 Task: Look for space in Puerto Vallarta, Mexico from 3rd August, 2023 to 17th August, 2023 for 3 adults, 1 child in price range Rs.3000 to Rs.15000. Place can be entire place with 3 bedrooms having 4 beds and 2 bathrooms. Property type can be house, flat, guest house. Booking option can be shelf check-in. Required host language is English.
Action: Mouse moved to (576, 145)
Screenshot: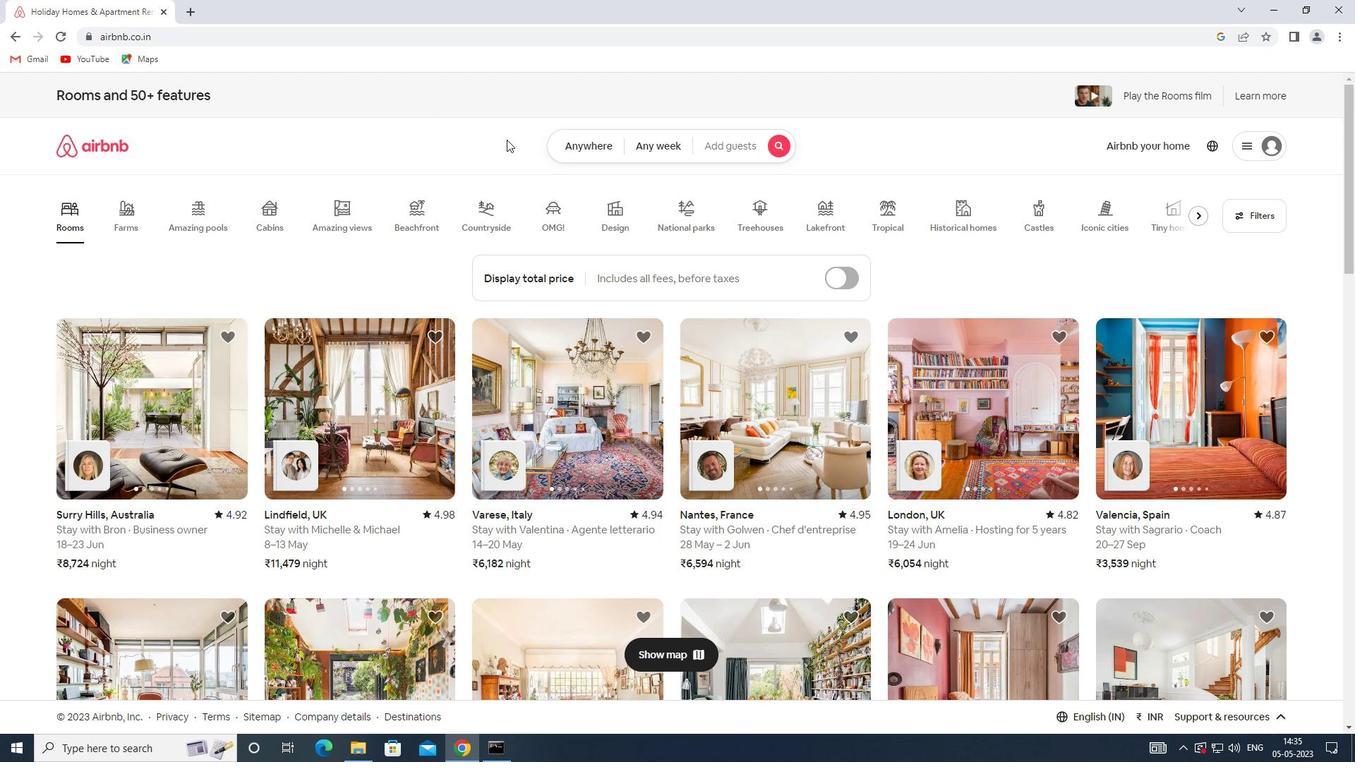 
Action: Mouse pressed left at (576, 145)
Screenshot: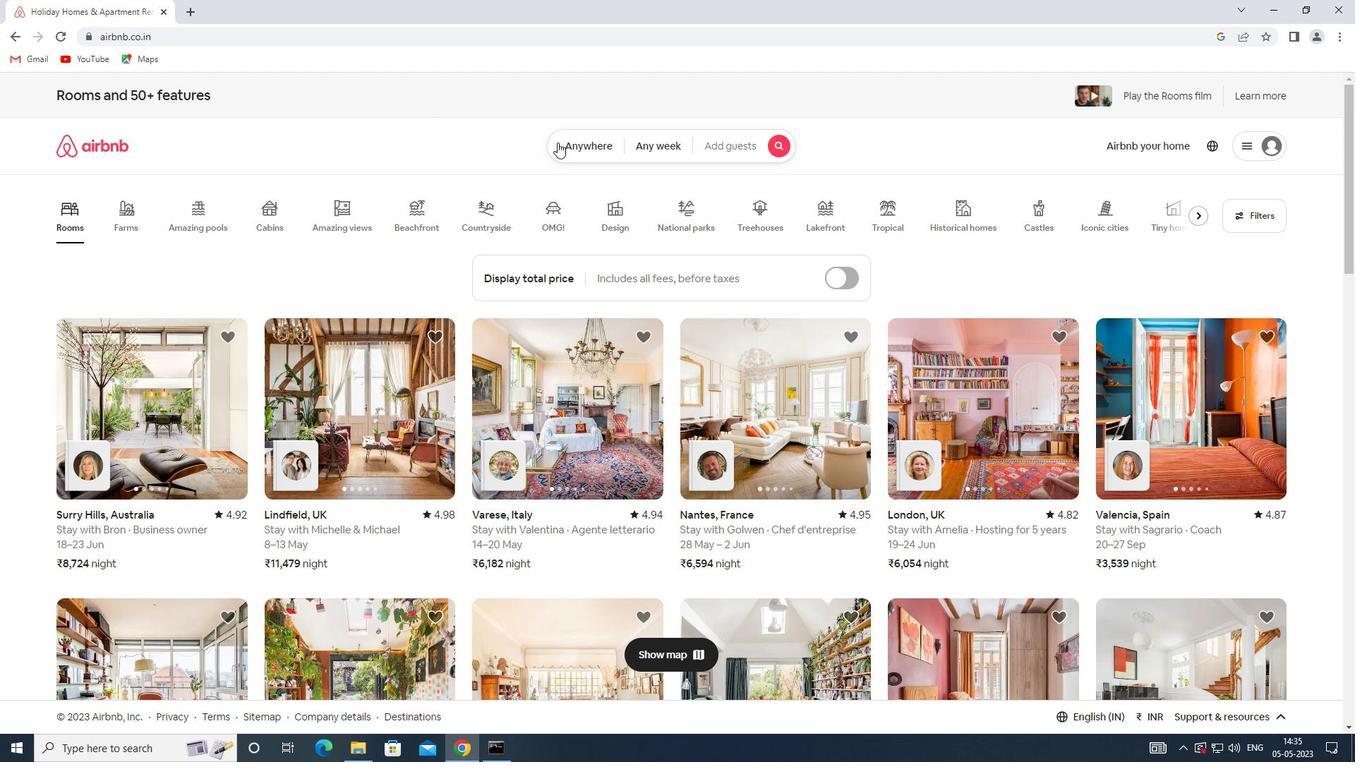 
Action: Mouse moved to (503, 199)
Screenshot: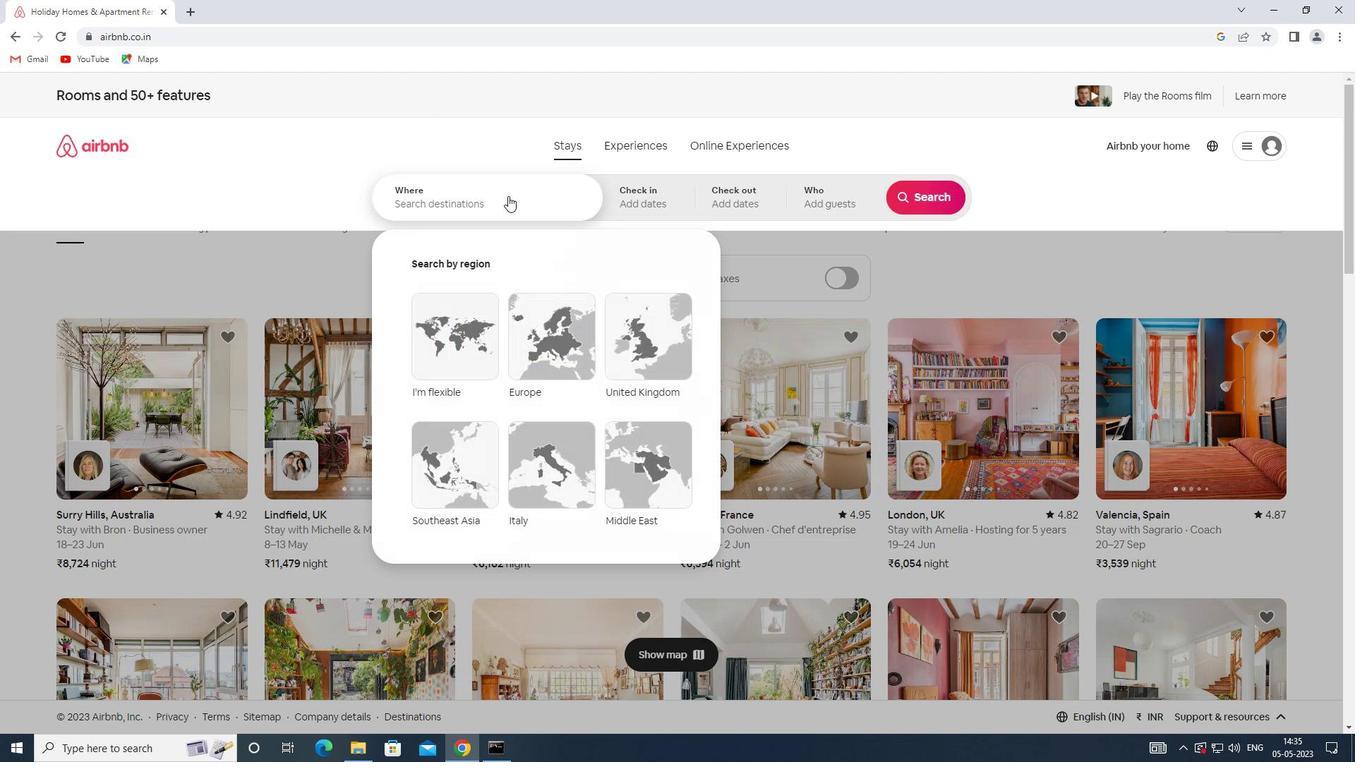 
Action: Mouse pressed left at (503, 199)
Screenshot: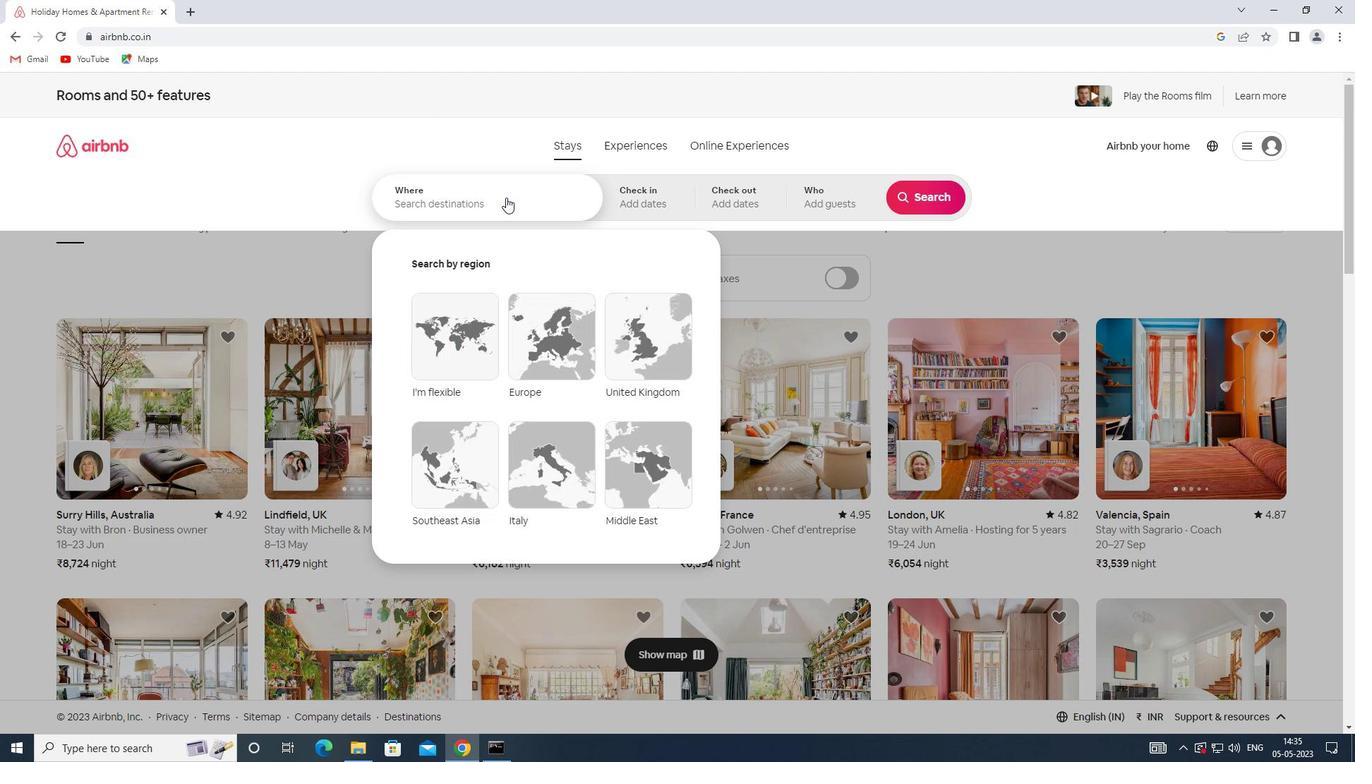 
Action: Key pressed <Key.shift><Key.shift><Key.shift><Key.shift><Key.shift><Key.shift><Key.shift><Key.shift><Key.shift><Key.shift><Key.shift><Key.shift><Key.shift><Key.shift><Key.shift><Key.shift><Key.shift><Key.shift><Key.shift><Key.shift><Key.shift><Key.shift>PUERTO<Key.space><Key.shift>VALL
Screenshot: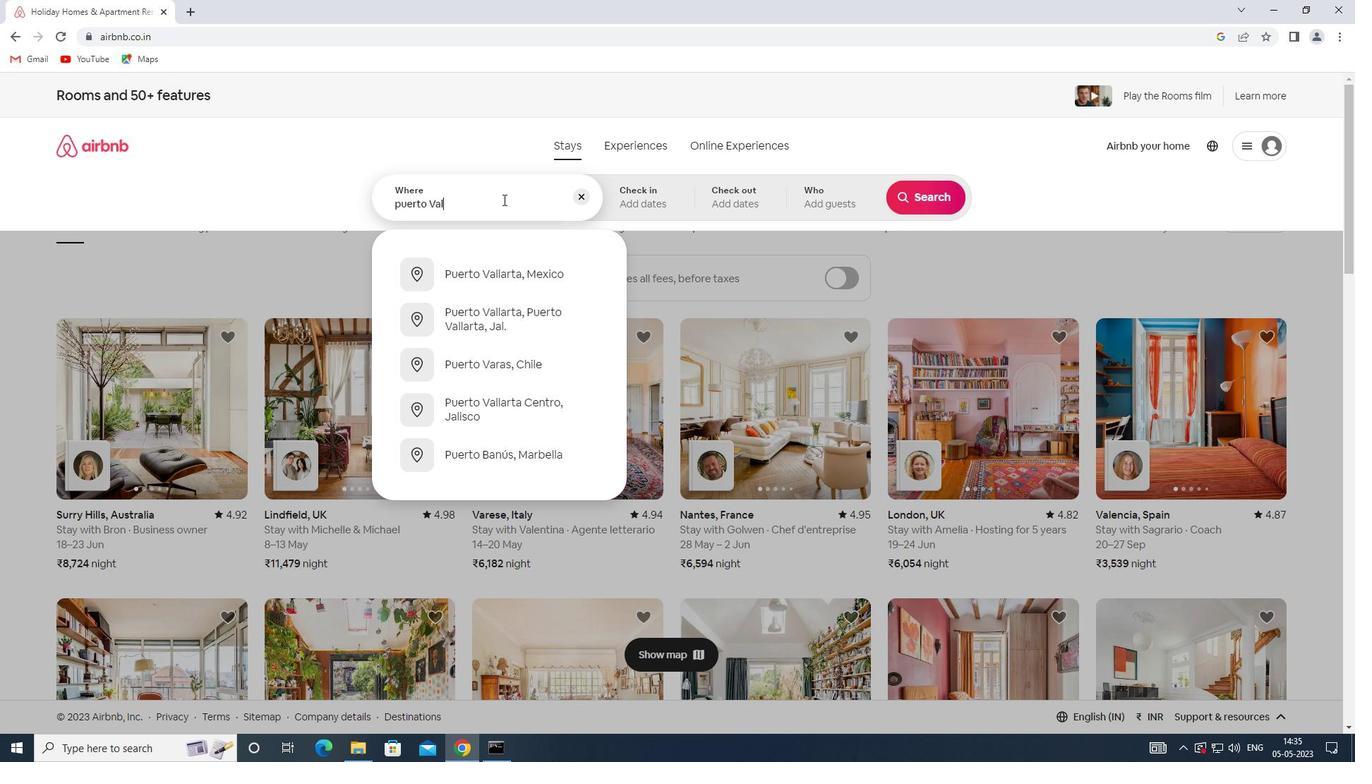 
Action: Mouse moved to (536, 276)
Screenshot: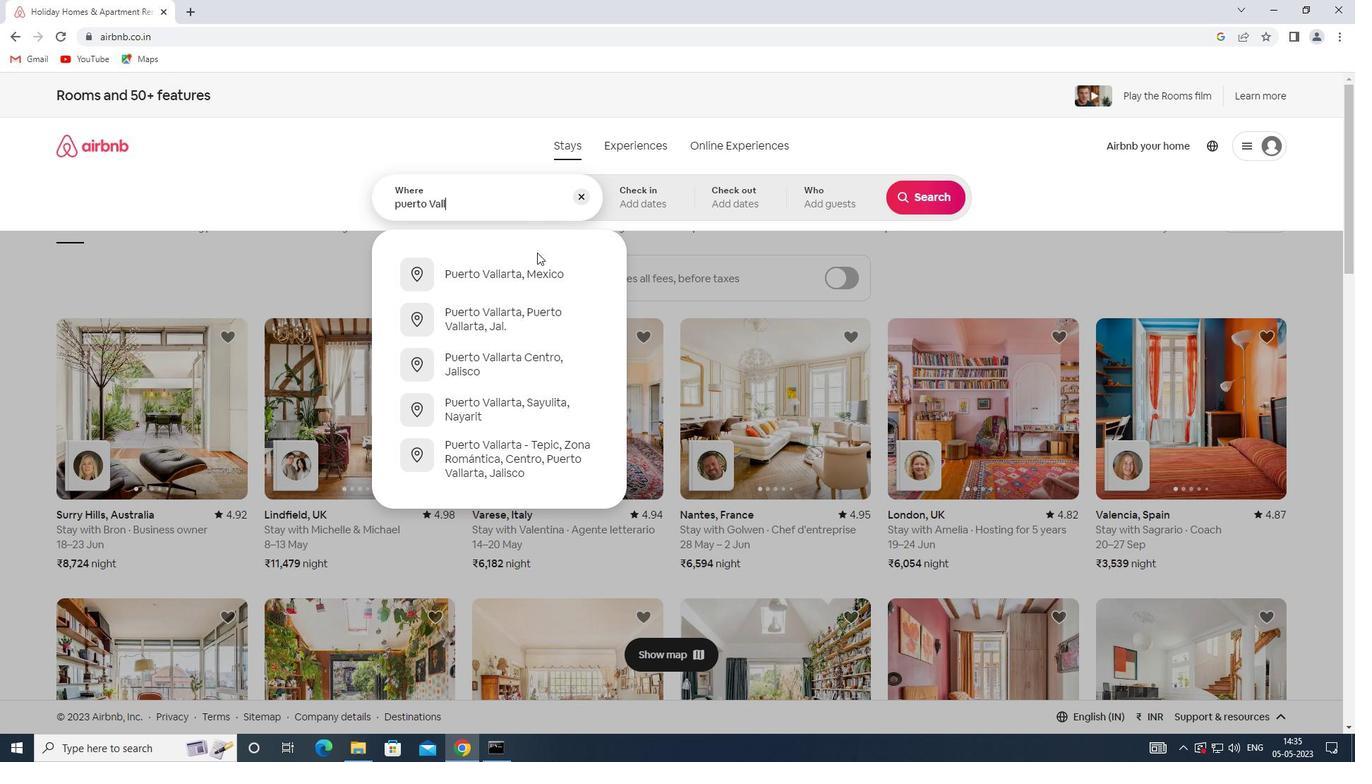 
Action: Mouse pressed left at (536, 276)
Screenshot: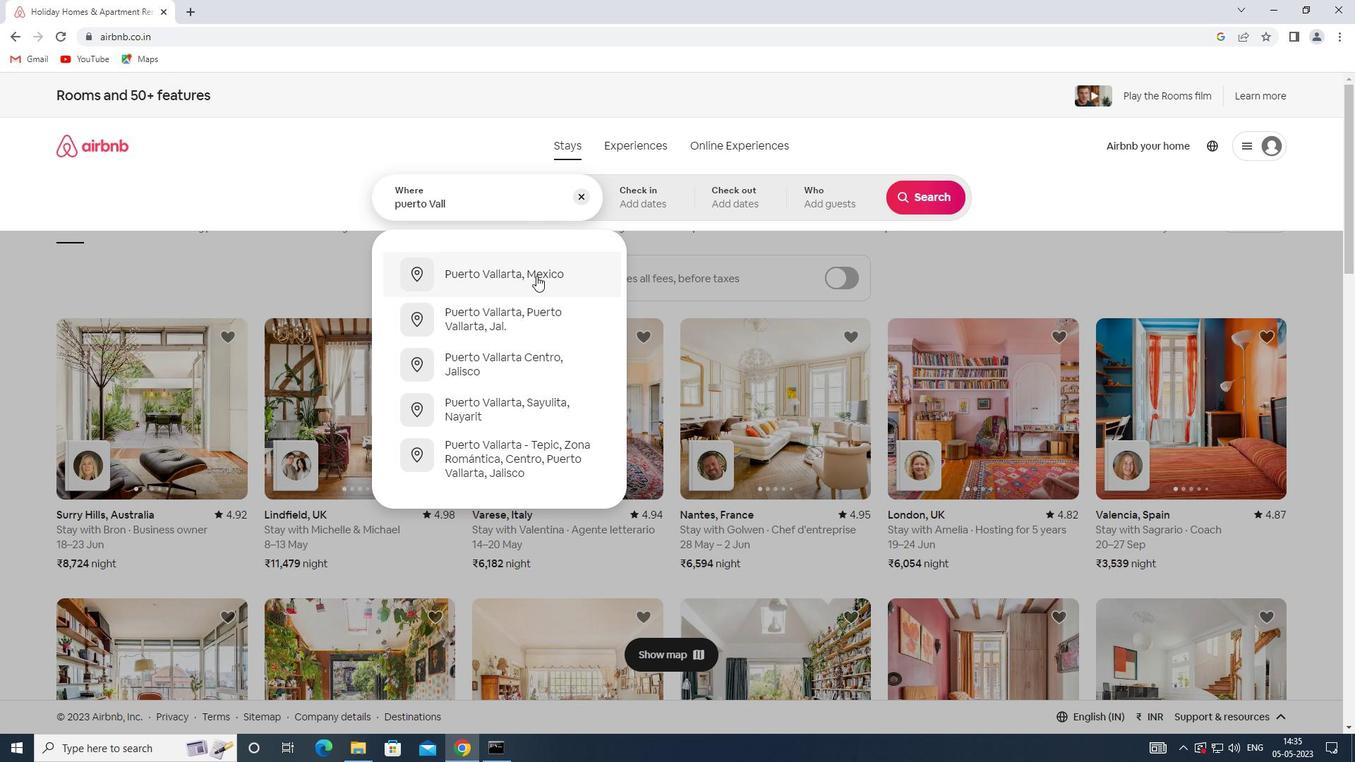 
Action: Mouse moved to (917, 309)
Screenshot: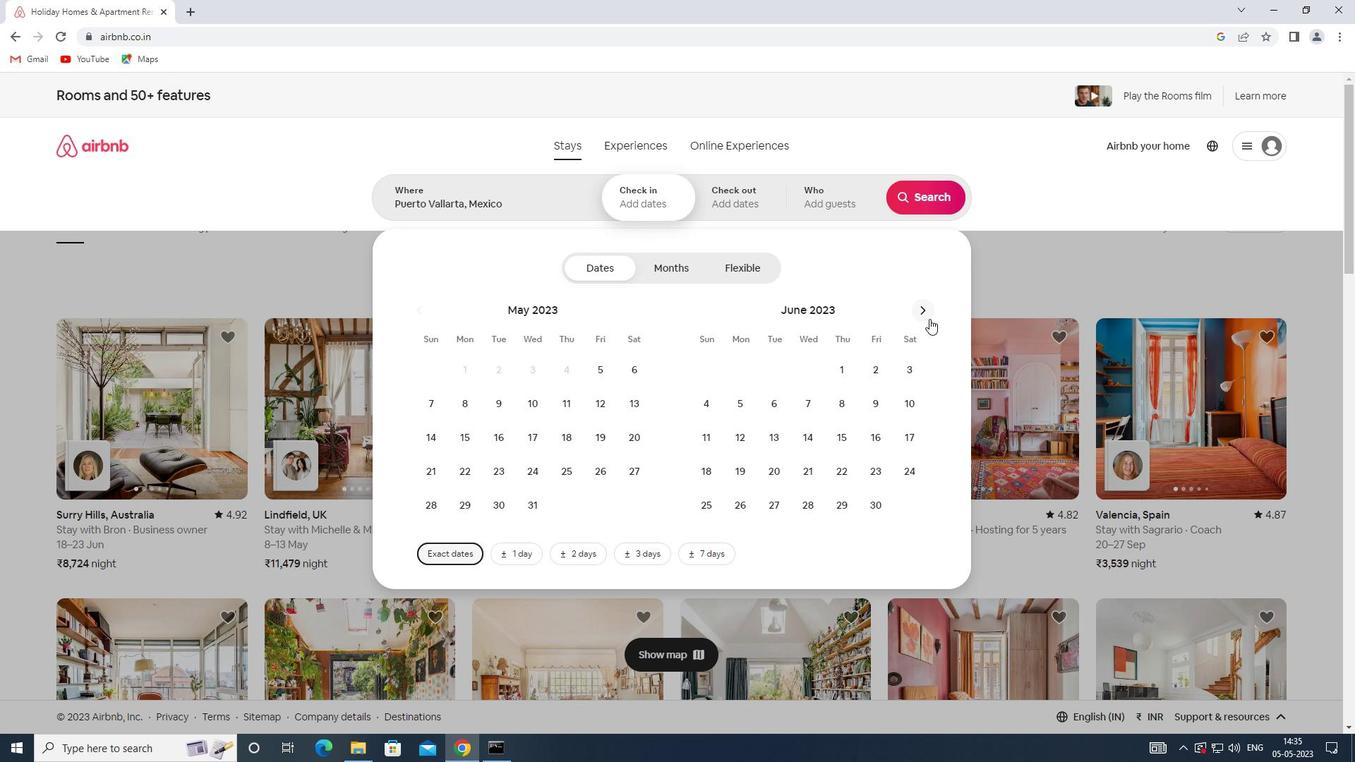 
Action: Mouse pressed left at (917, 309)
Screenshot: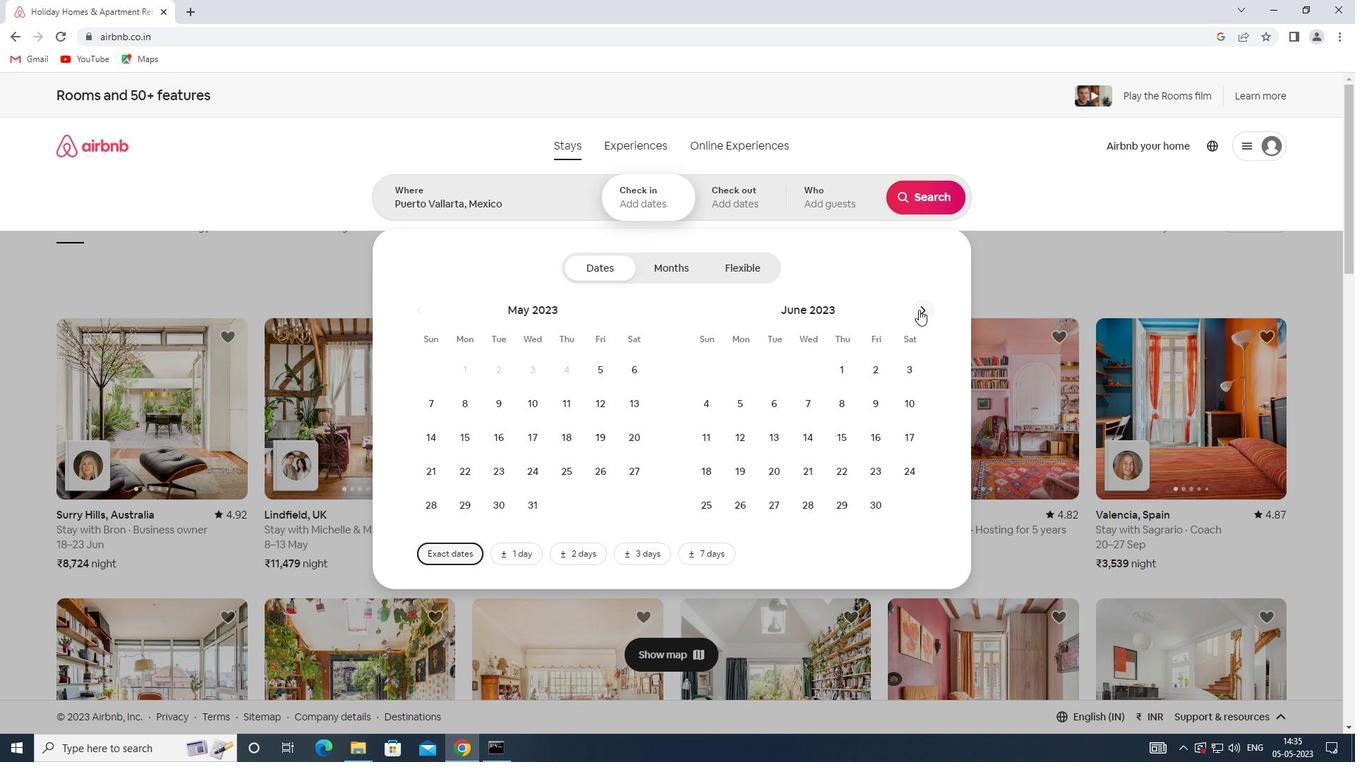 
Action: Mouse pressed left at (917, 309)
Screenshot: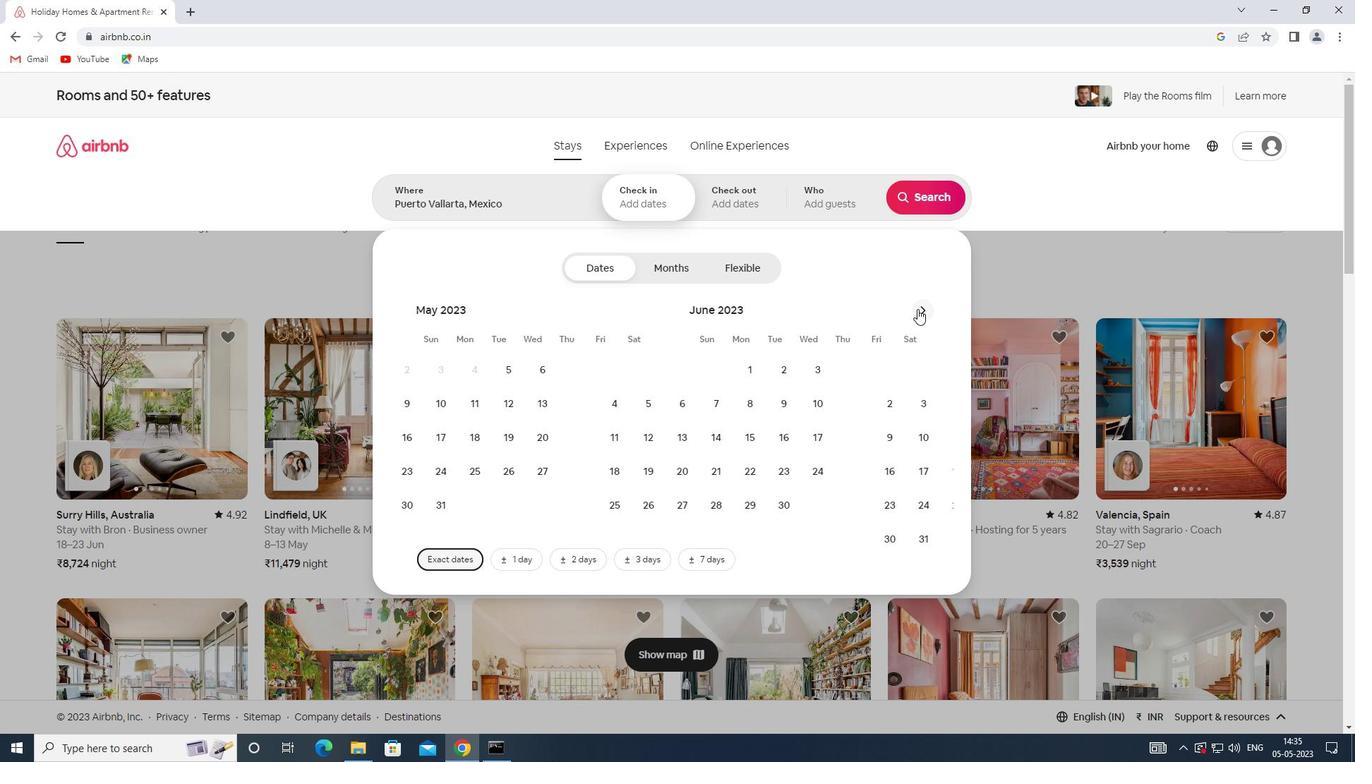 
Action: Mouse moved to (832, 371)
Screenshot: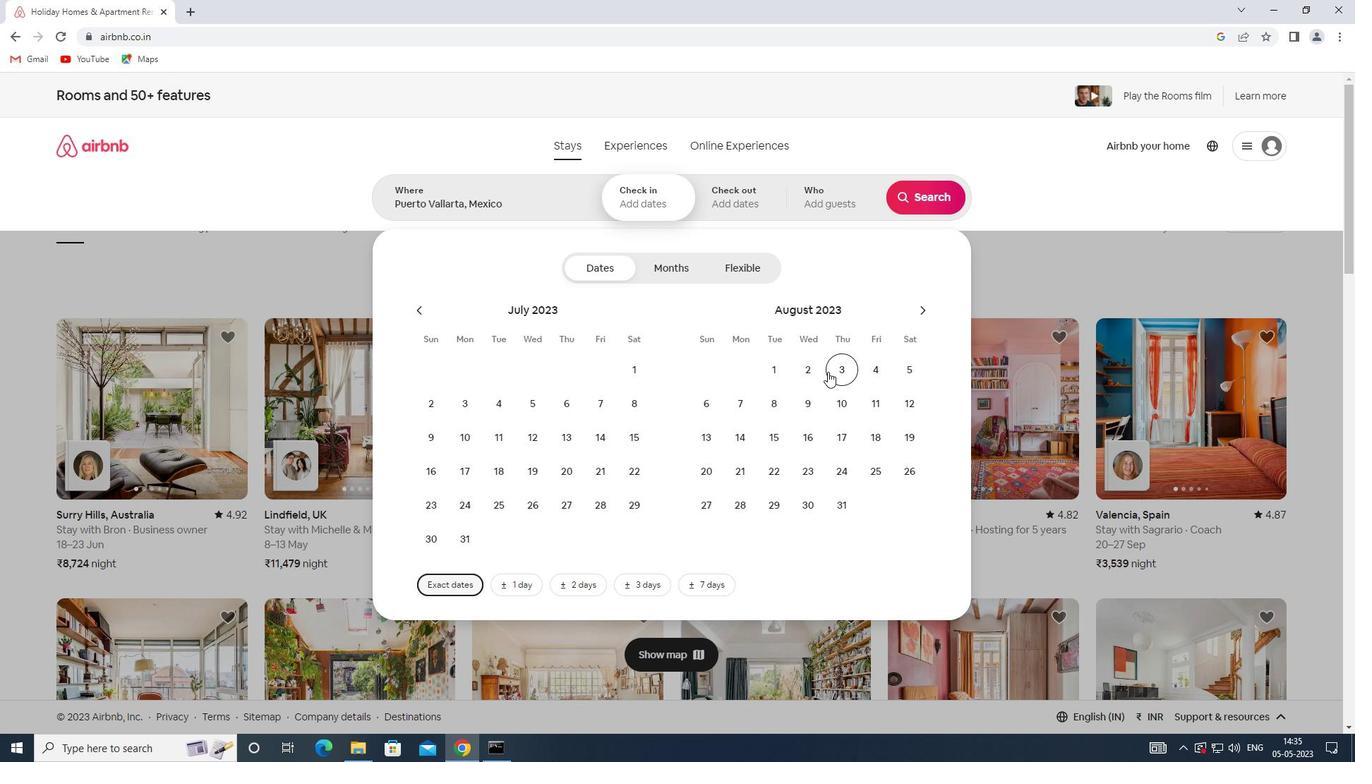 
Action: Mouse pressed left at (832, 371)
Screenshot: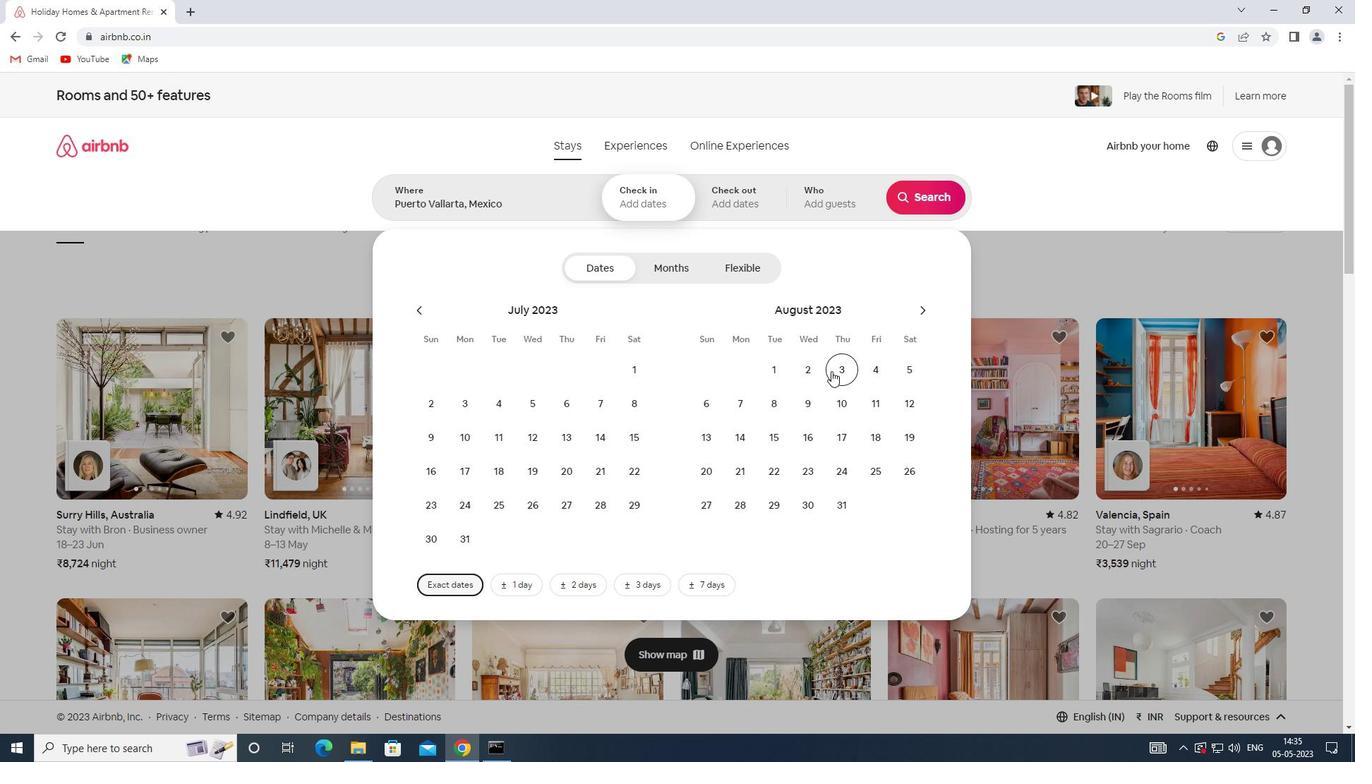
Action: Mouse moved to (840, 432)
Screenshot: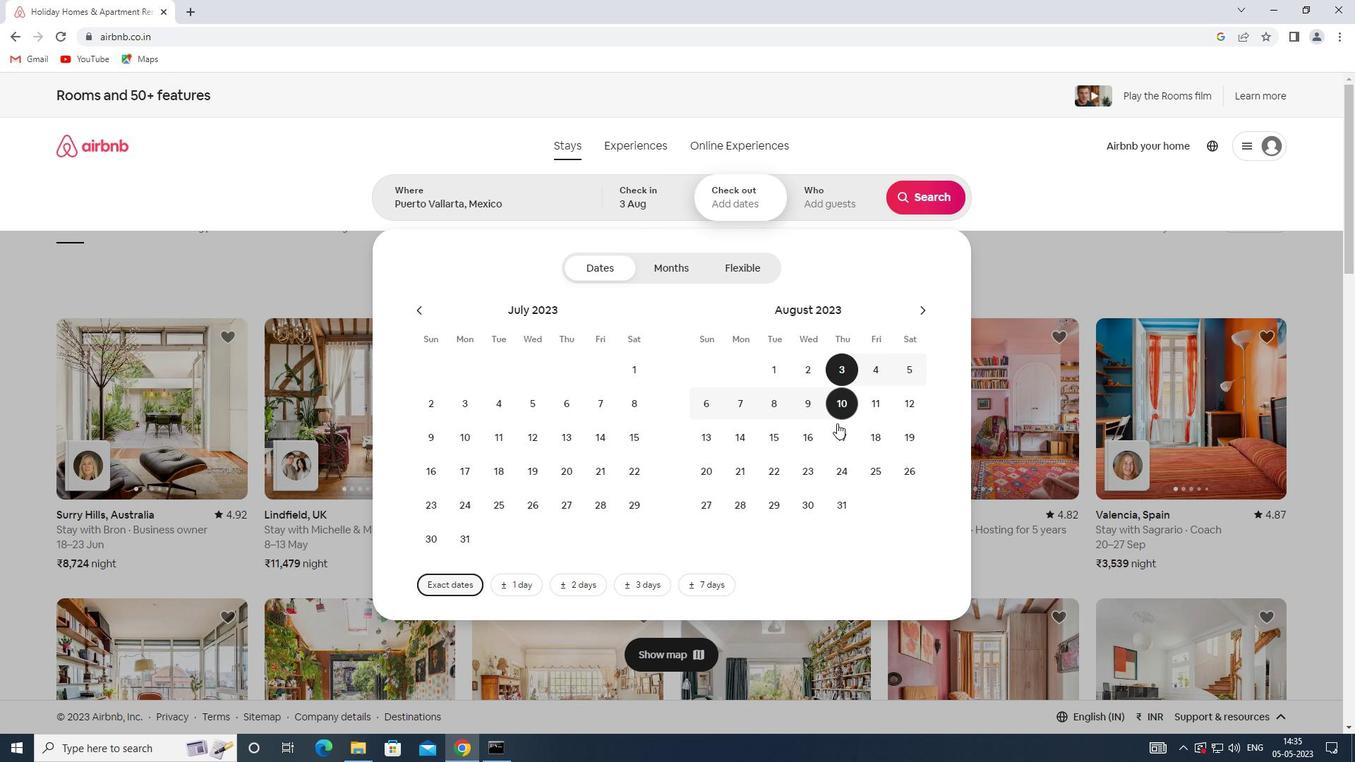 
Action: Mouse pressed left at (840, 432)
Screenshot: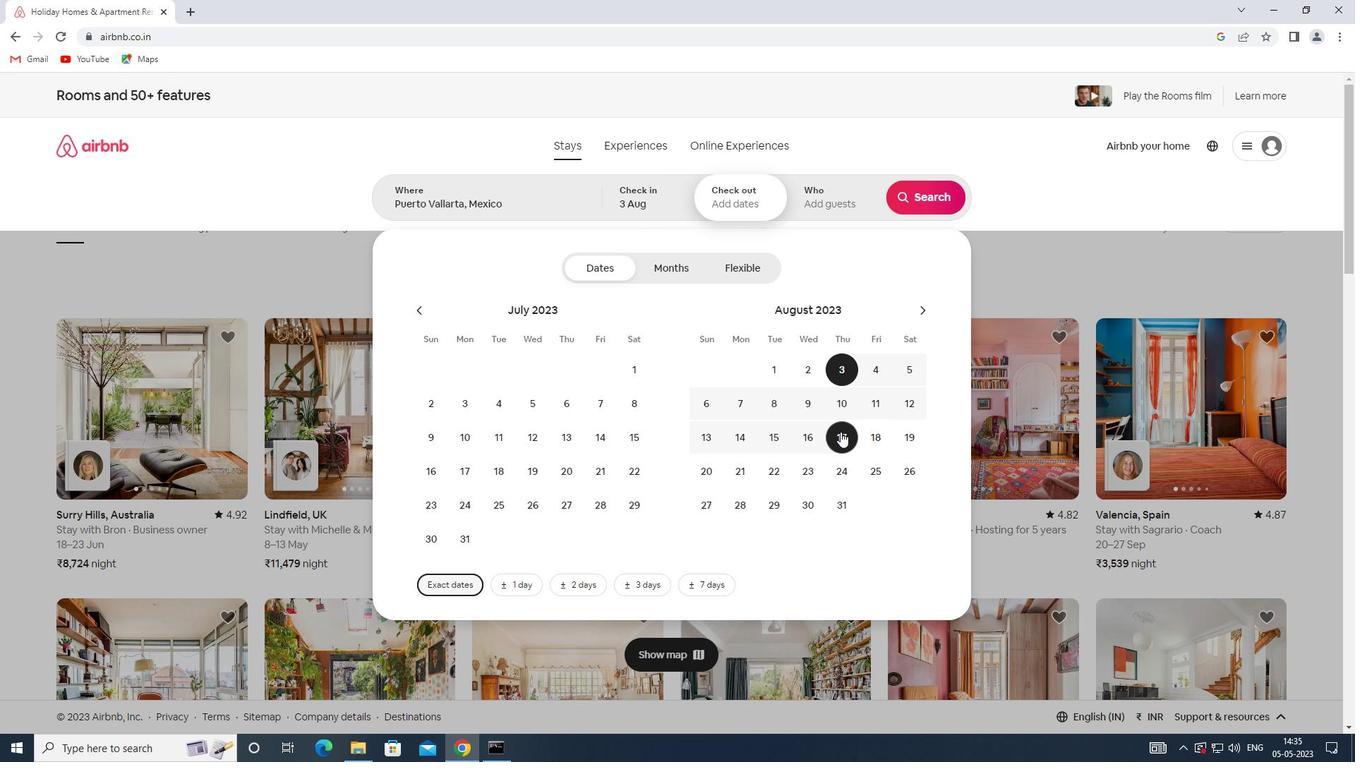 
Action: Mouse moved to (831, 208)
Screenshot: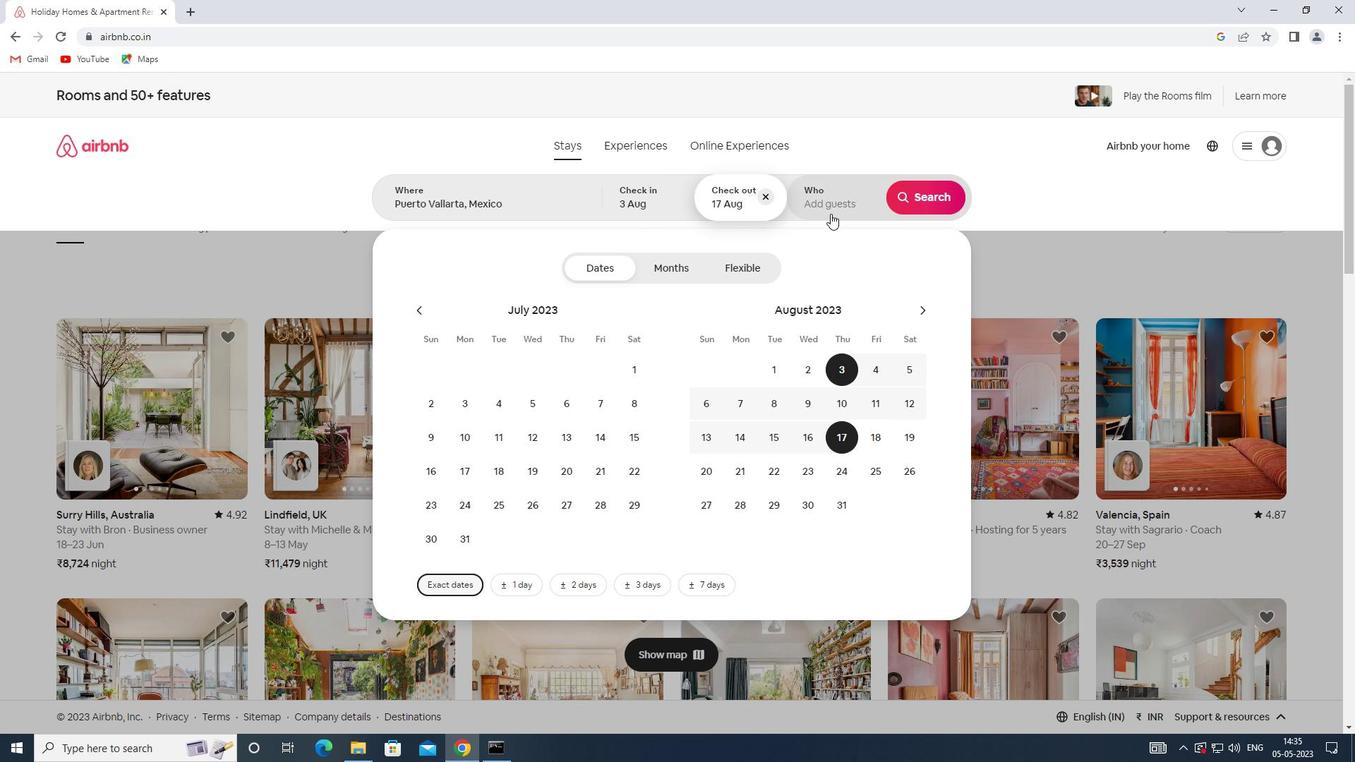 
Action: Mouse pressed left at (831, 208)
Screenshot: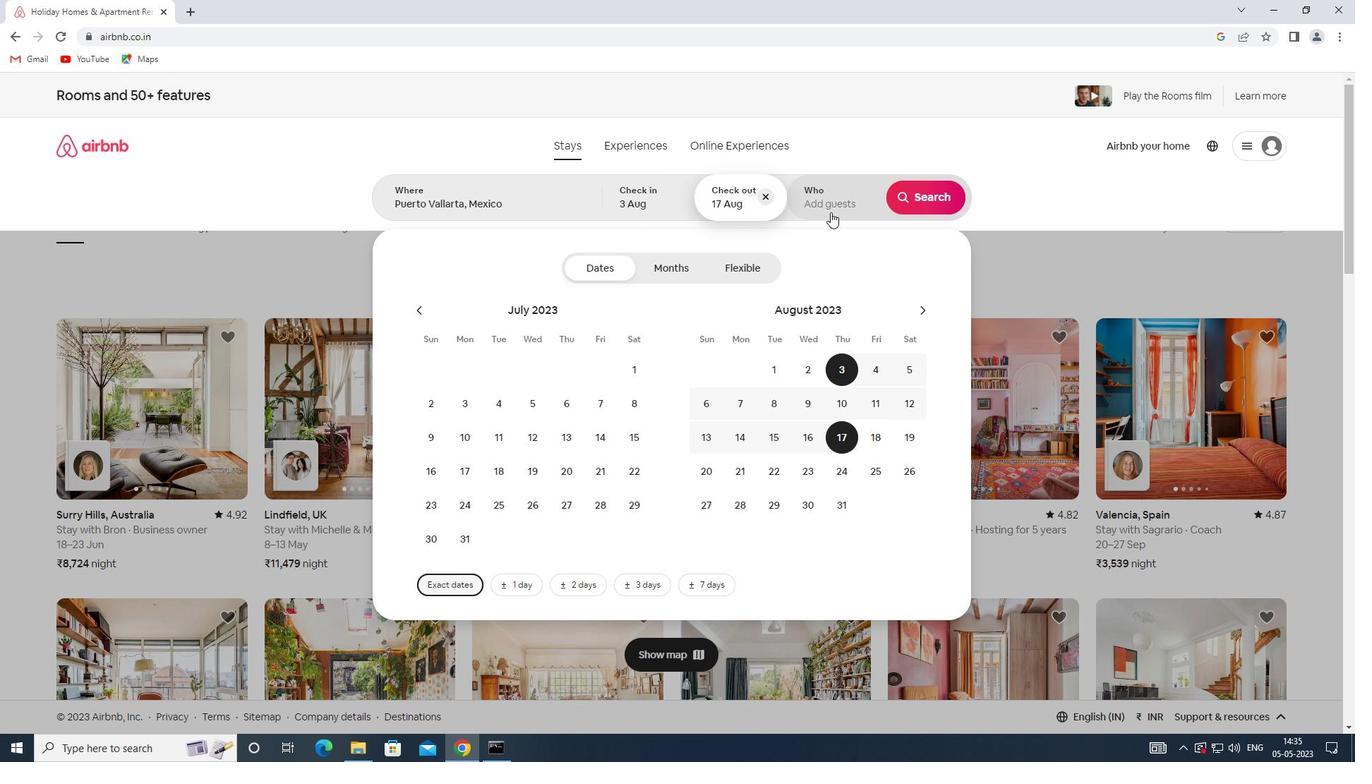 
Action: Mouse moved to (926, 276)
Screenshot: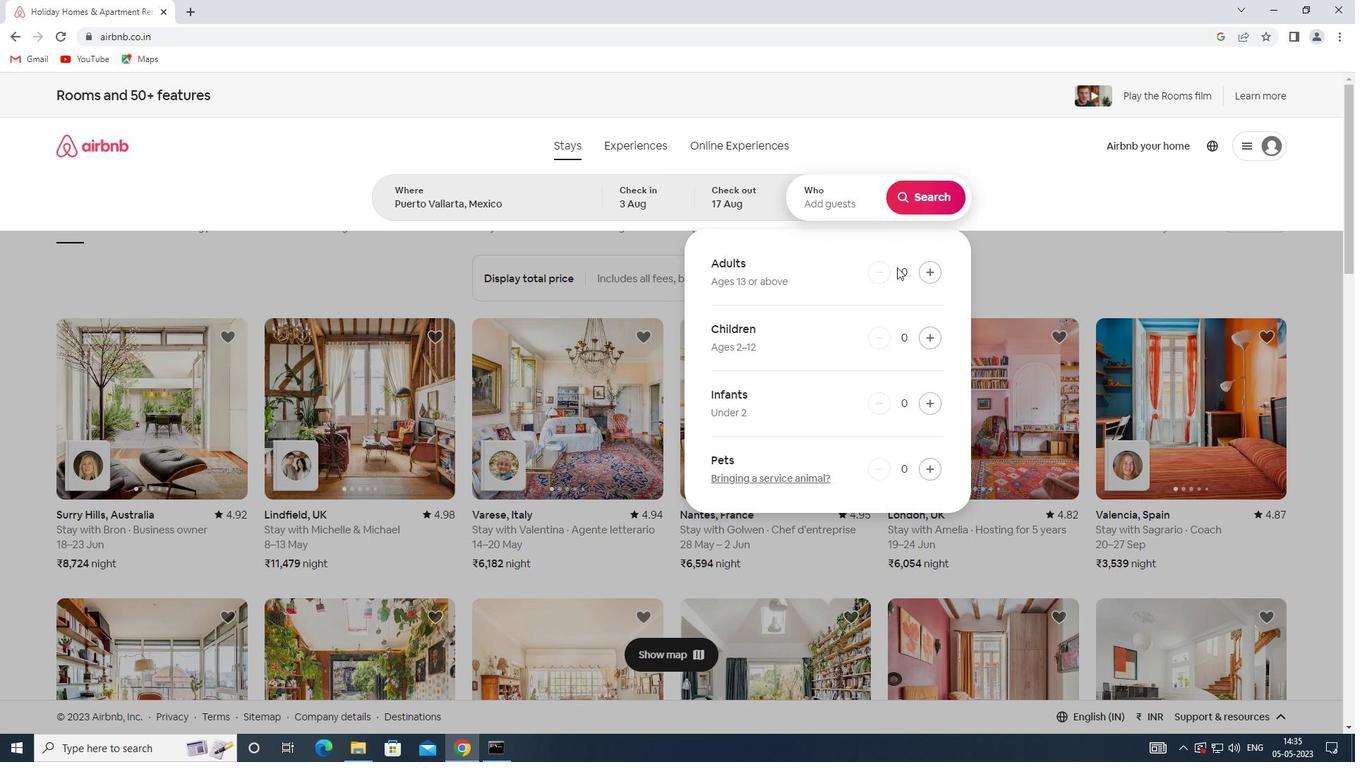 
Action: Mouse pressed left at (926, 276)
Screenshot: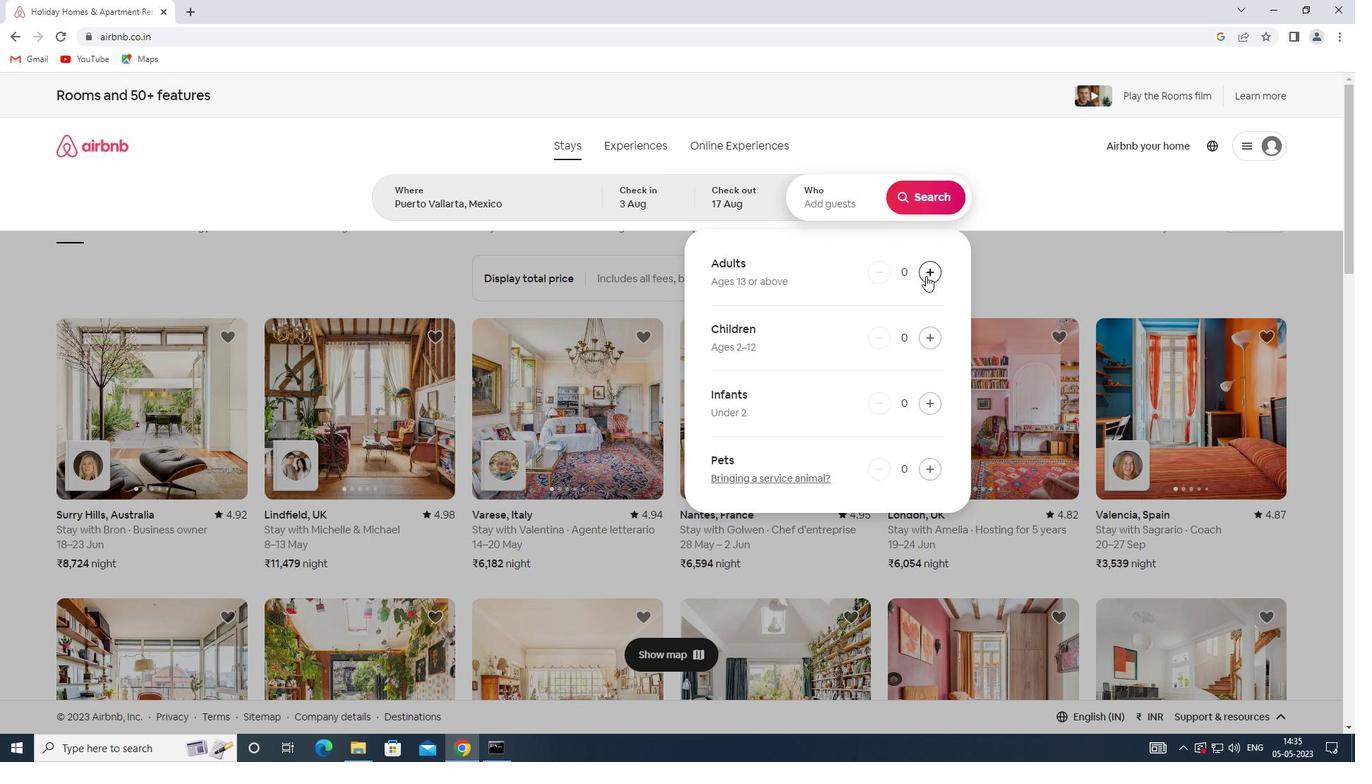 
Action: Mouse pressed left at (926, 276)
Screenshot: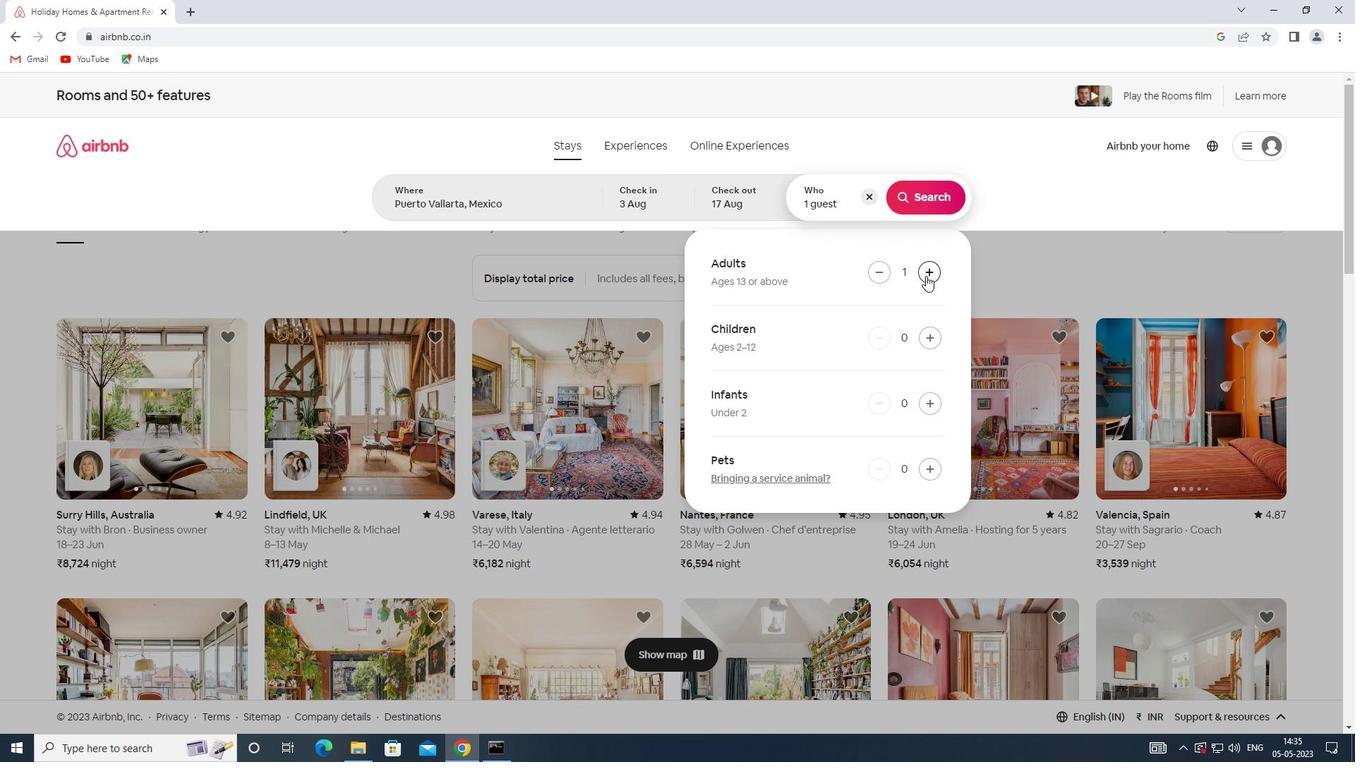 
Action: Mouse pressed left at (926, 276)
Screenshot: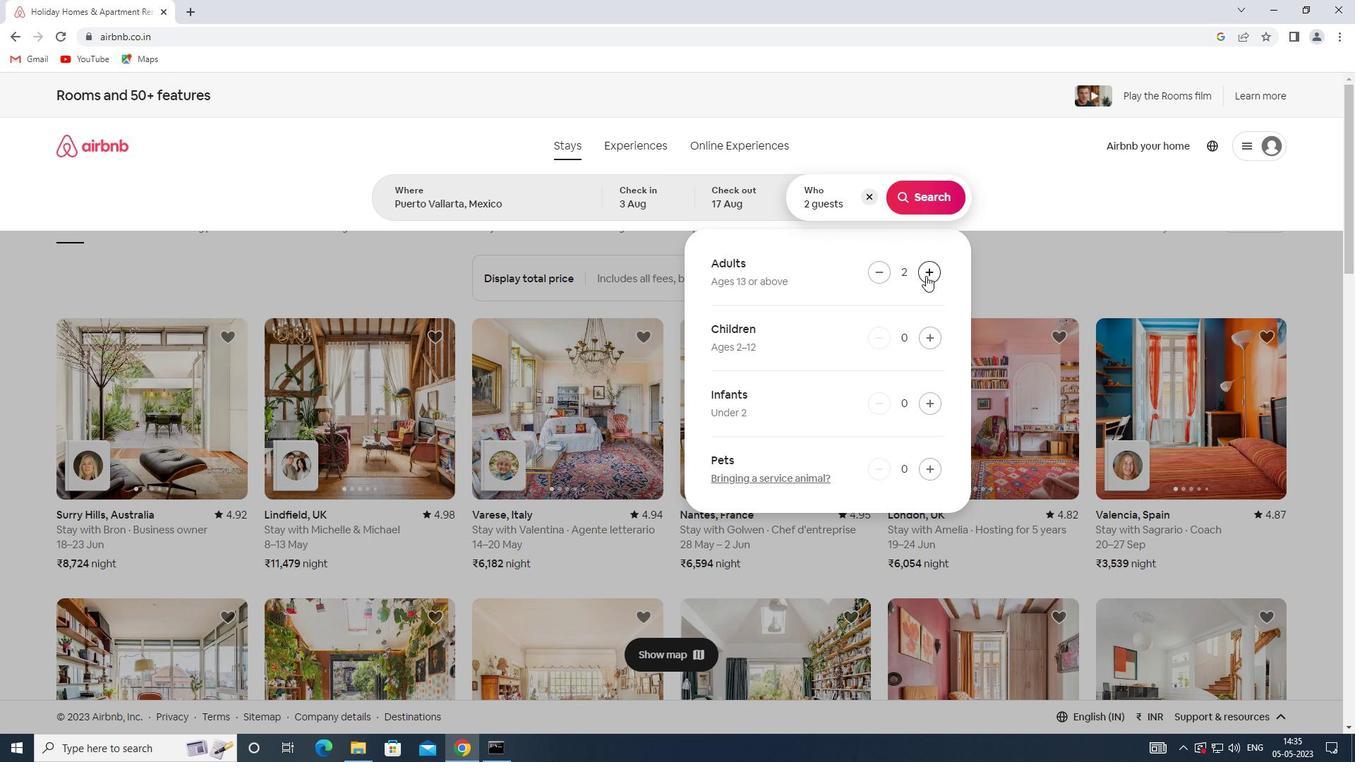 
Action: Mouse moved to (936, 342)
Screenshot: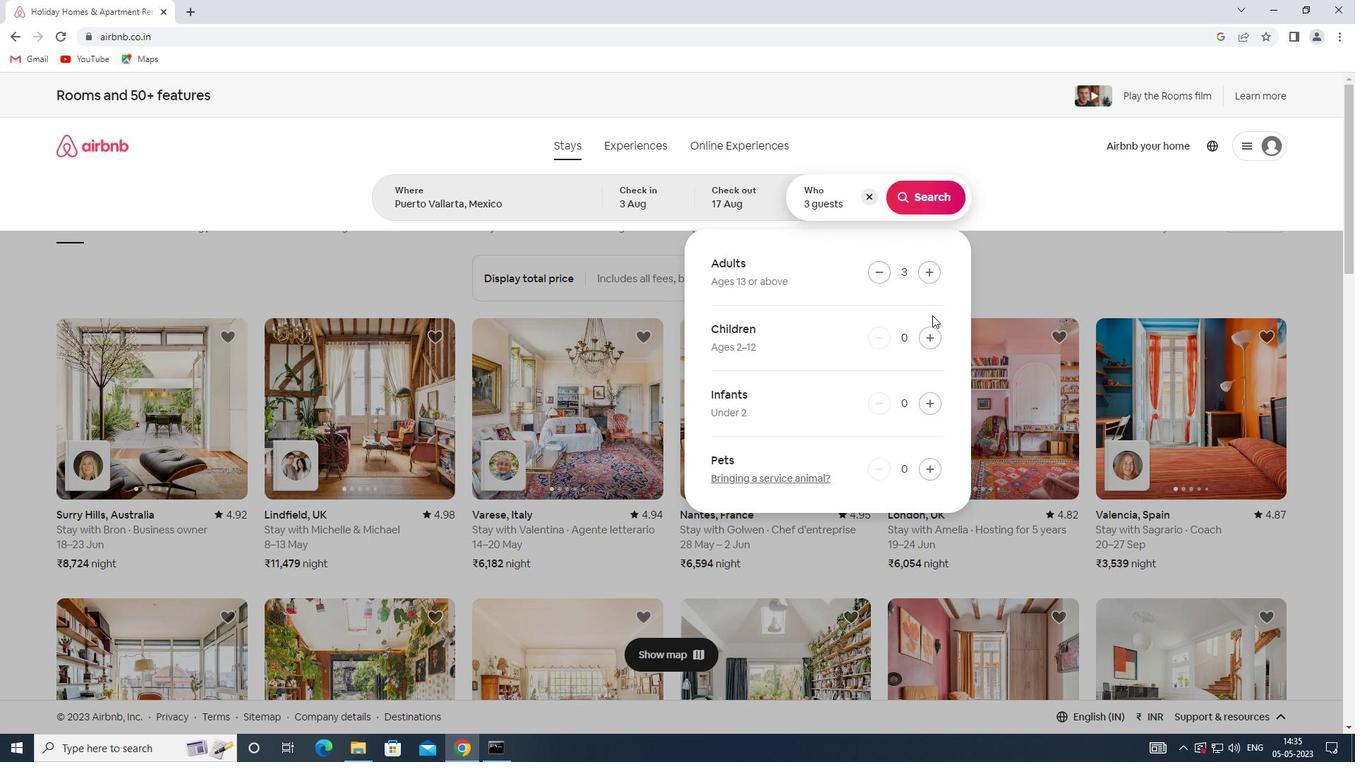 
Action: Mouse pressed left at (936, 342)
Screenshot: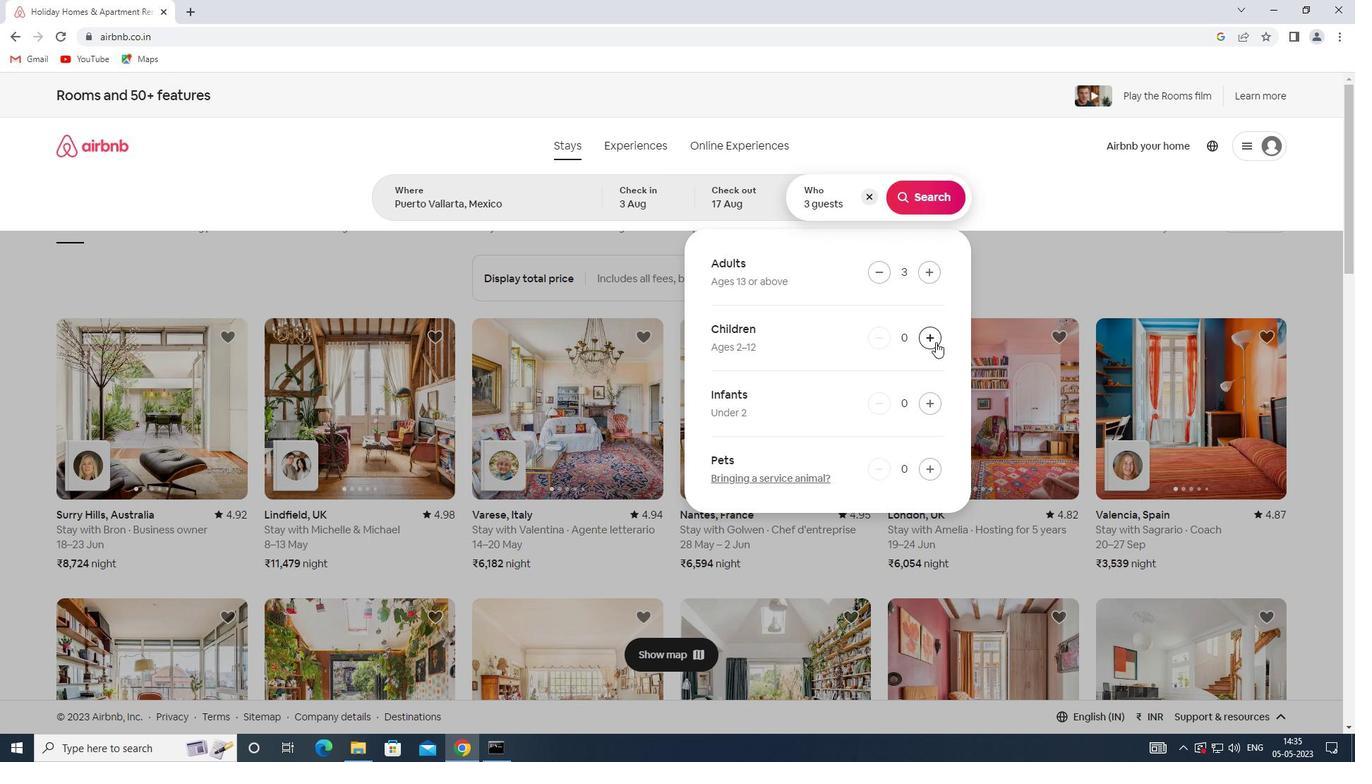 
Action: Mouse moved to (923, 196)
Screenshot: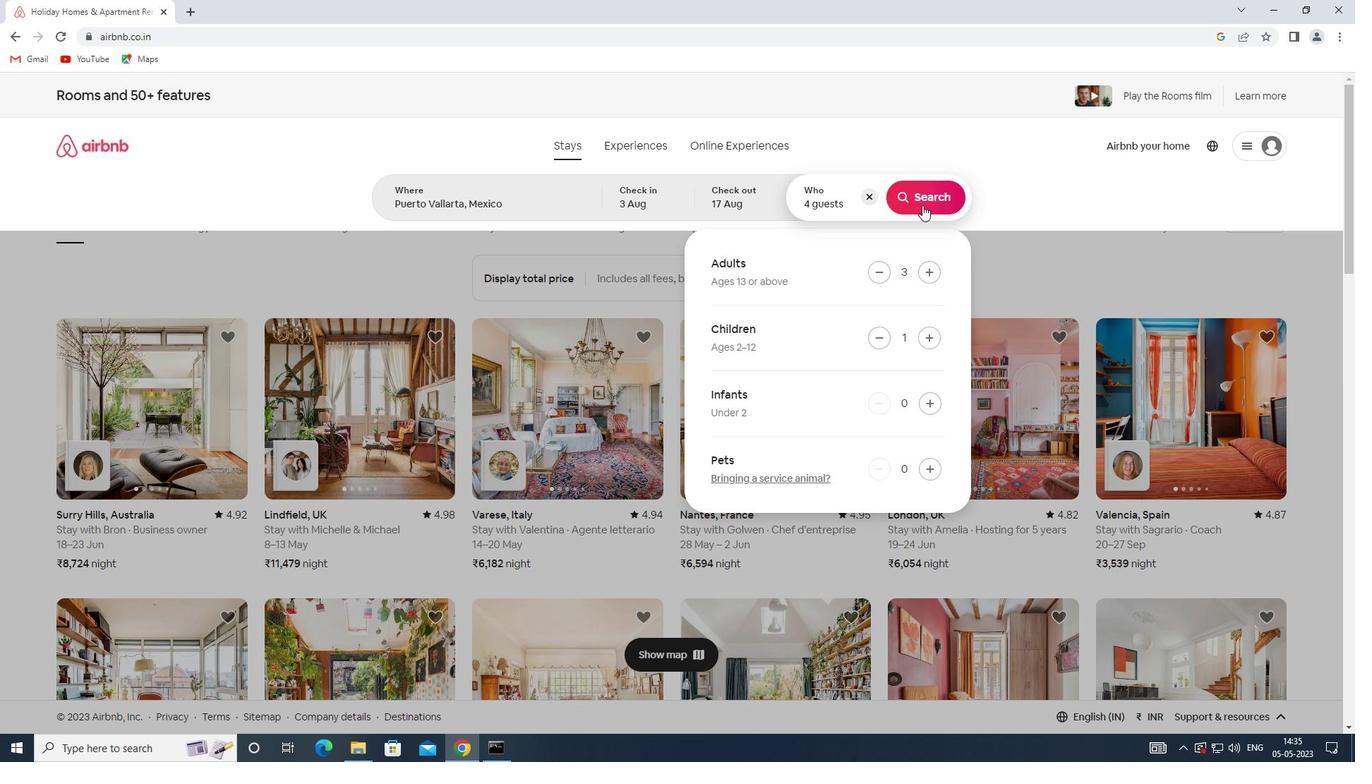 
Action: Mouse pressed left at (923, 196)
Screenshot: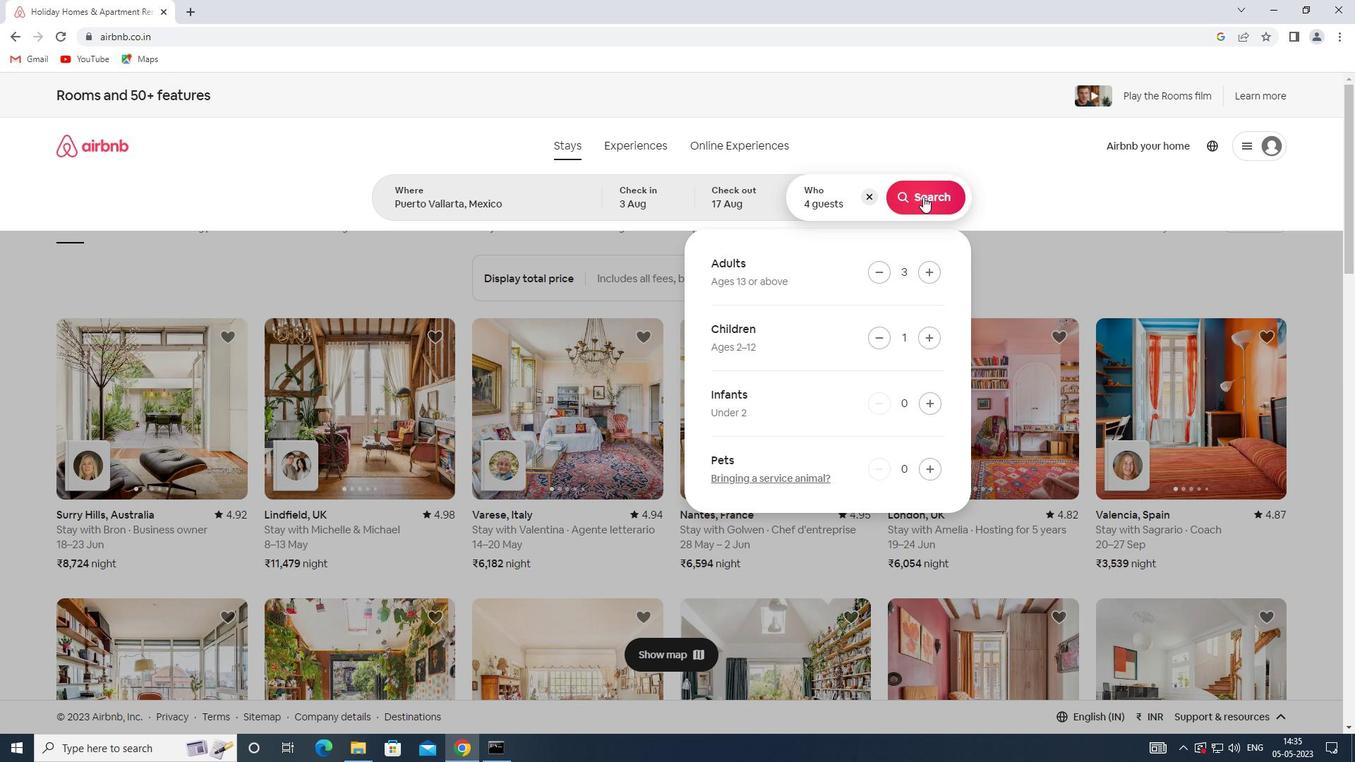 
Action: Mouse moved to (1302, 152)
Screenshot: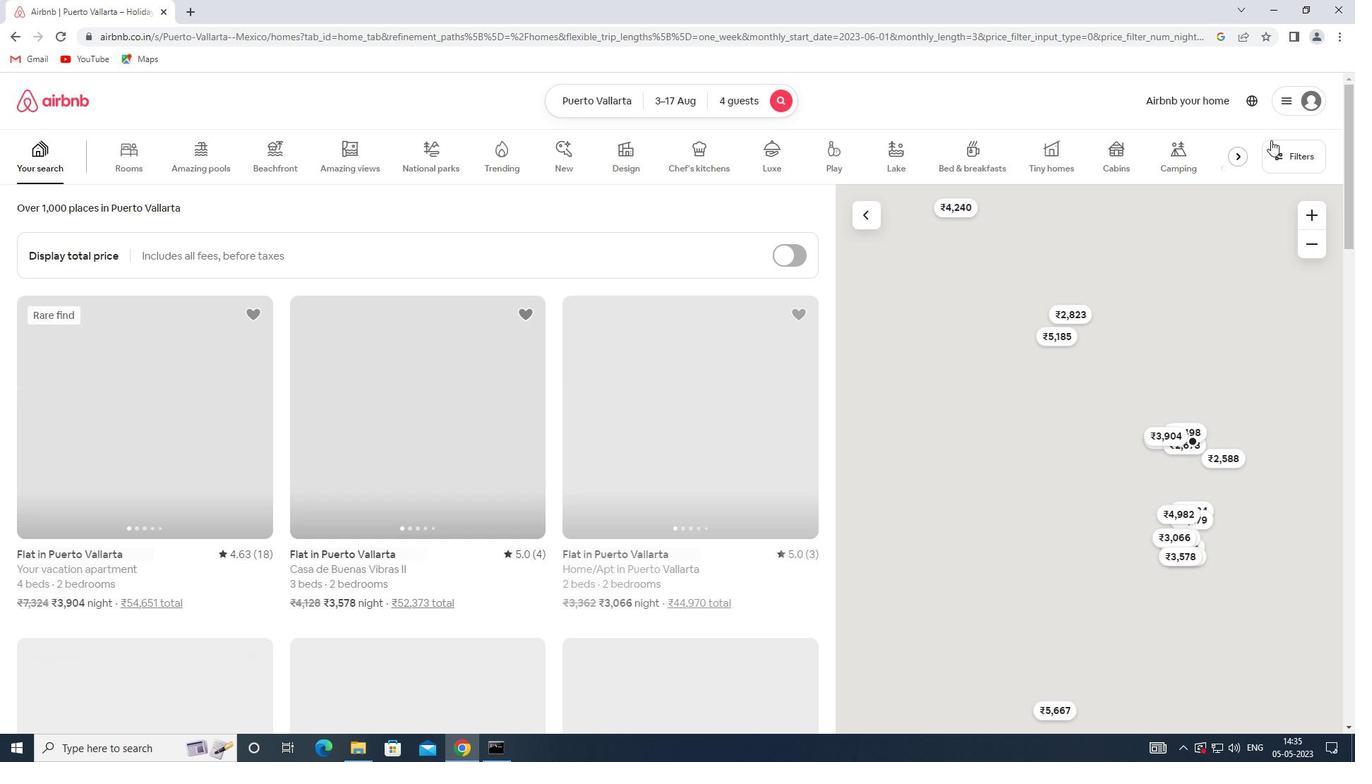 
Action: Mouse pressed left at (1302, 152)
Screenshot: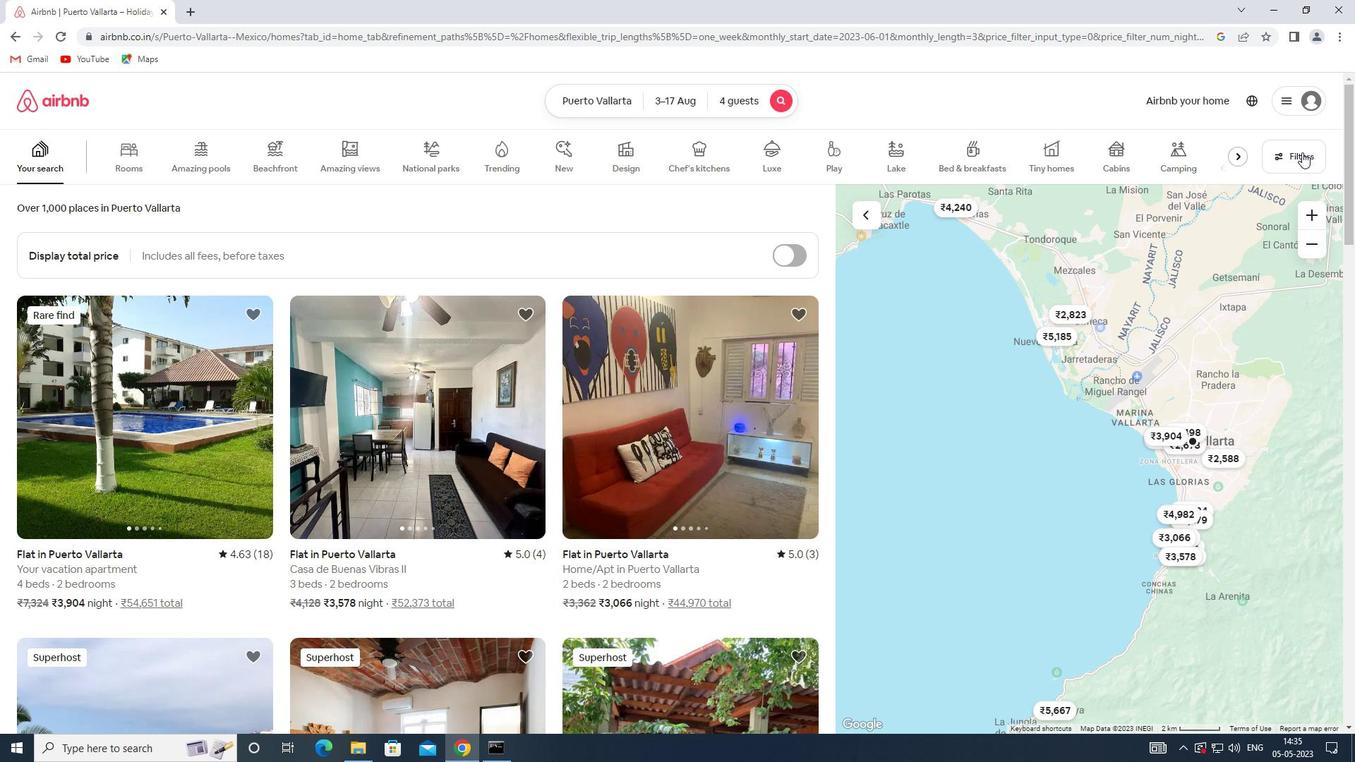 
Action: Mouse moved to (500, 500)
Screenshot: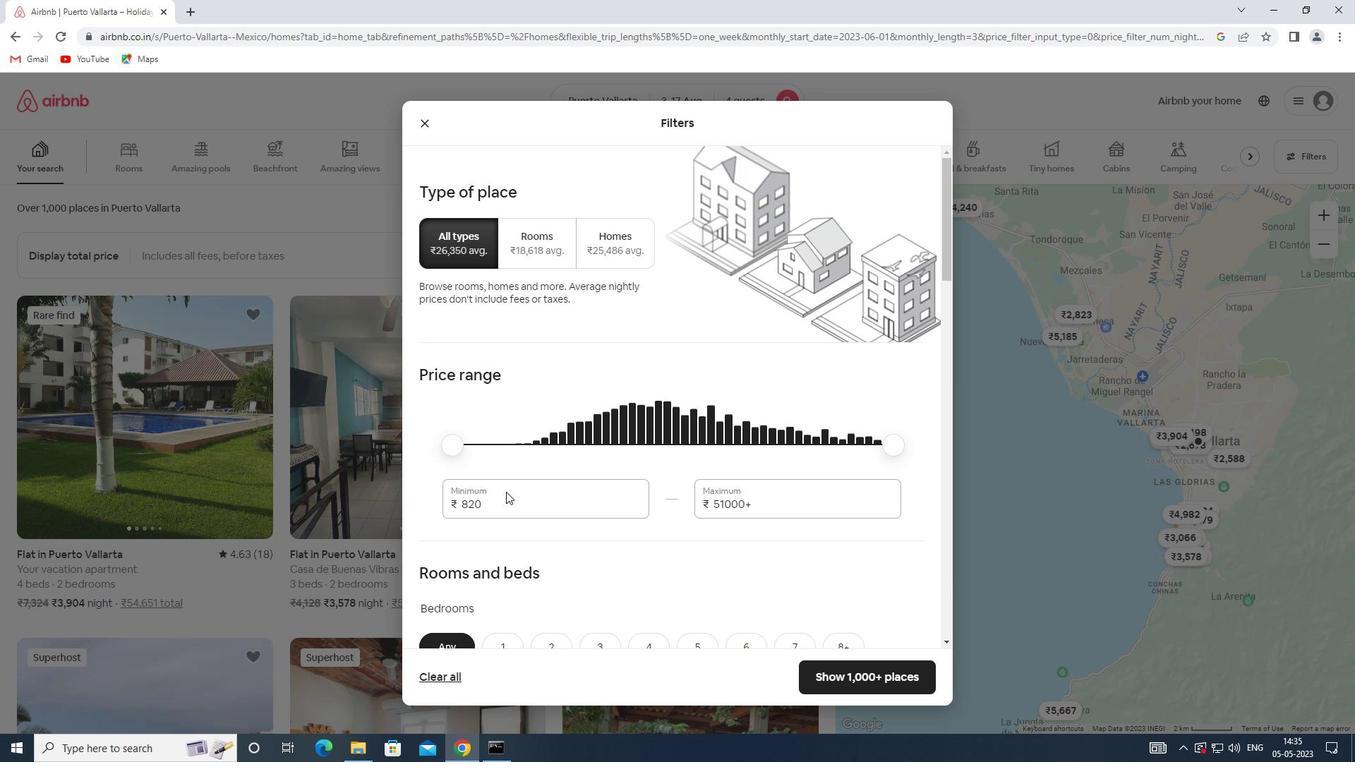 
Action: Mouse pressed left at (500, 500)
Screenshot: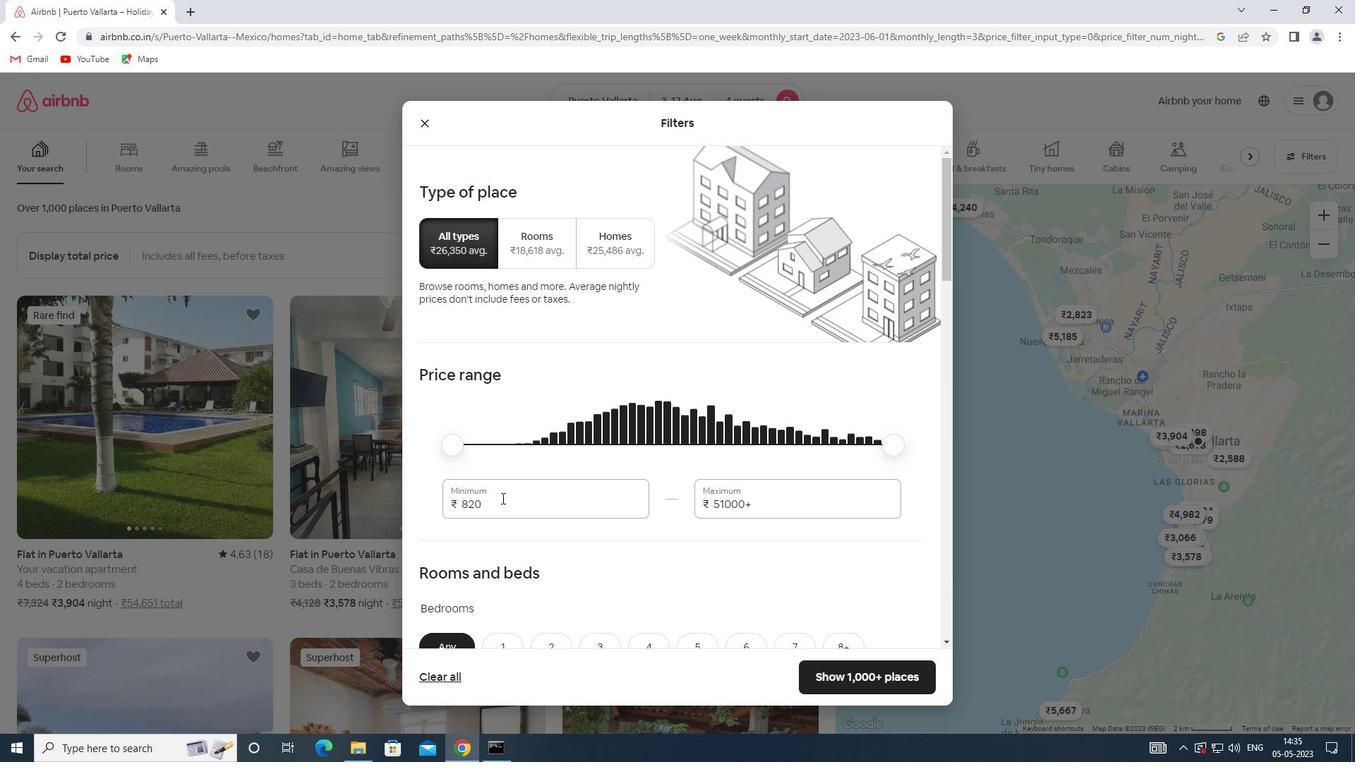 
Action: Mouse moved to (441, 503)
Screenshot: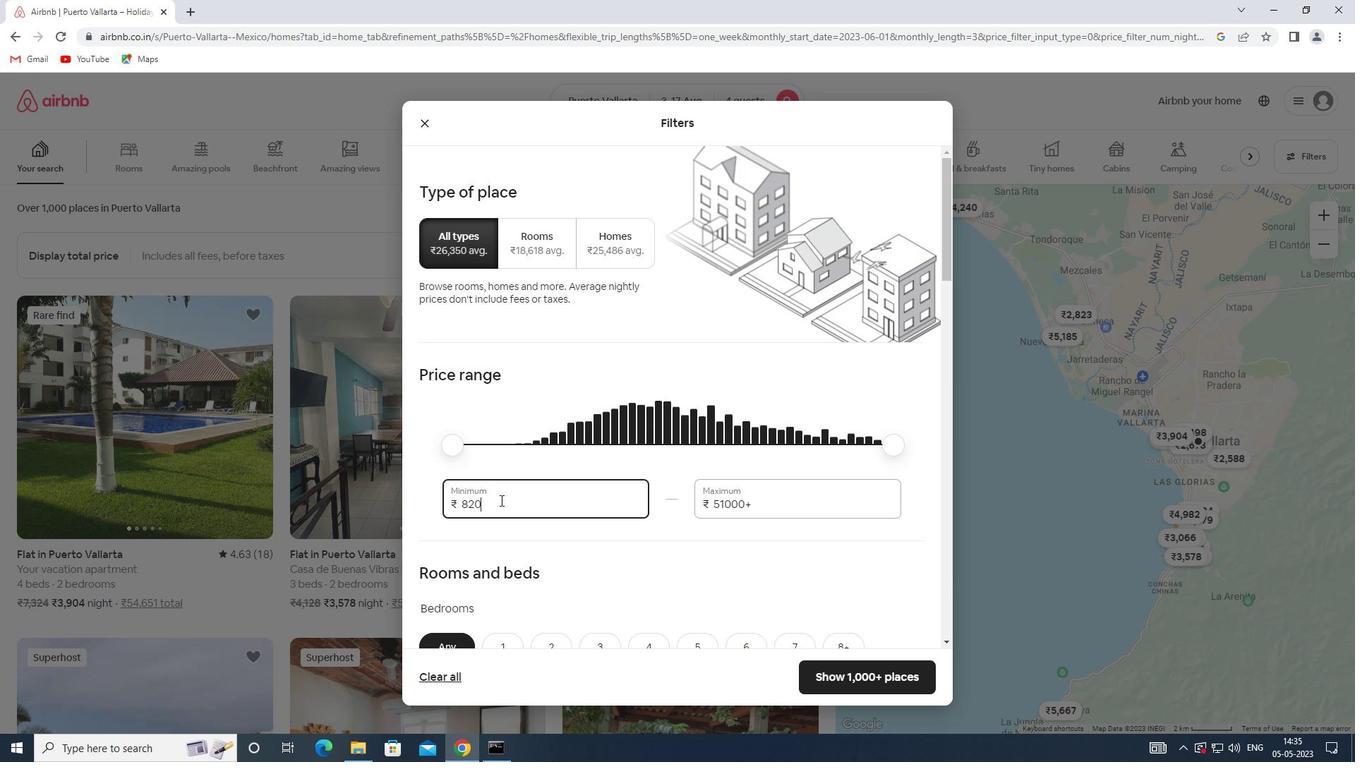 
Action: Key pressed 3000
Screenshot: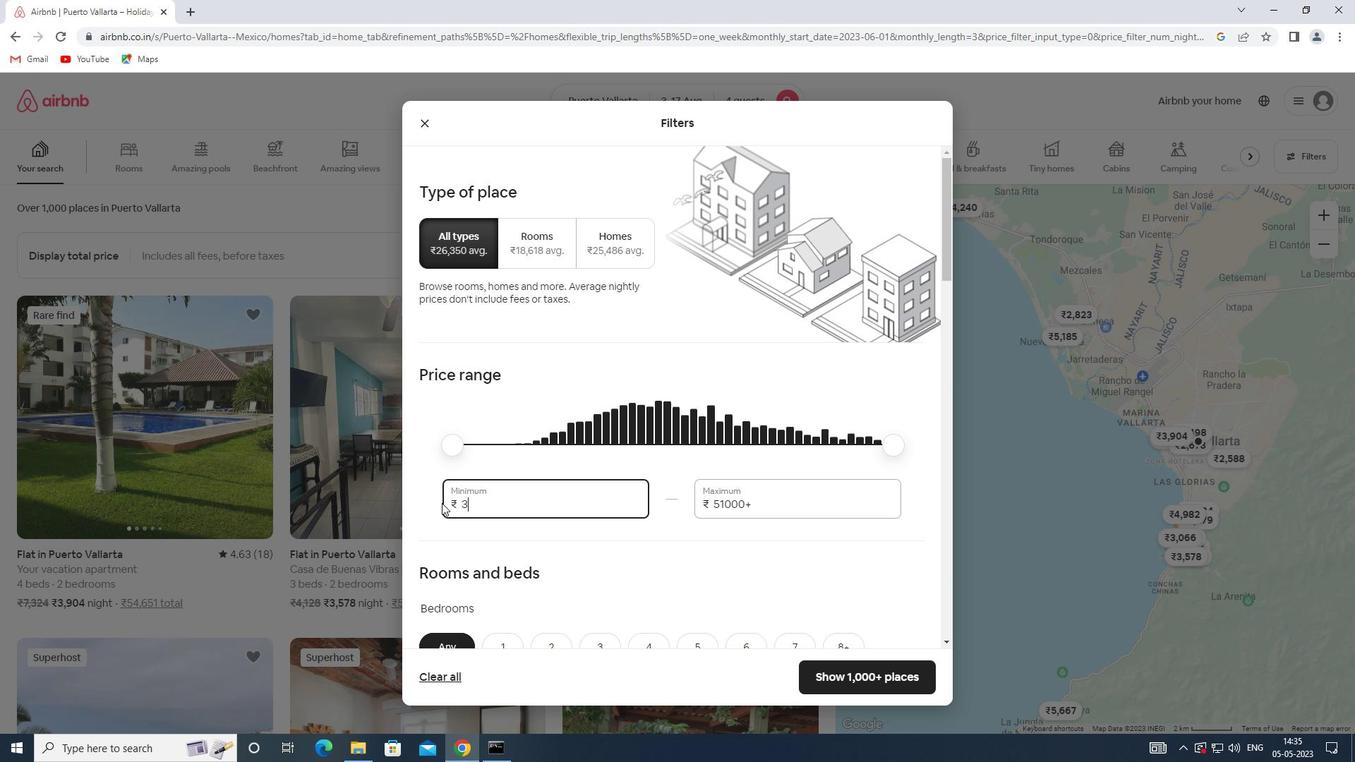 
Action: Mouse moved to (762, 506)
Screenshot: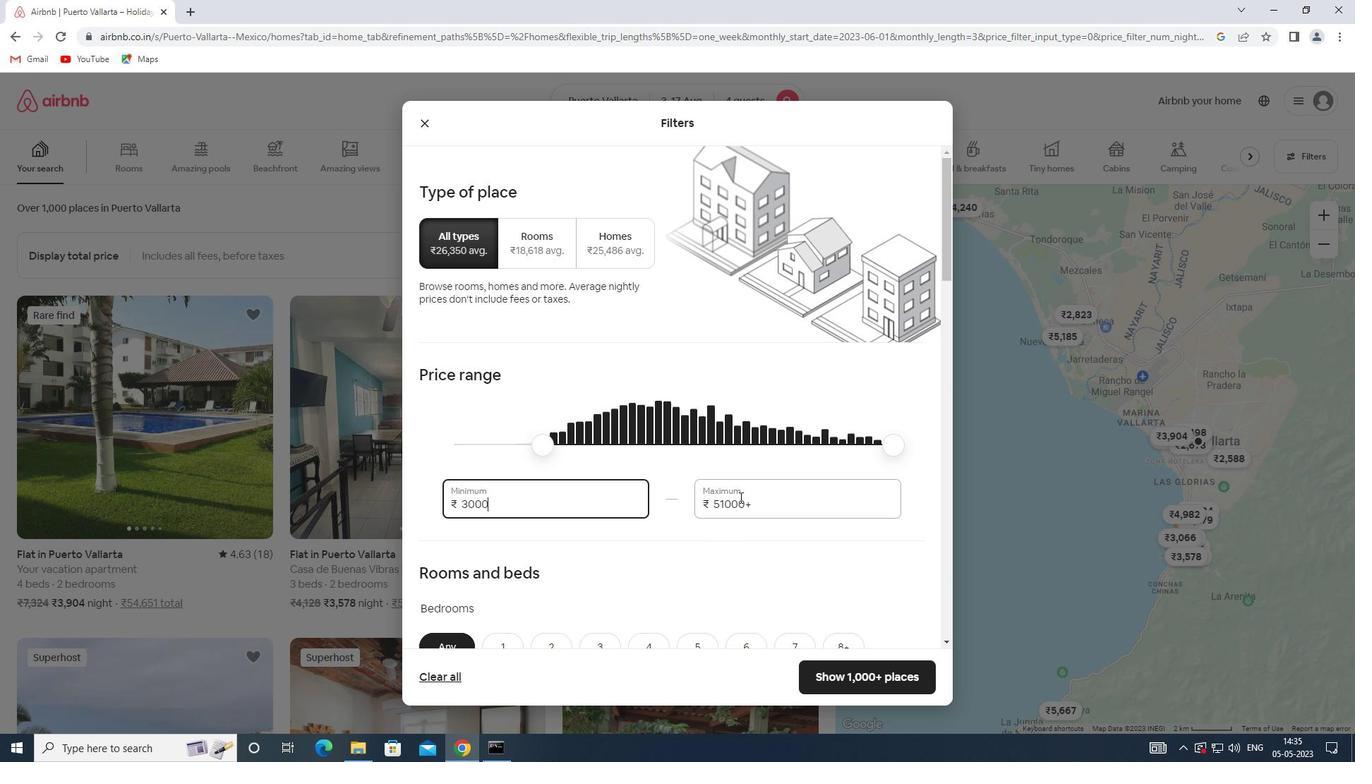 
Action: Mouse pressed left at (762, 506)
Screenshot: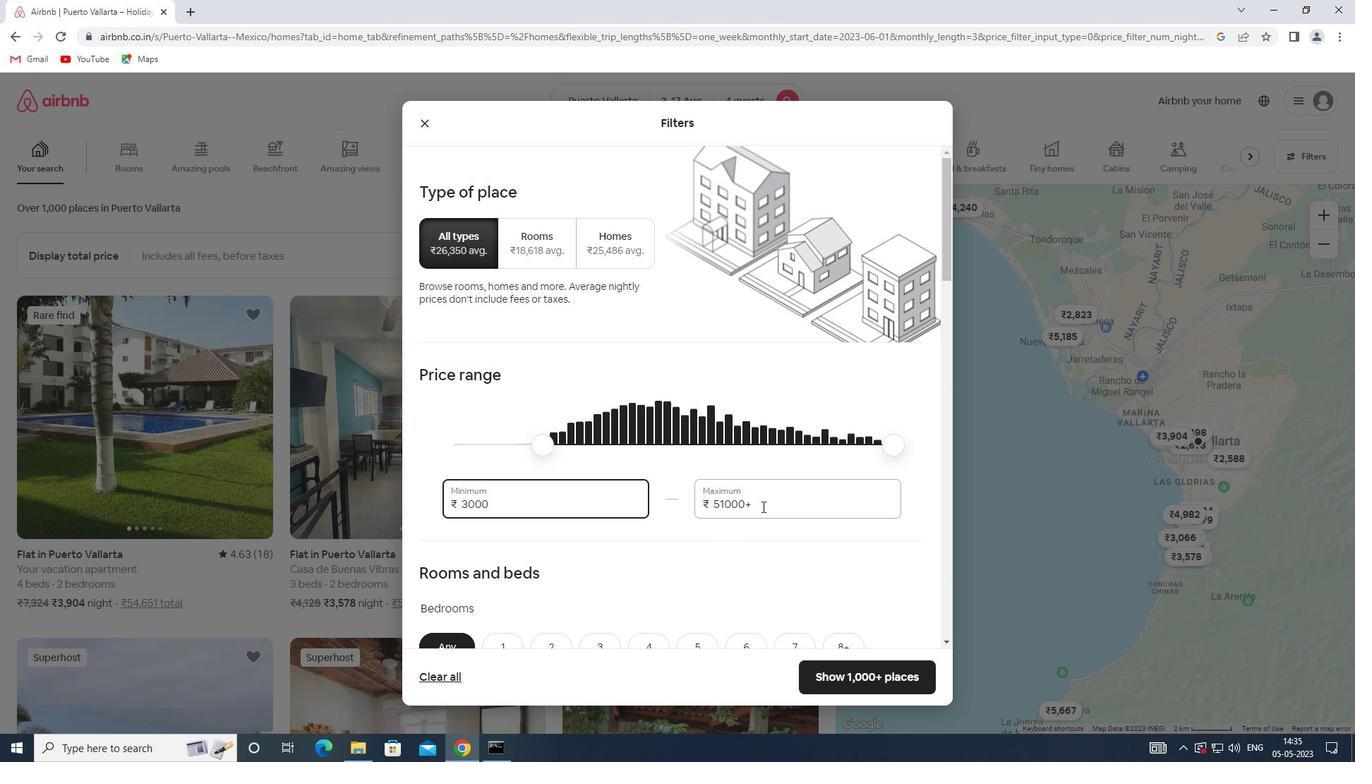
Action: Mouse moved to (595, 500)
Screenshot: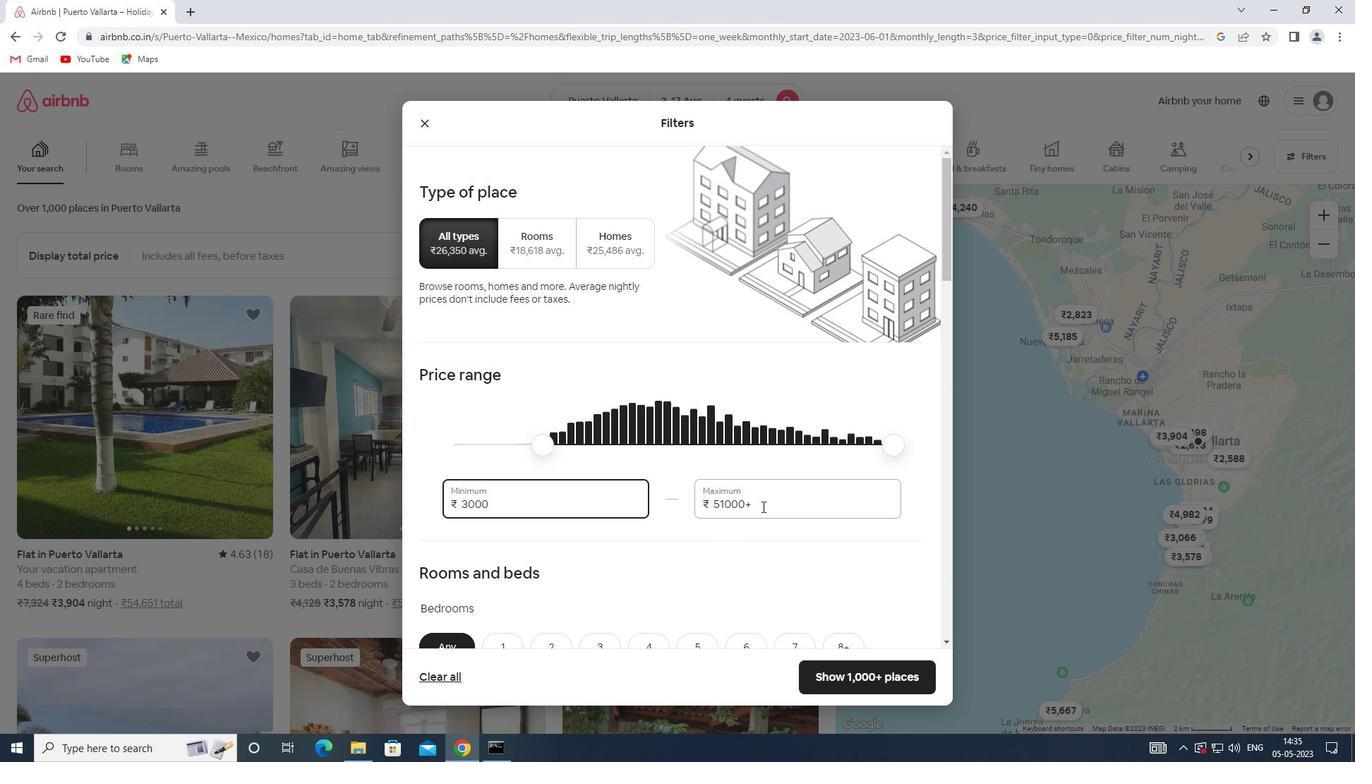 
Action: Key pressed 15000
Screenshot: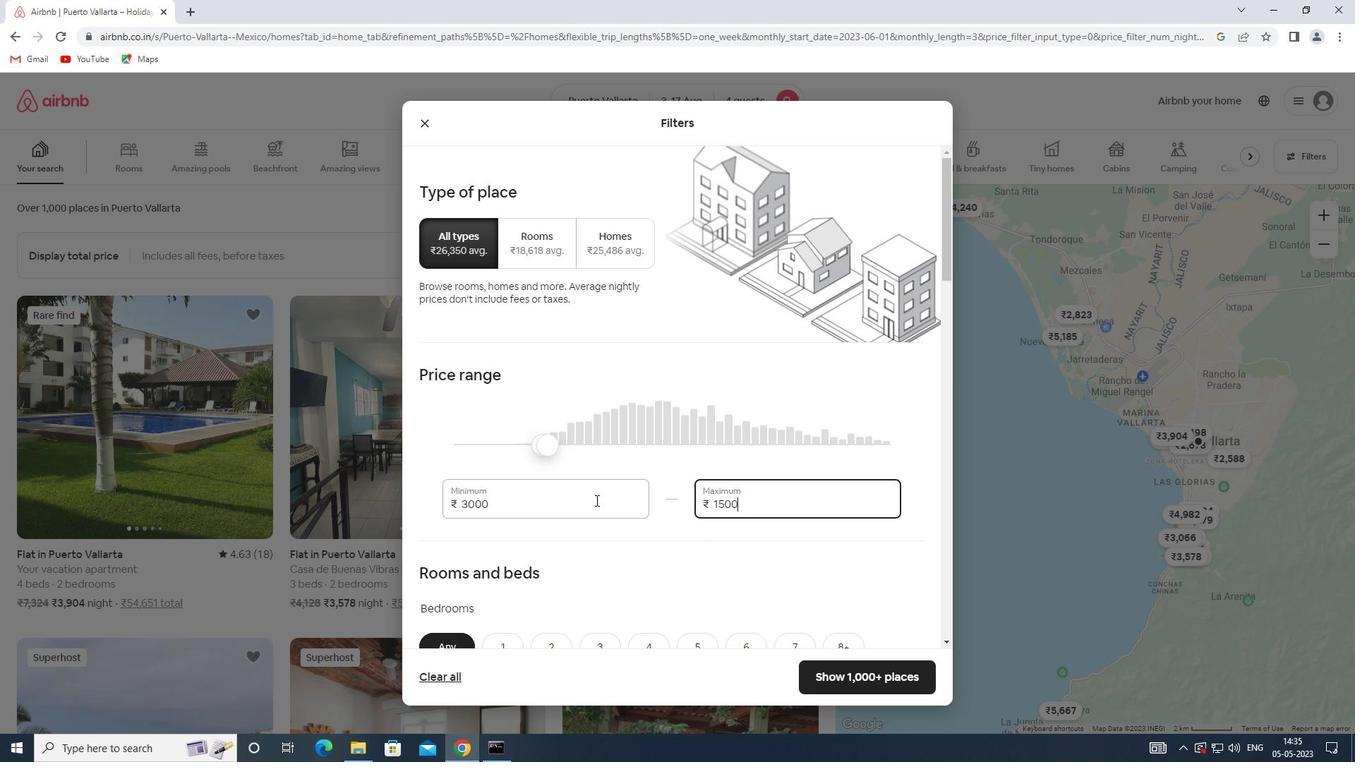 
Action: Mouse moved to (484, 485)
Screenshot: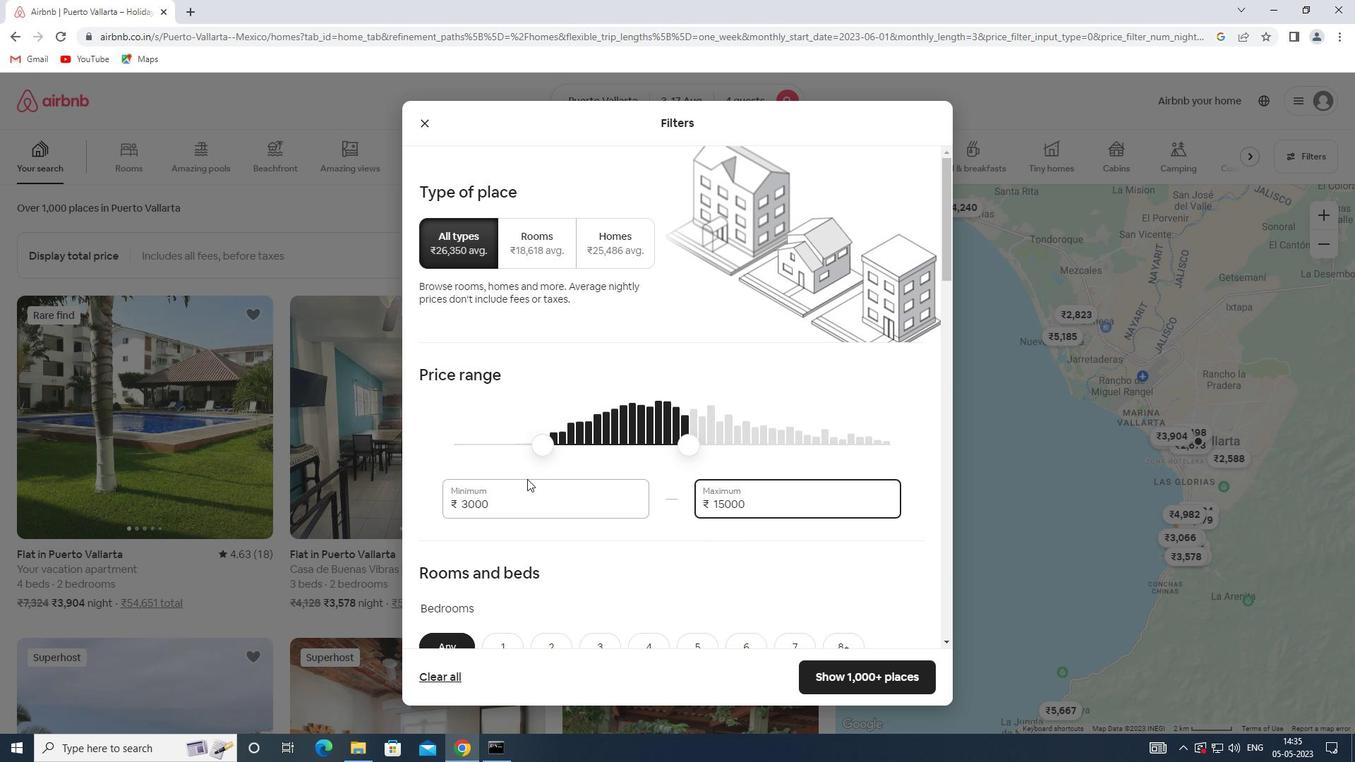 
Action: Mouse scrolled (484, 484) with delta (0, 0)
Screenshot: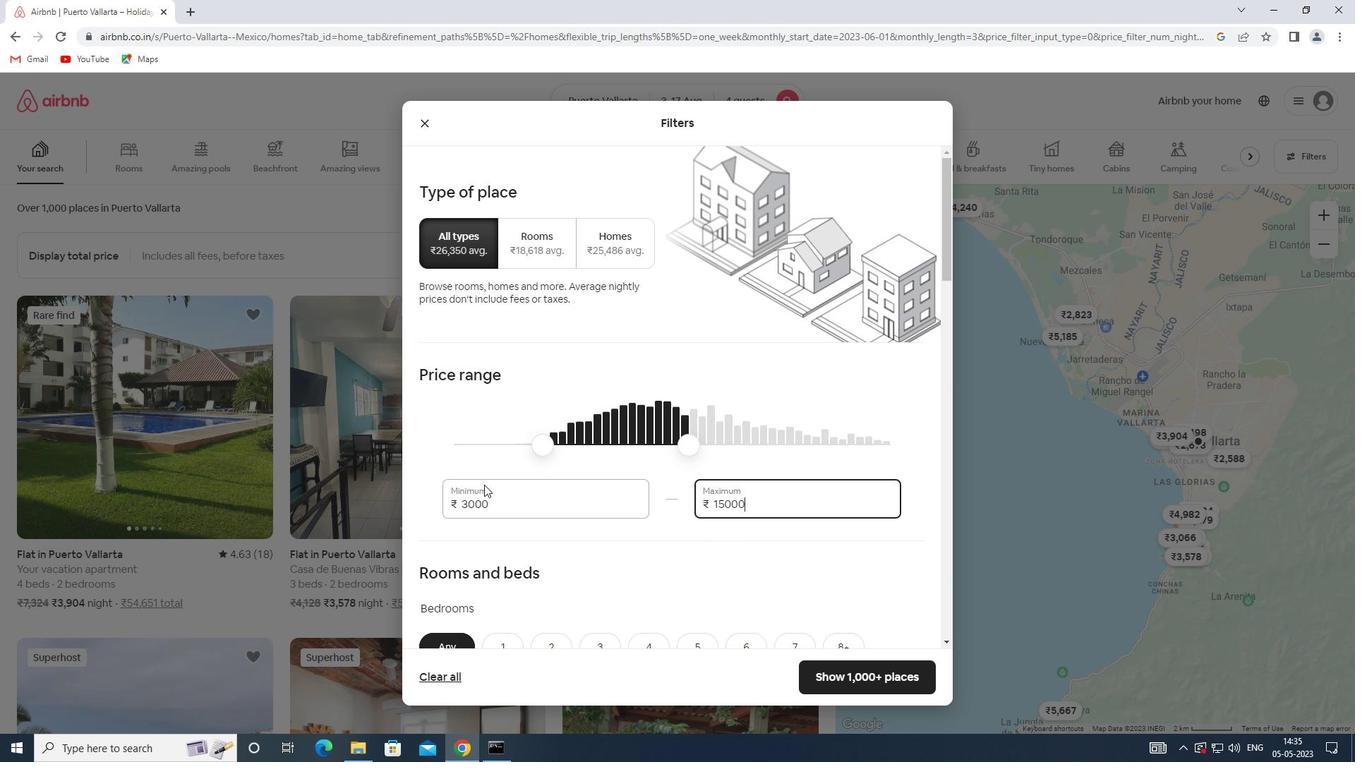 
Action: Mouse scrolled (484, 484) with delta (0, 0)
Screenshot: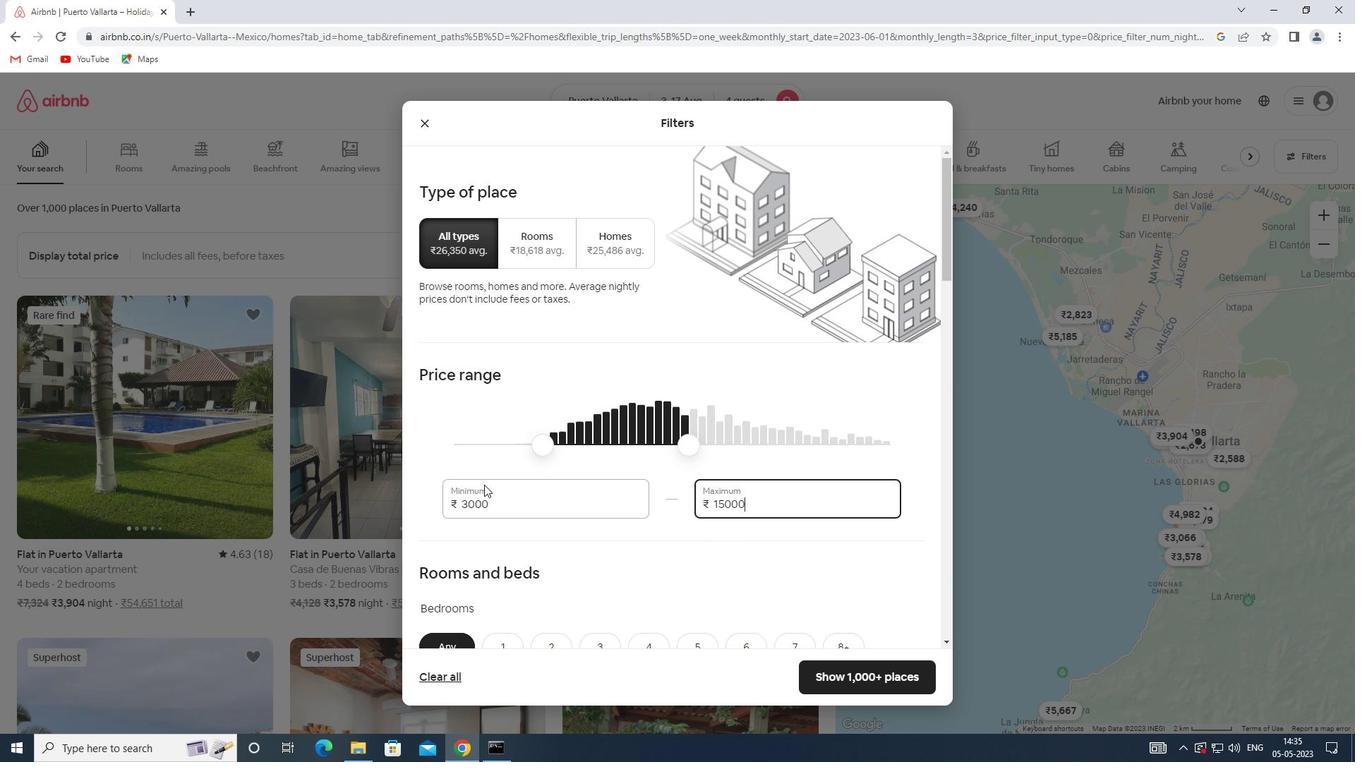 
Action: Mouse scrolled (484, 484) with delta (0, 0)
Screenshot: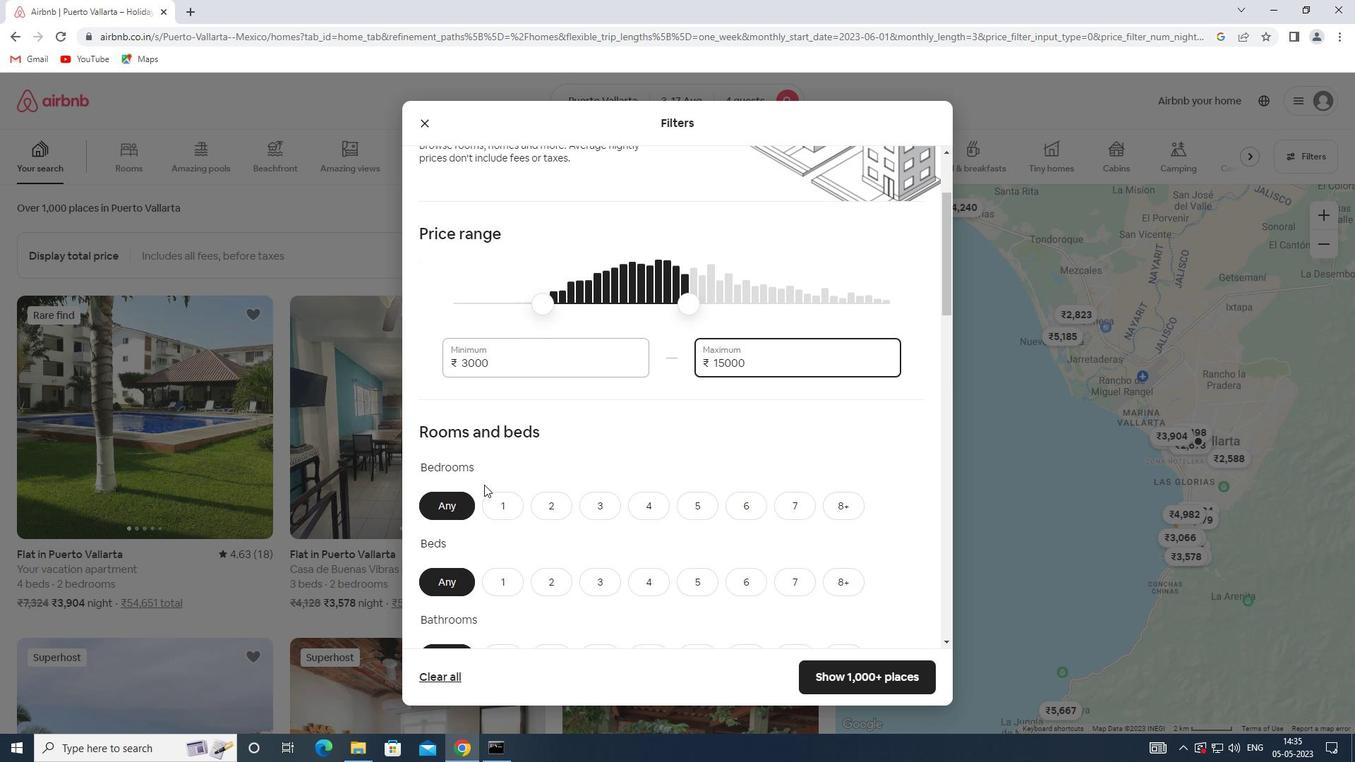
Action: Mouse moved to (485, 484)
Screenshot: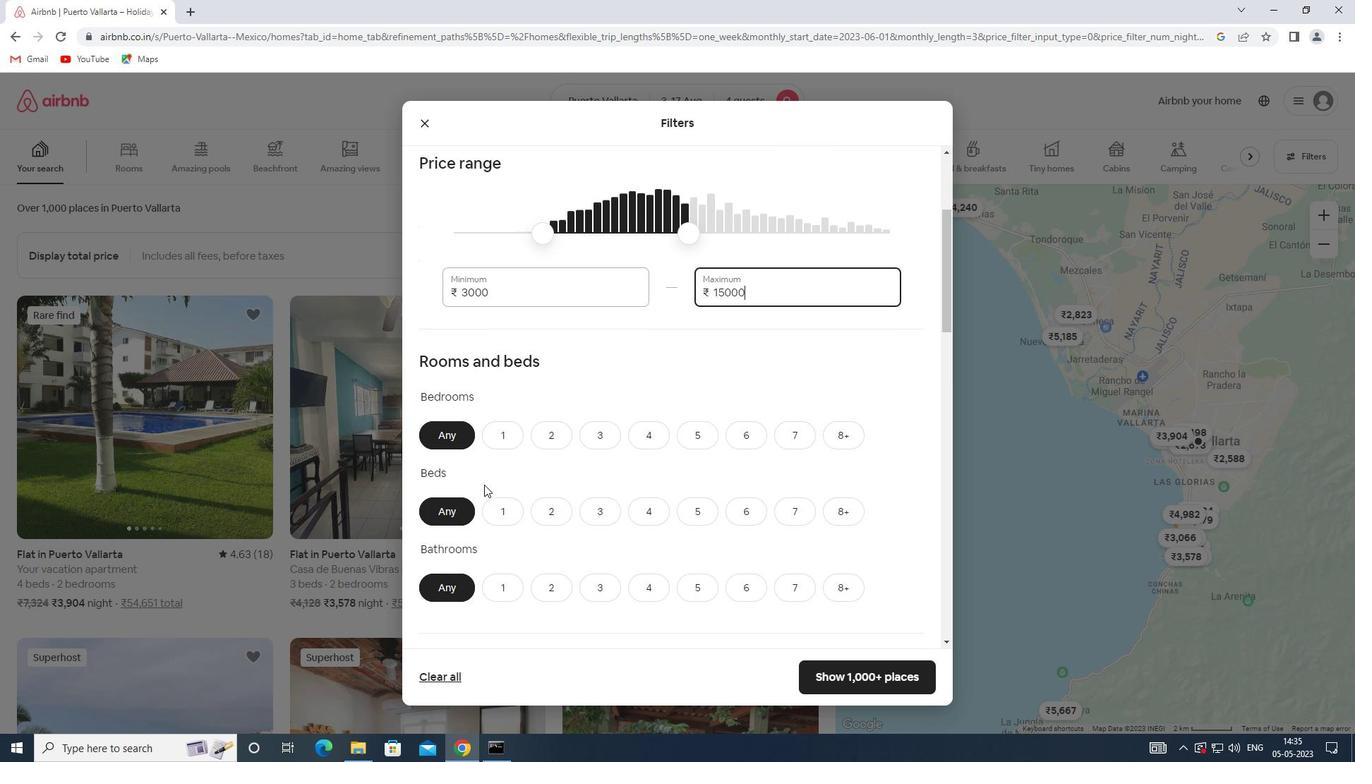 
Action: Mouse scrolled (485, 483) with delta (0, 0)
Screenshot: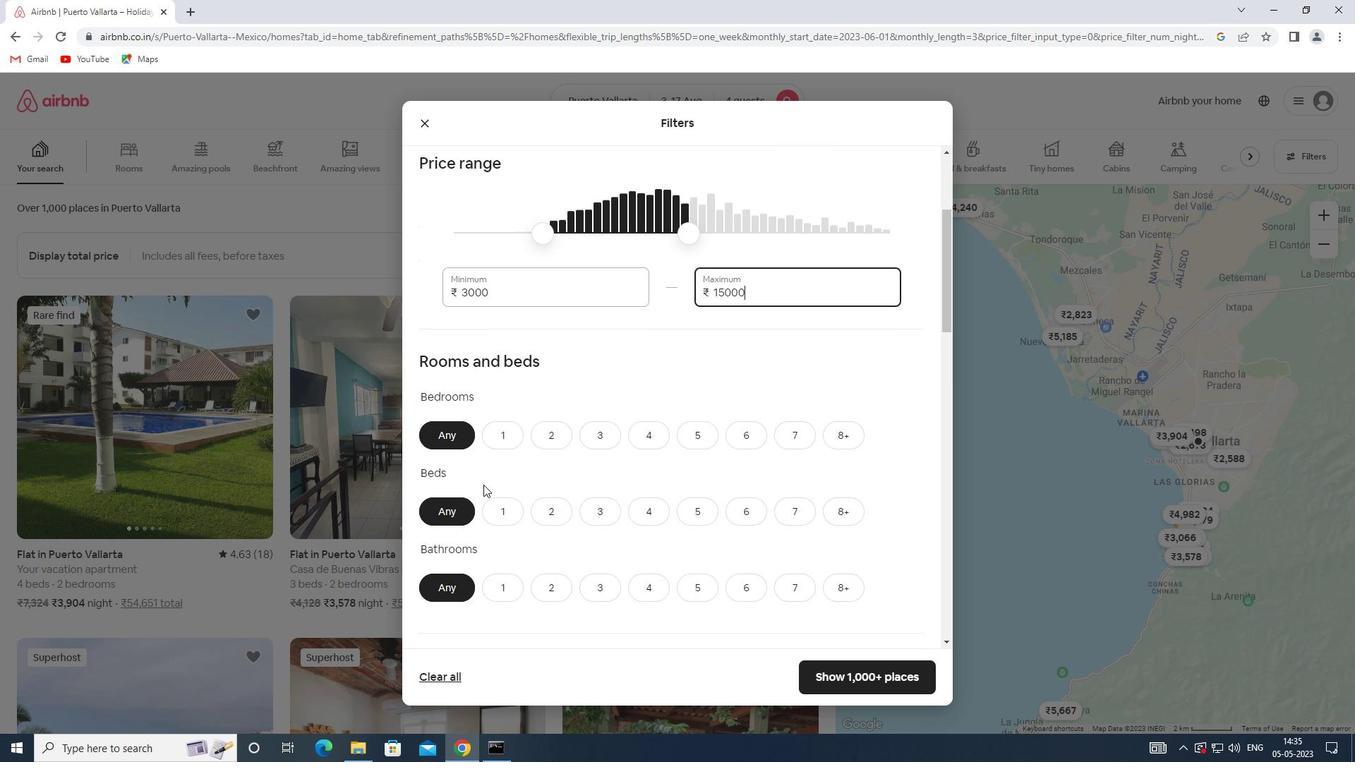 
Action: Mouse moved to (591, 365)
Screenshot: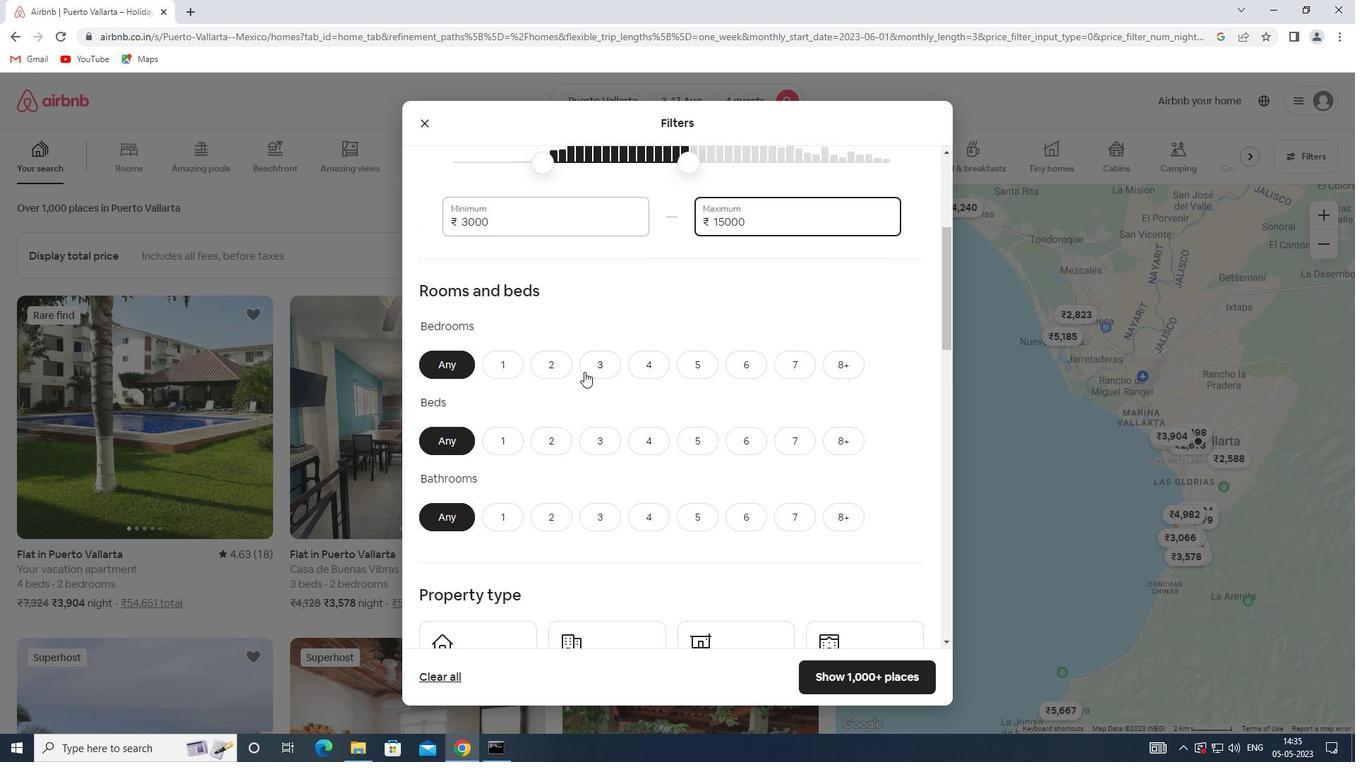 
Action: Mouse pressed left at (591, 365)
Screenshot: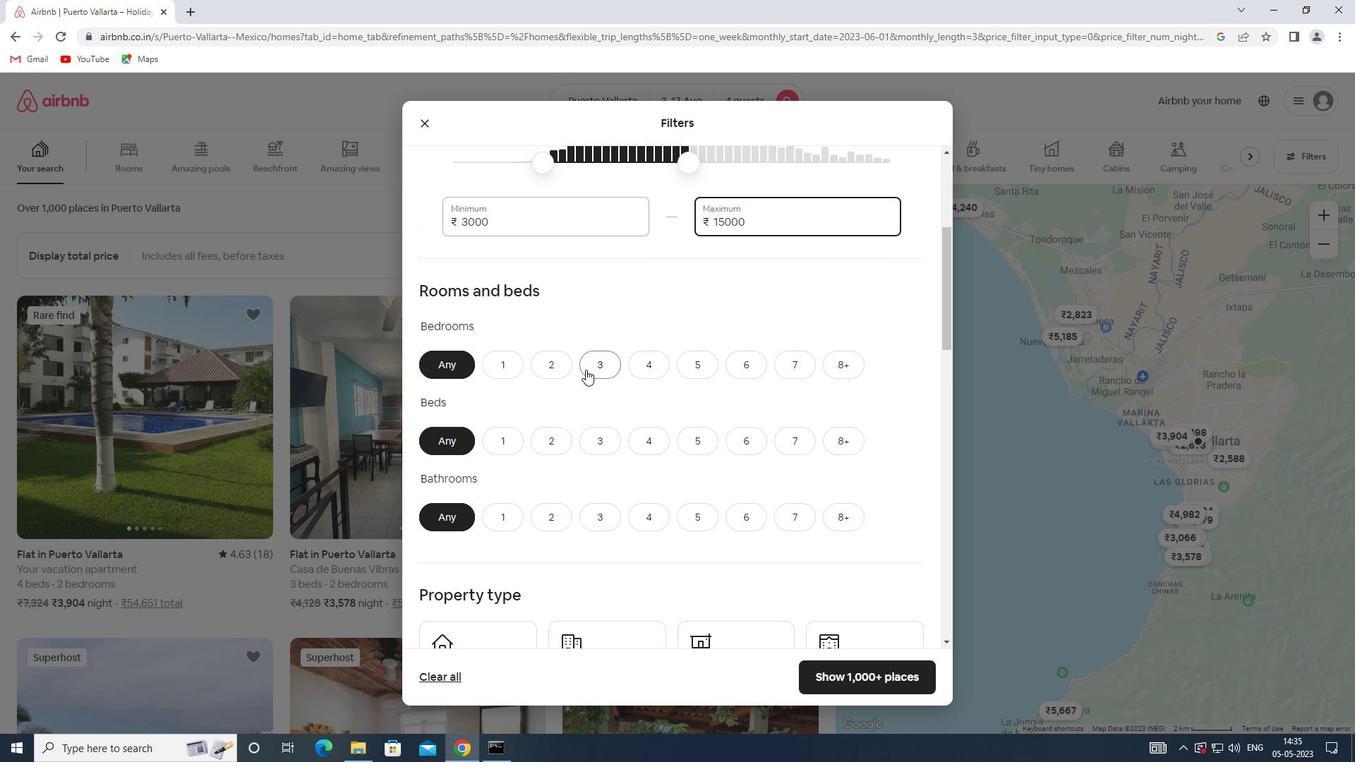 
Action: Mouse moved to (640, 443)
Screenshot: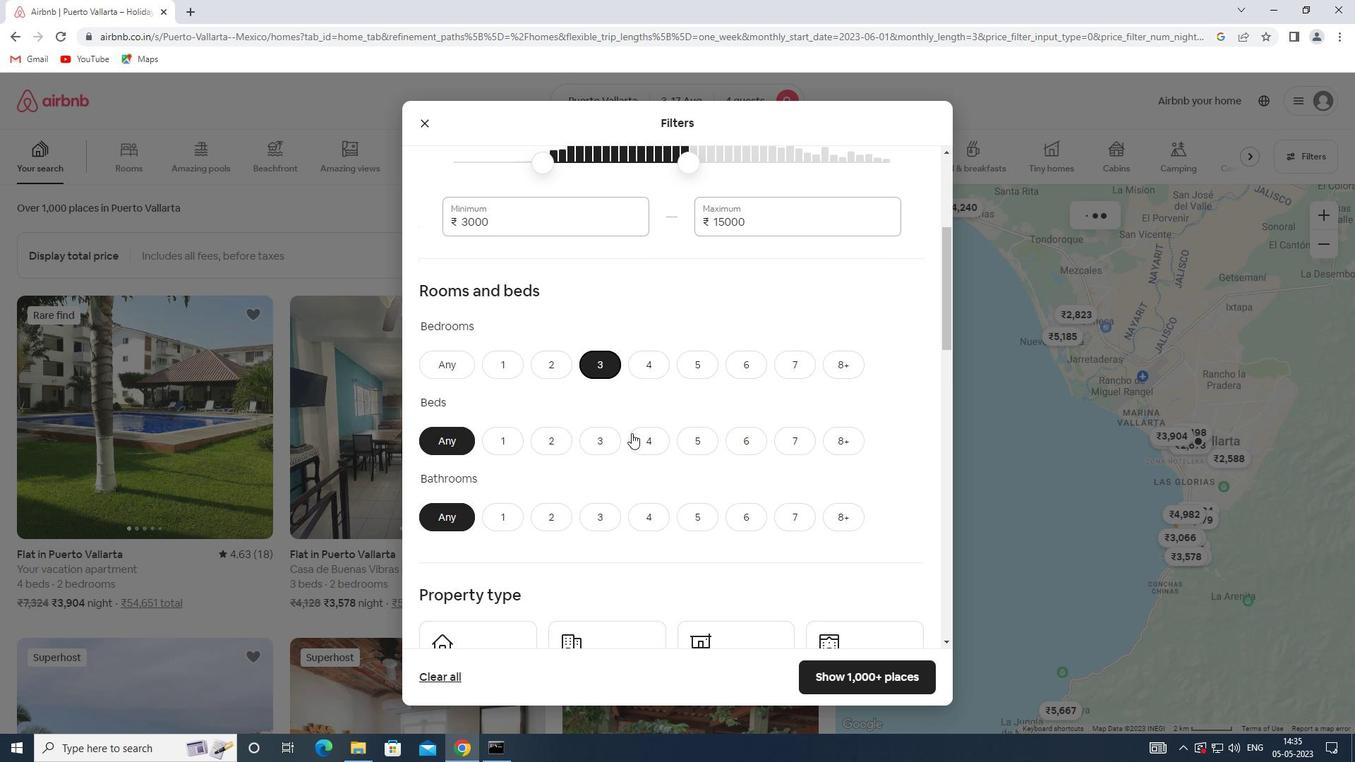 
Action: Mouse pressed left at (640, 443)
Screenshot: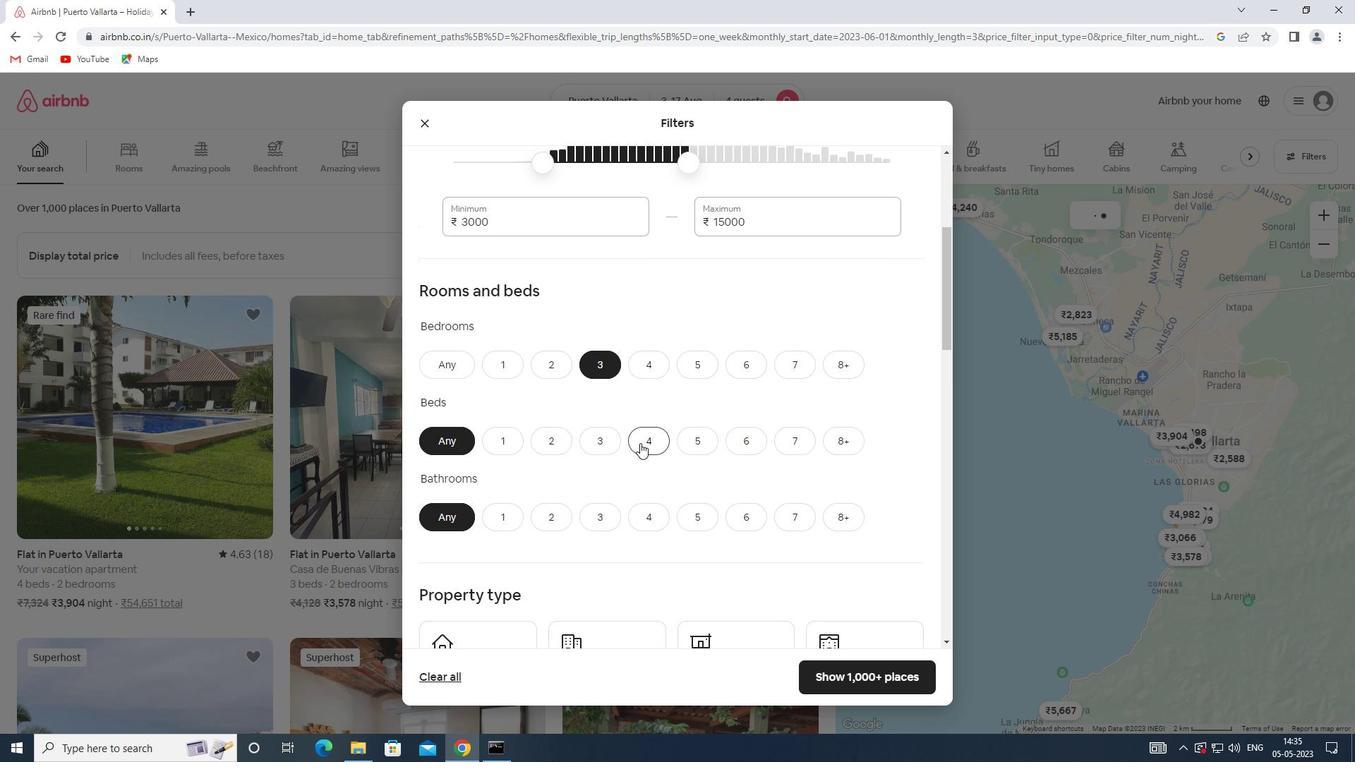 
Action: Mouse moved to (558, 518)
Screenshot: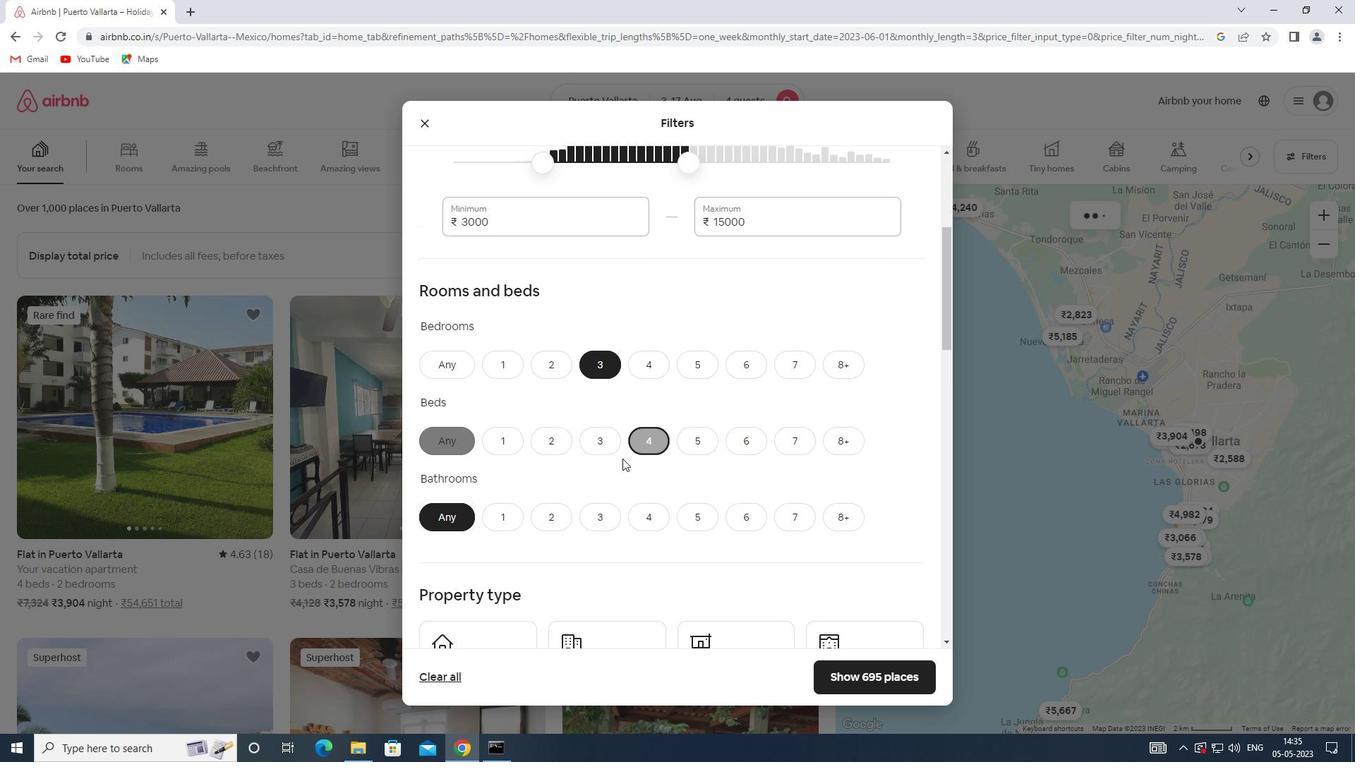 
Action: Mouse pressed left at (558, 518)
Screenshot: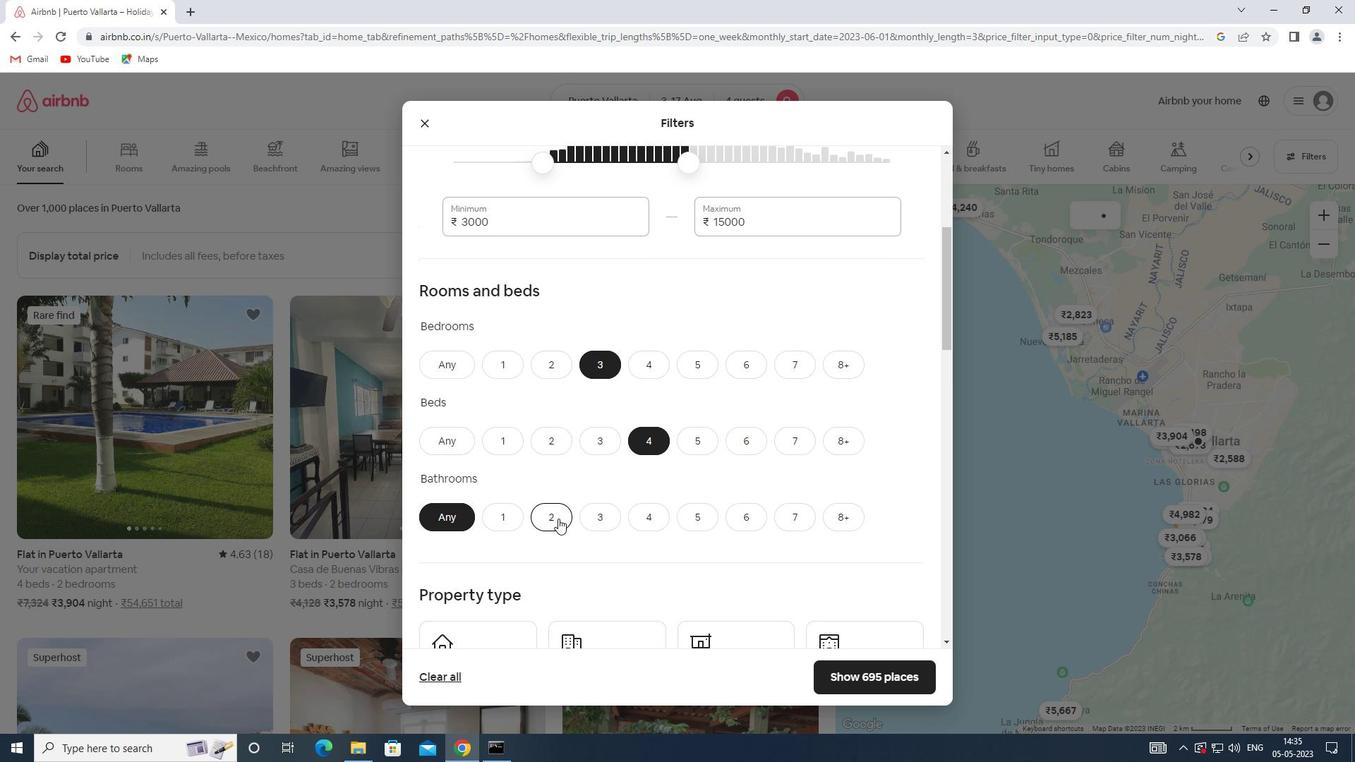 
Action: Mouse moved to (557, 494)
Screenshot: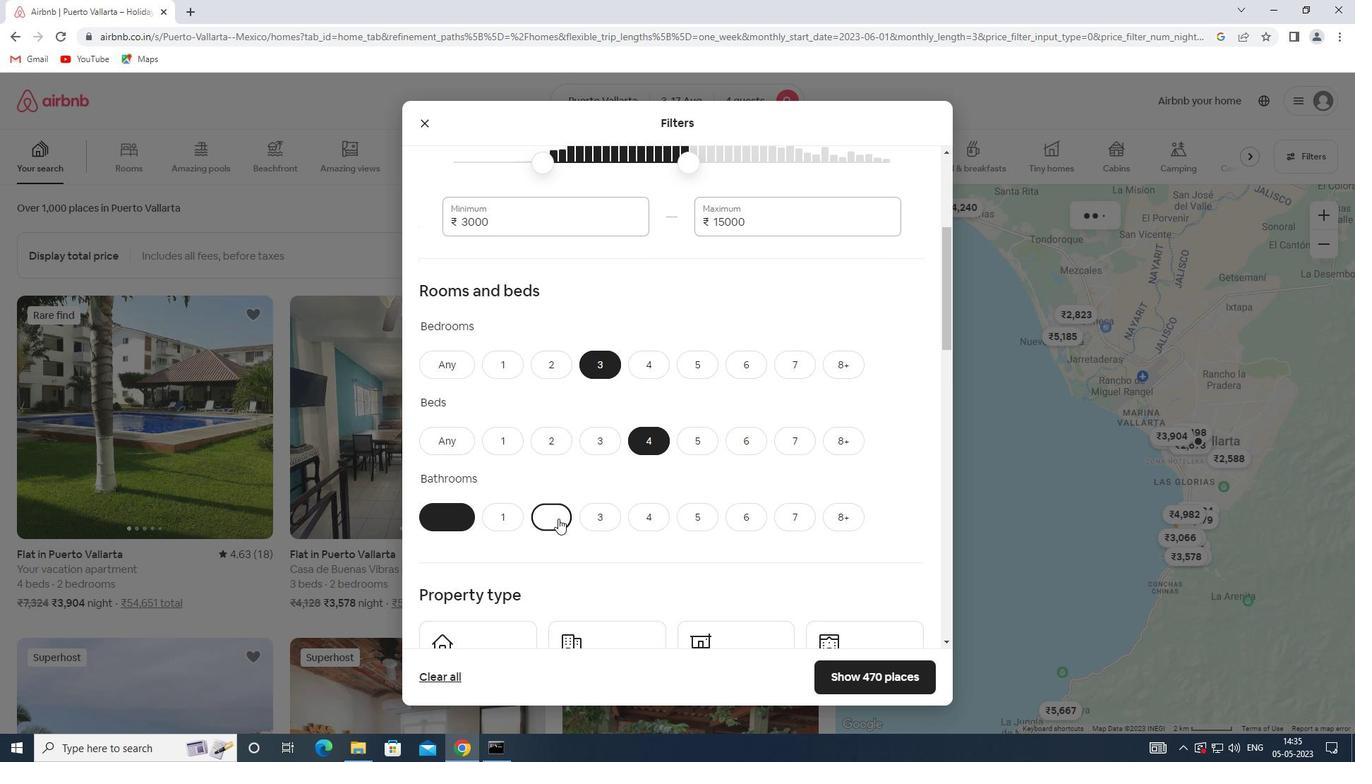 
Action: Mouse scrolled (557, 493) with delta (0, 0)
Screenshot: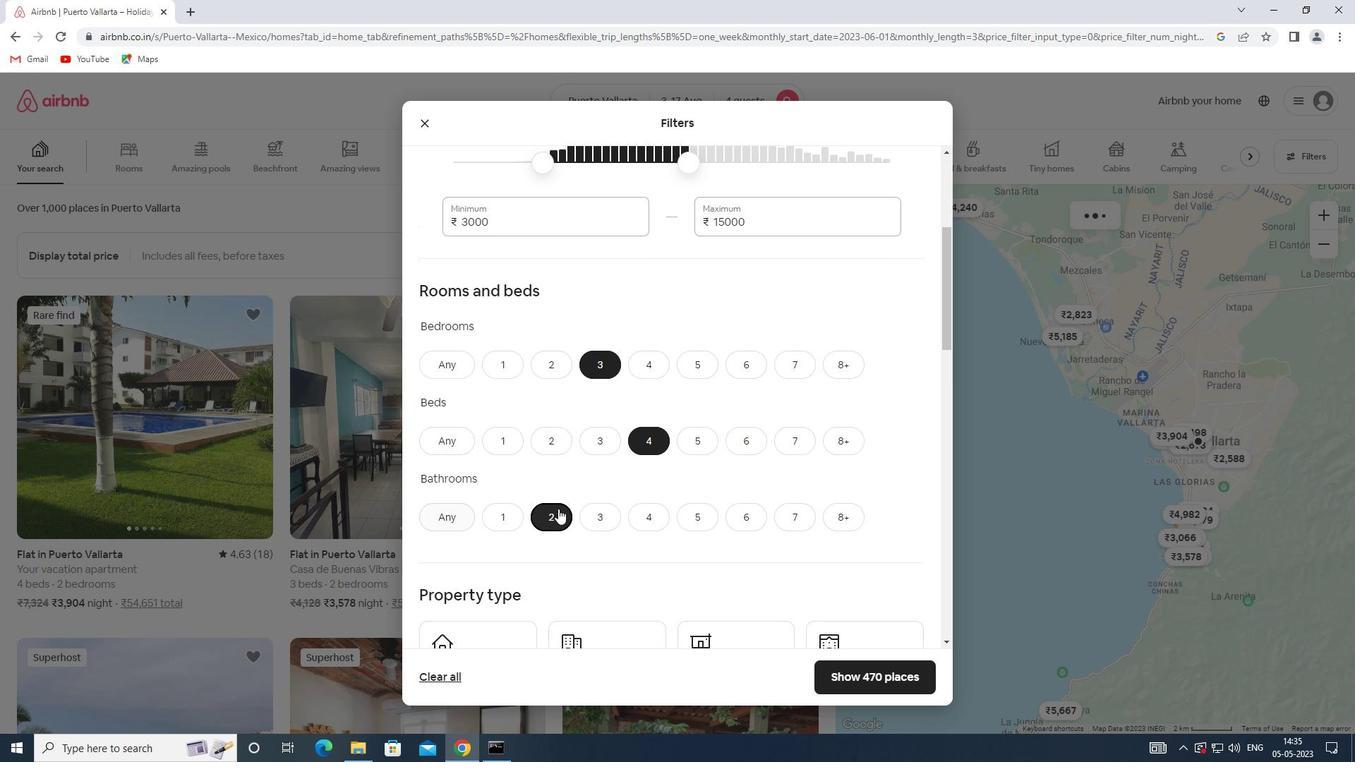 
Action: Mouse scrolled (557, 493) with delta (0, 0)
Screenshot: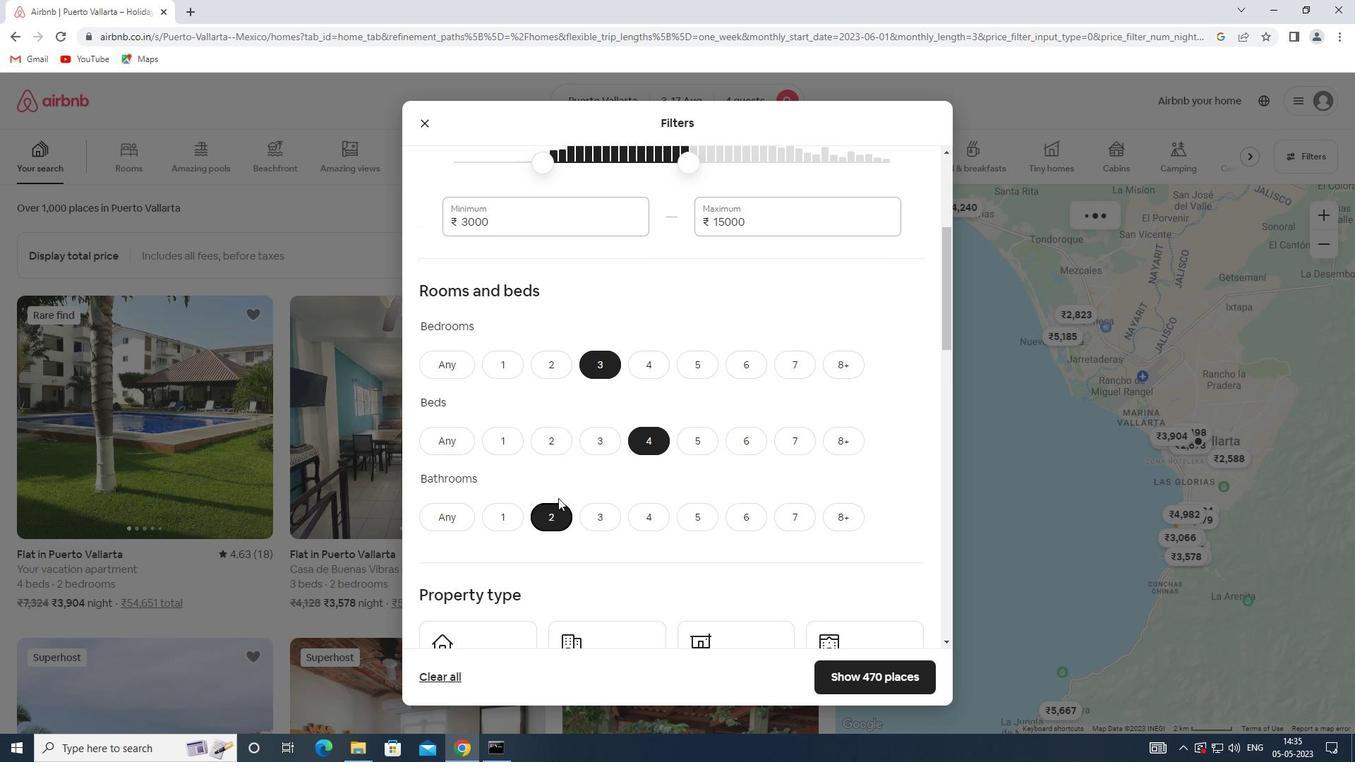 
Action: Mouse moved to (510, 508)
Screenshot: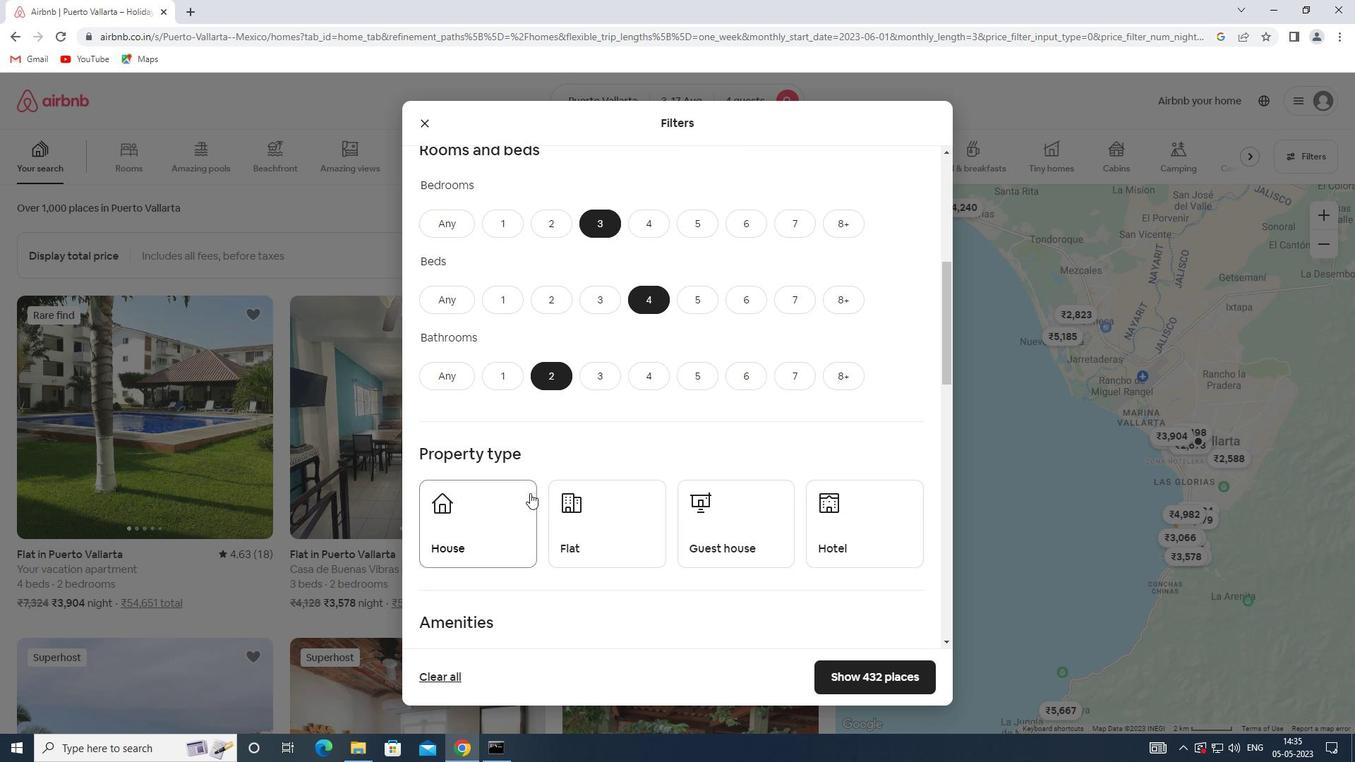 
Action: Mouse pressed left at (510, 508)
Screenshot: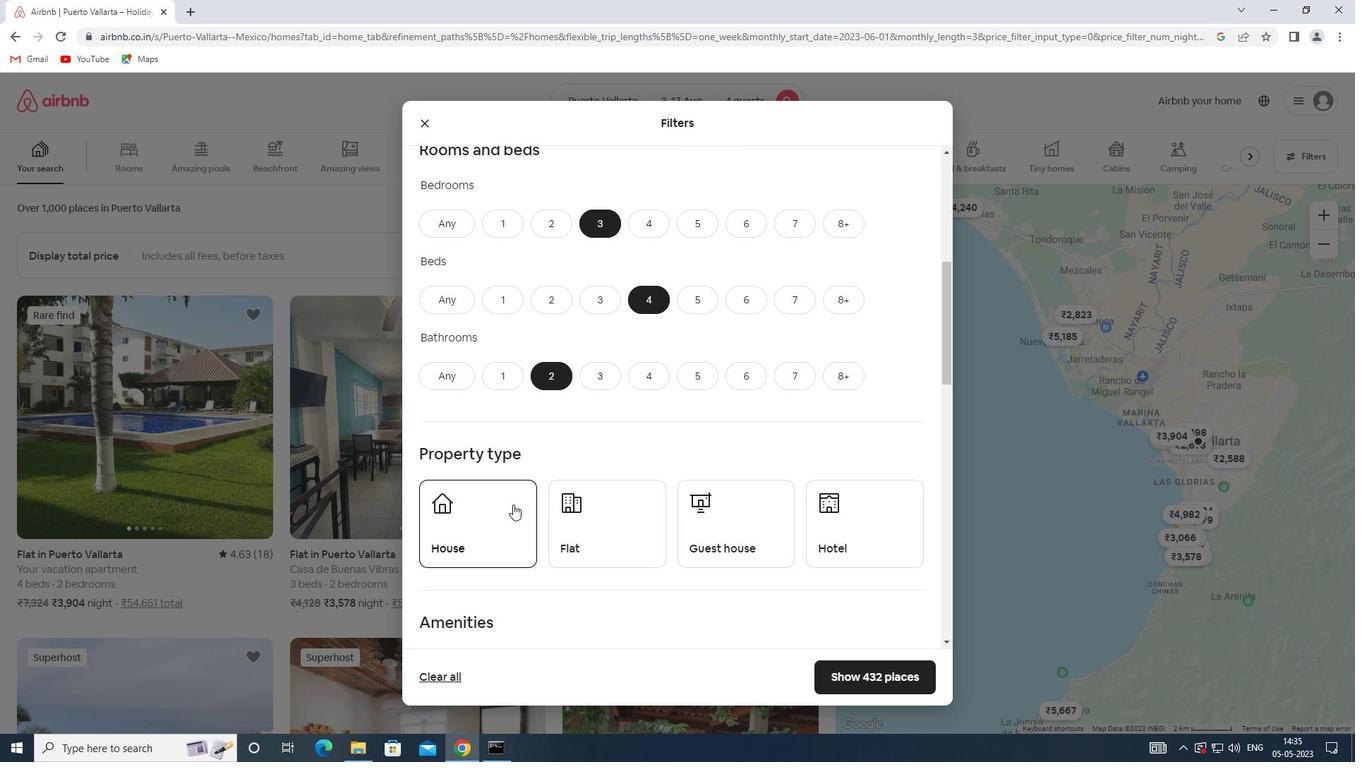 
Action: Mouse moved to (595, 512)
Screenshot: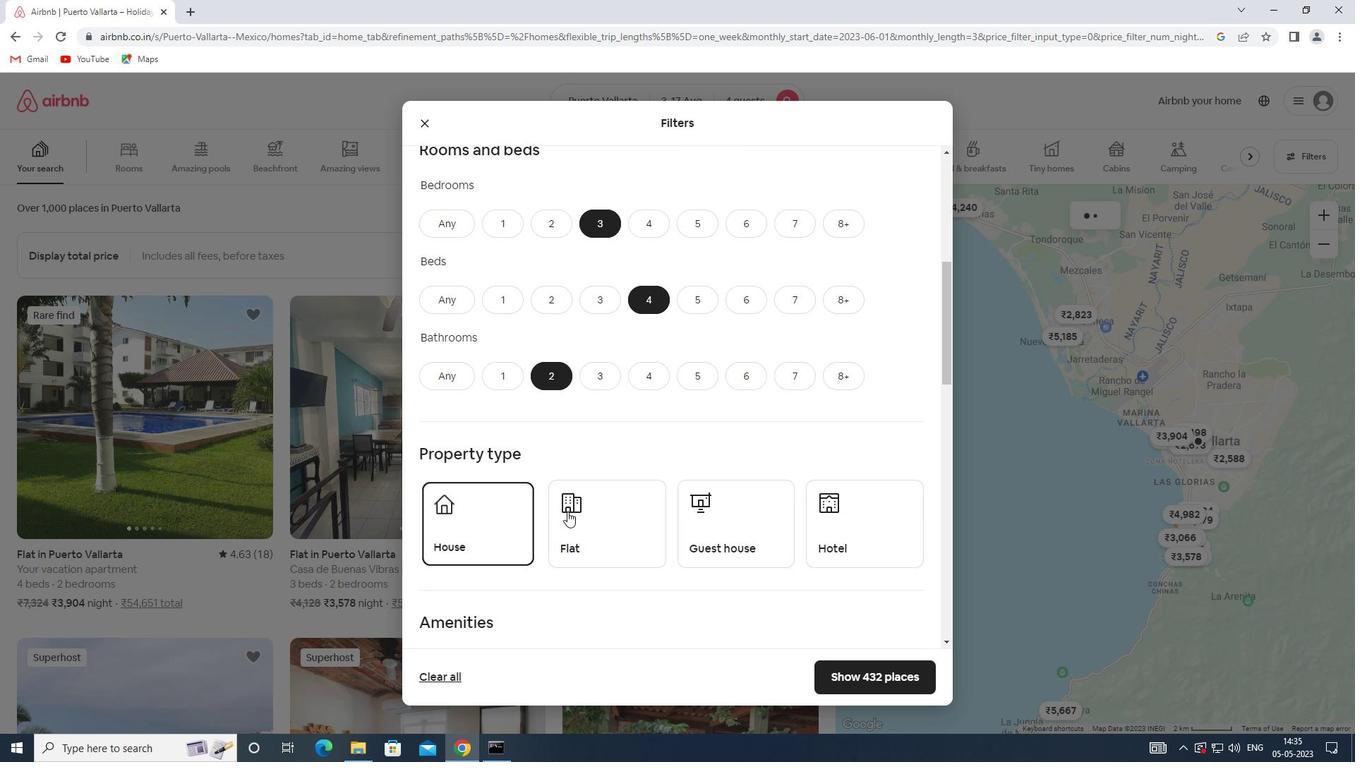 
Action: Mouse pressed left at (595, 512)
Screenshot: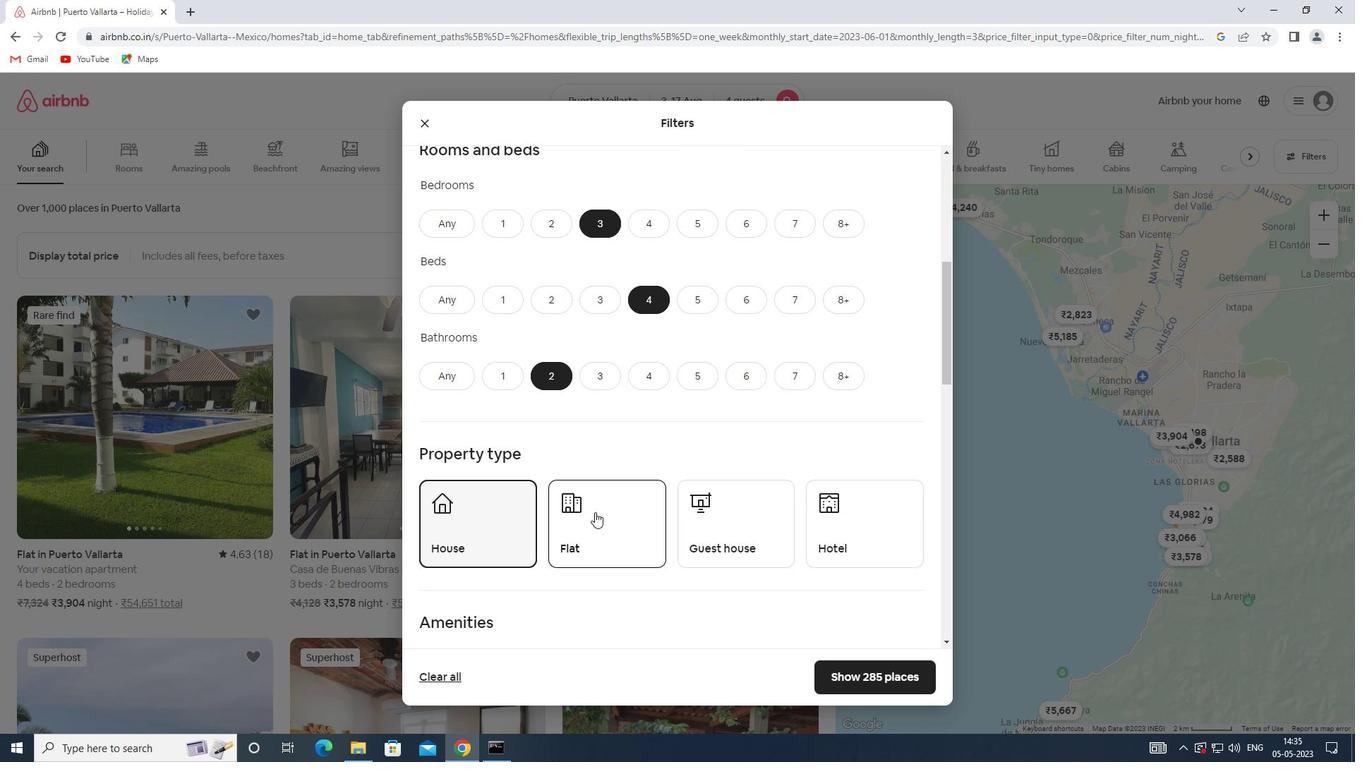 
Action: Mouse moved to (730, 517)
Screenshot: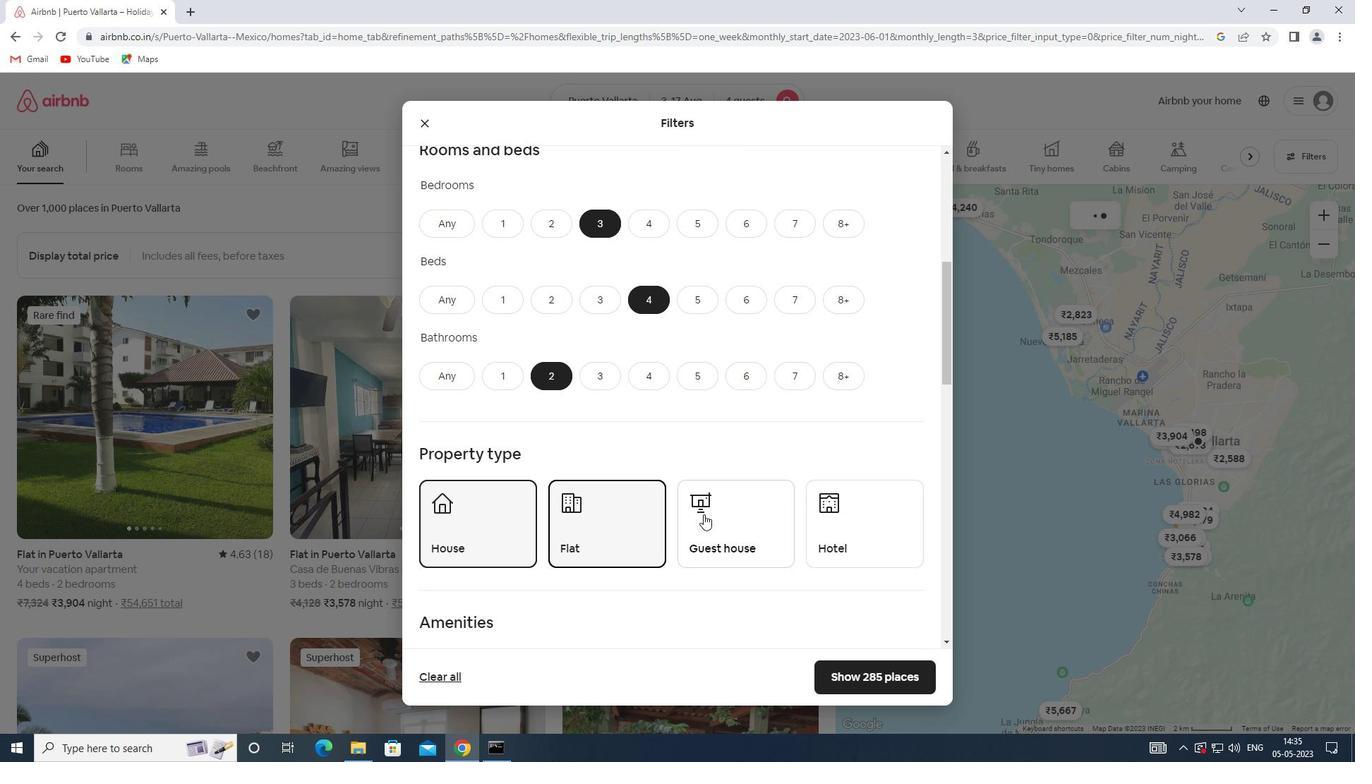 
Action: Mouse pressed left at (730, 517)
Screenshot: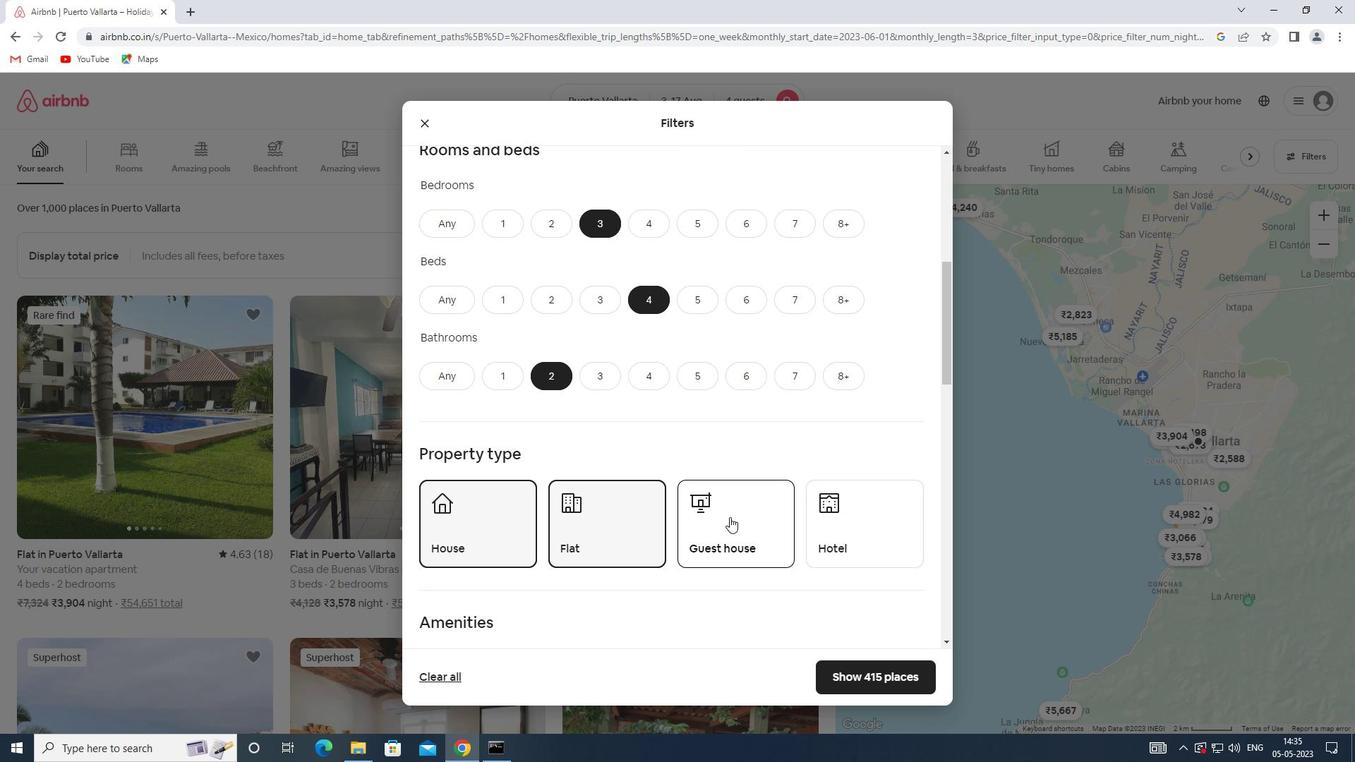 
Action: Mouse scrolled (730, 516) with delta (0, 0)
Screenshot: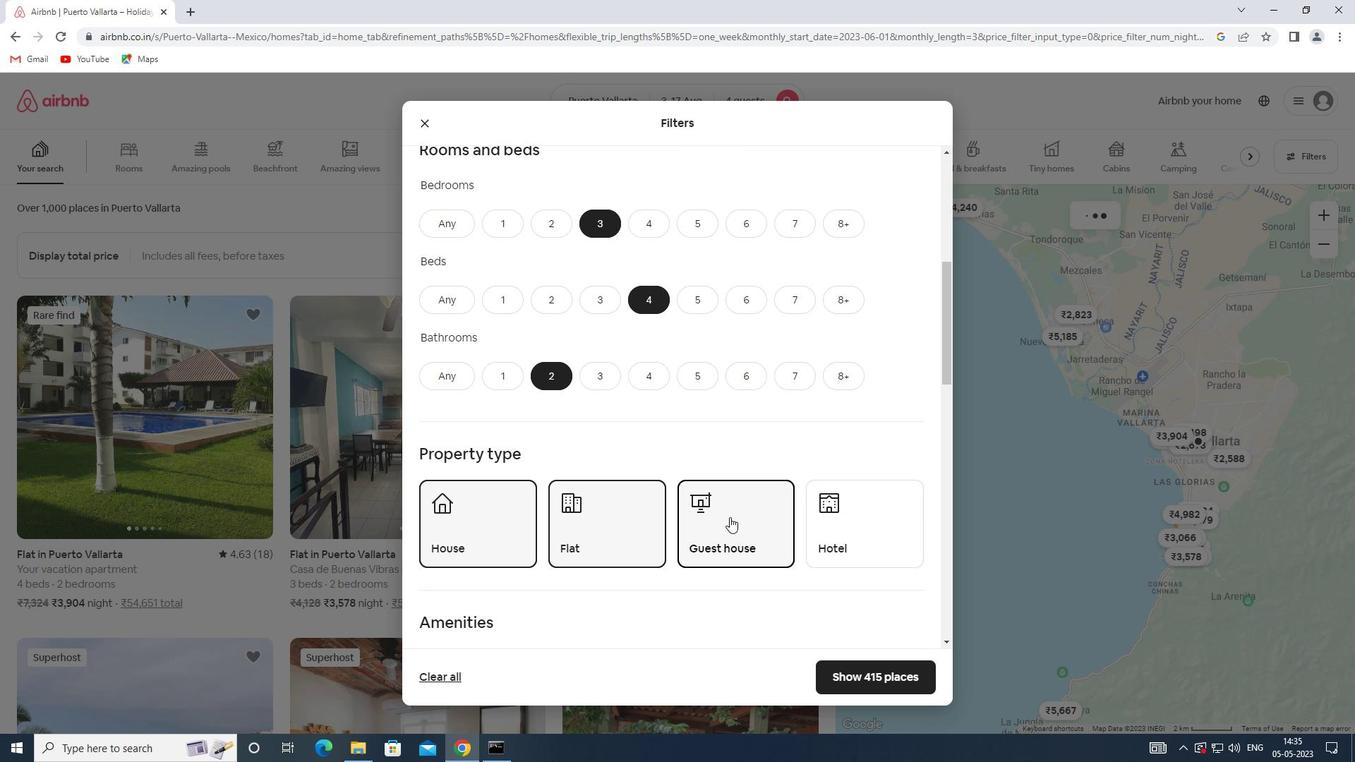 
Action: Mouse scrolled (730, 516) with delta (0, 0)
Screenshot: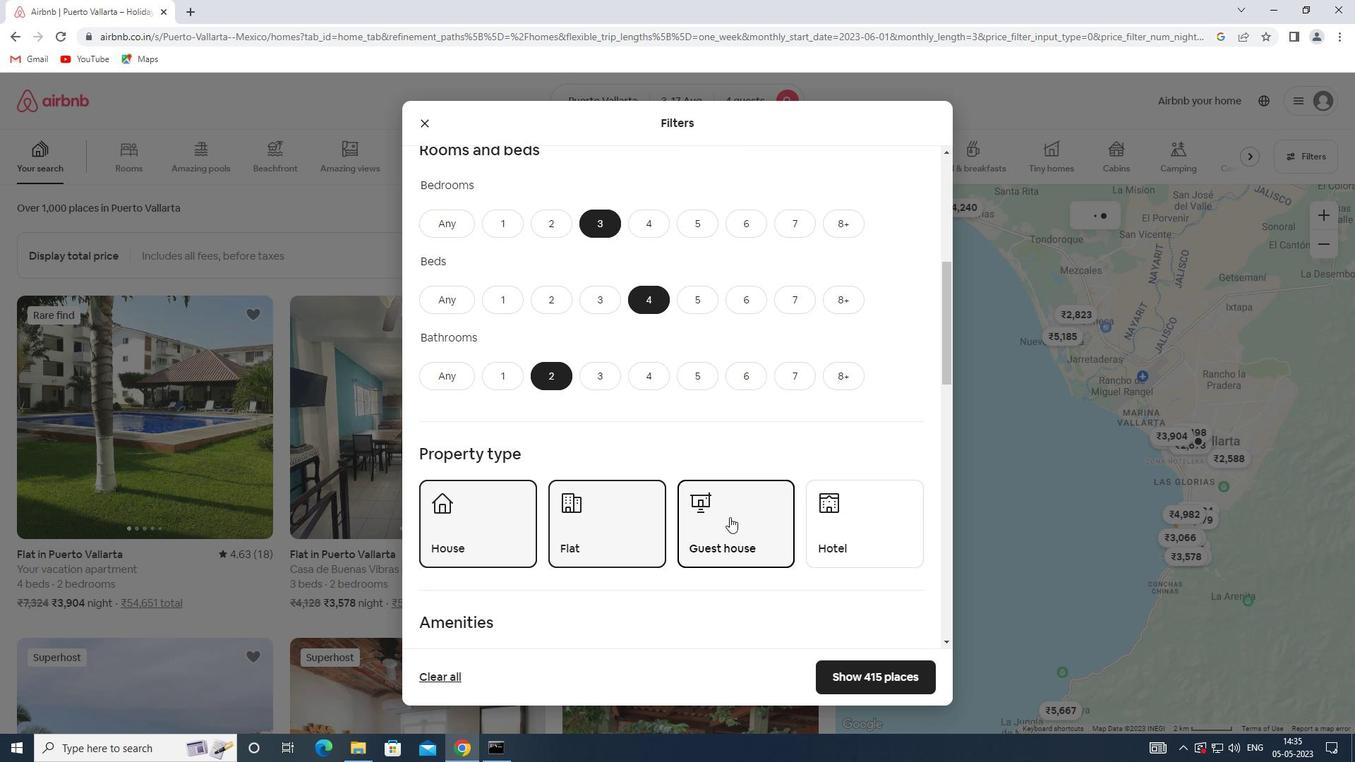
Action: Mouse scrolled (730, 516) with delta (0, 0)
Screenshot: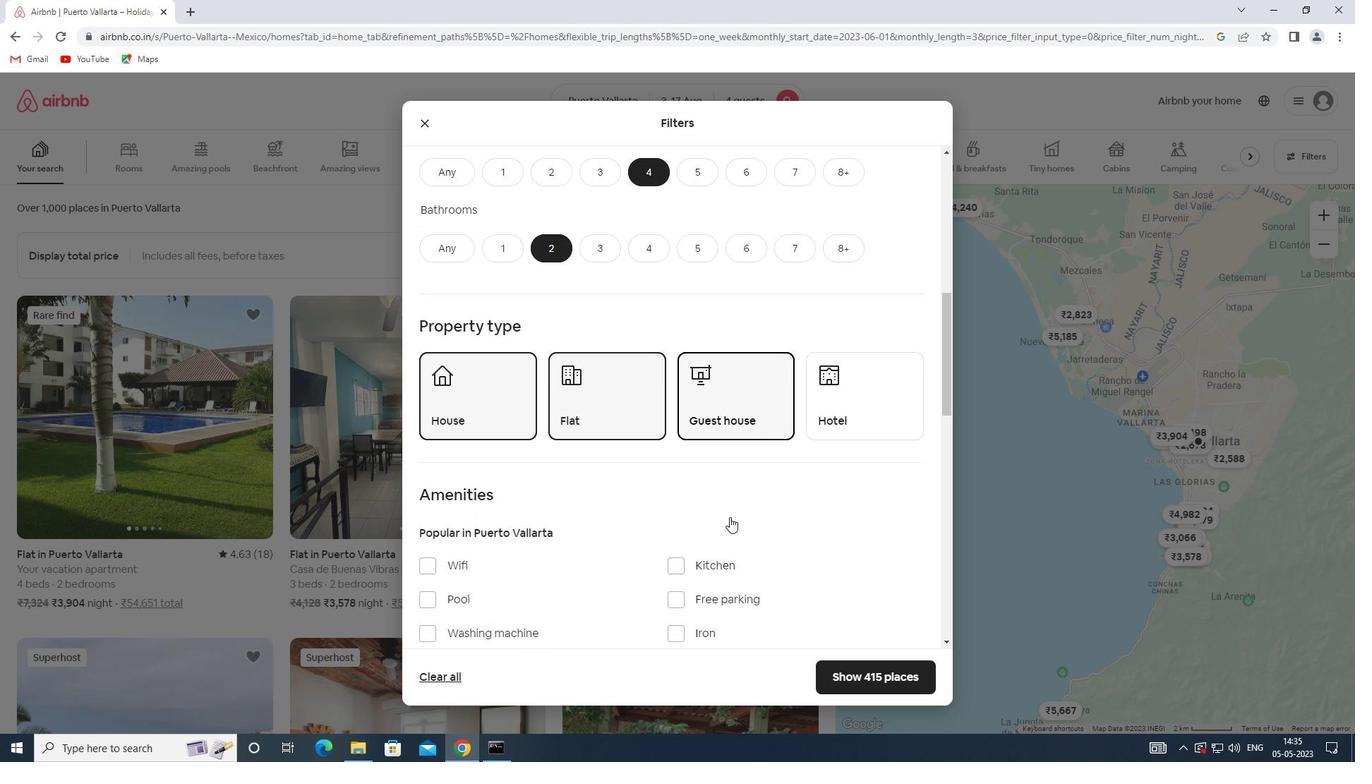 
Action: Mouse scrolled (730, 516) with delta (0, 0)
Screenshot: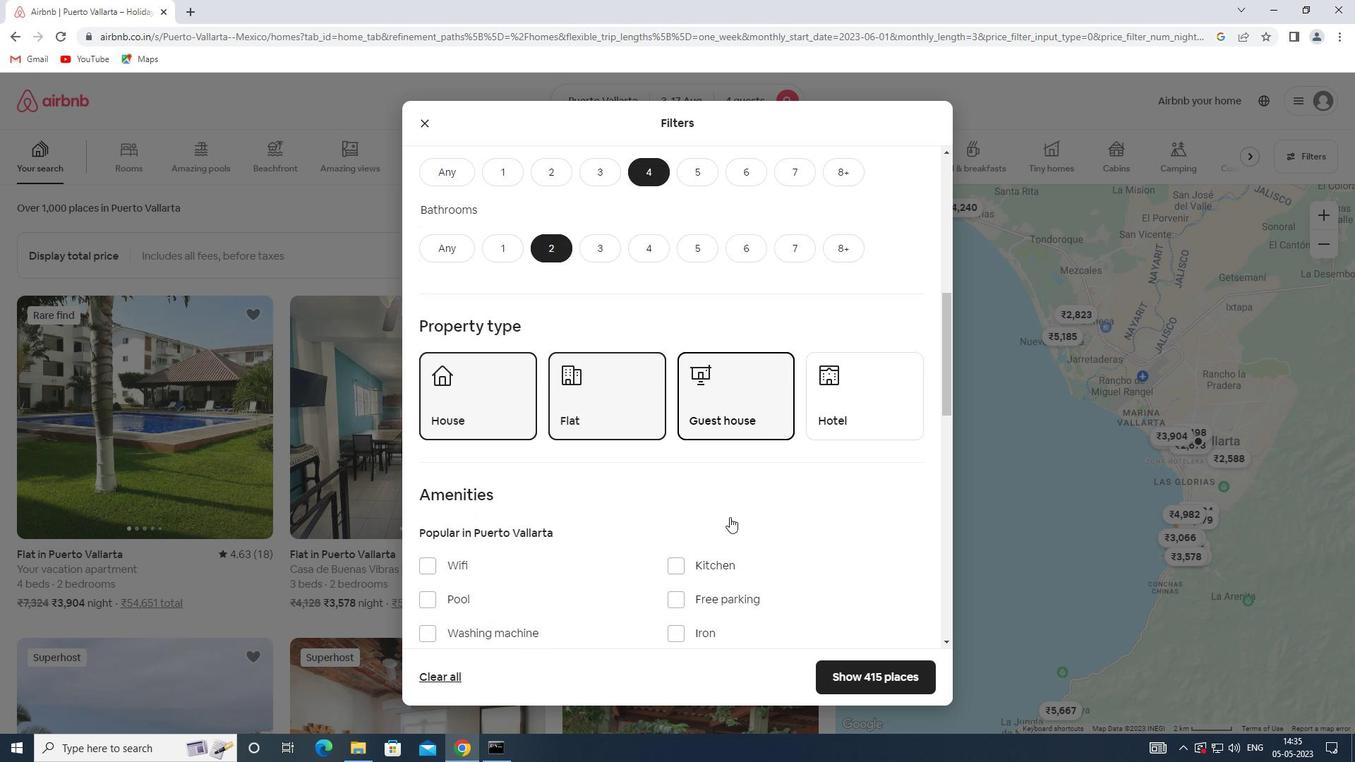 
Action: Mouse scrolled (730, 516) with delta (0, 0)
Screenshot: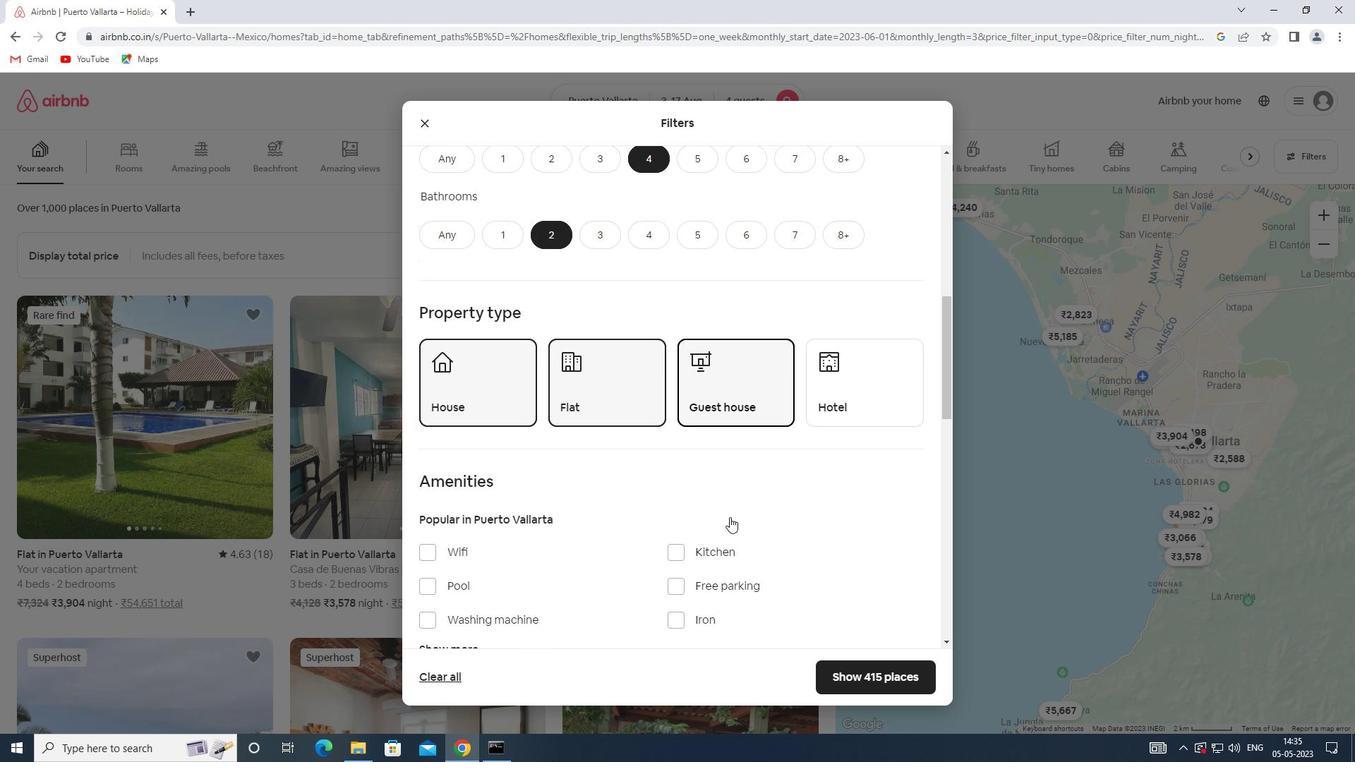 
Action: Mouse scrolled (730, 516) with delta (0, 0)
Screenshot: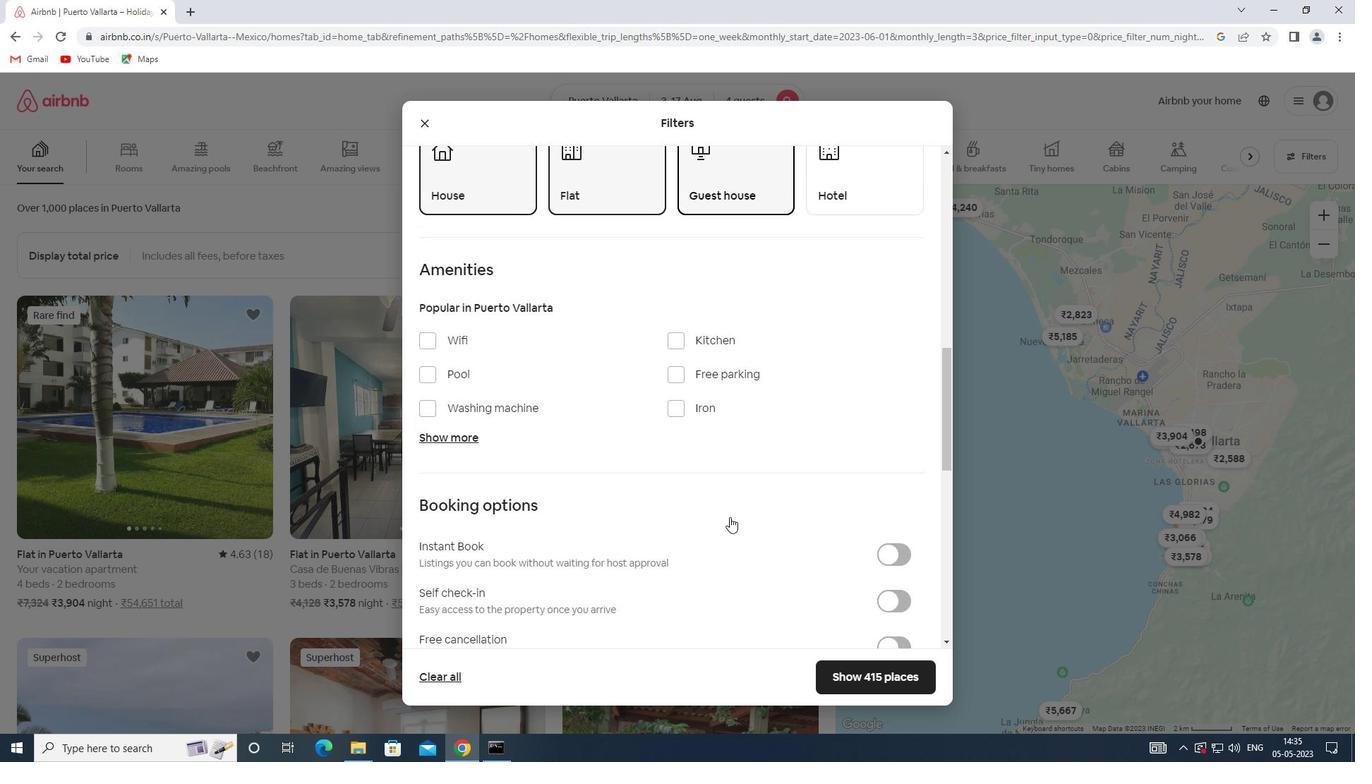
Action: Mouse scrolled (730, 516) with delta (0, 0)
Screenshot: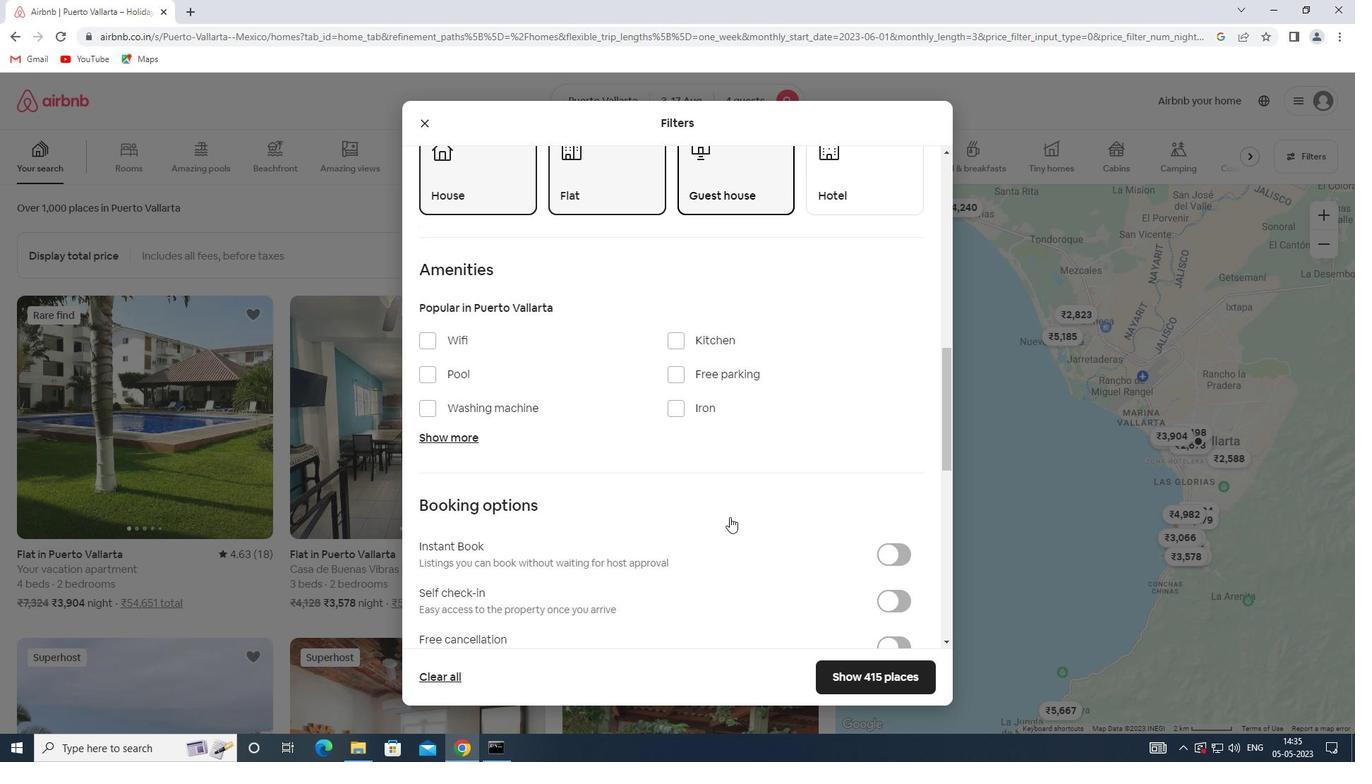 
Action: Mouse moved to (884, 463)
Screenshot: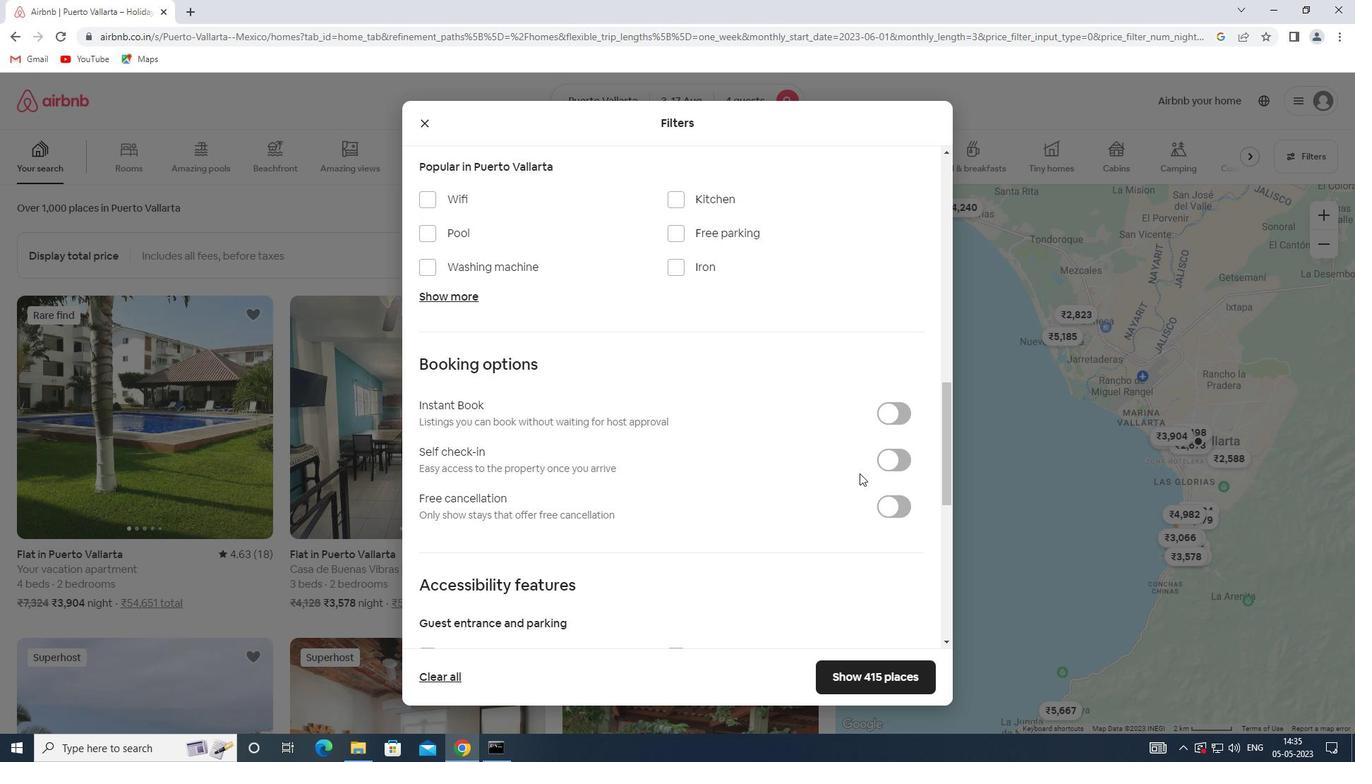 
Action: Mouse pressed left at (884, 463)
Screenshot: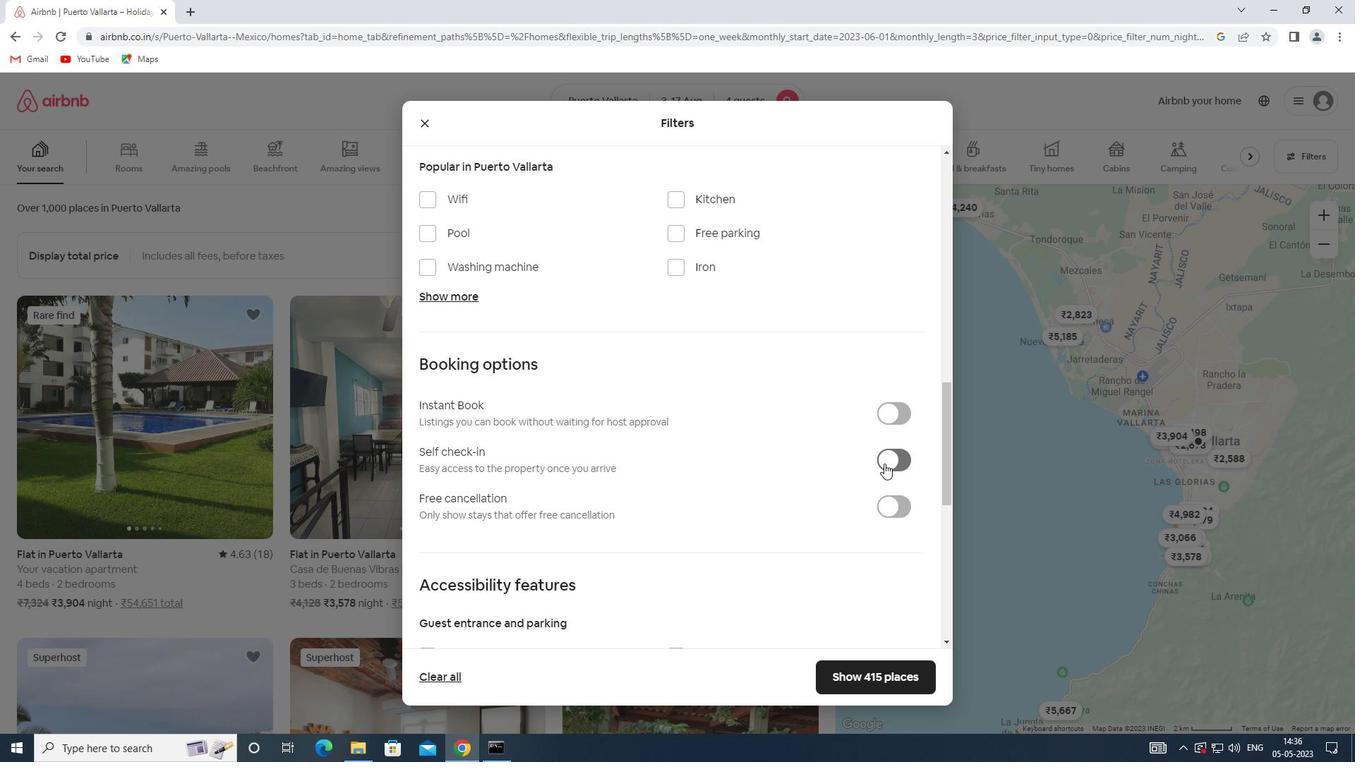 
Action: Mouse moved to (556, 482)
Screenshot: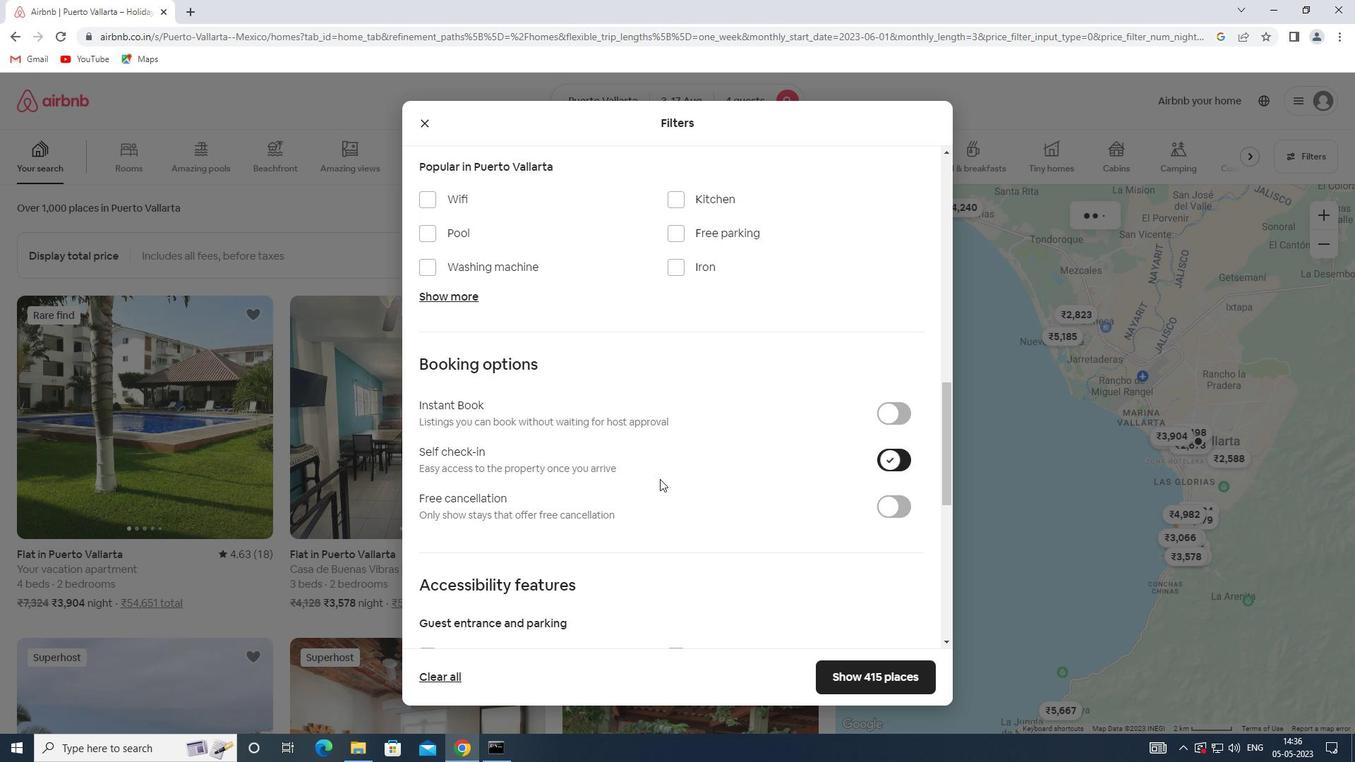 
Action: Mouse scrolled (556, 481) with delta (0, 0)
Screenshot: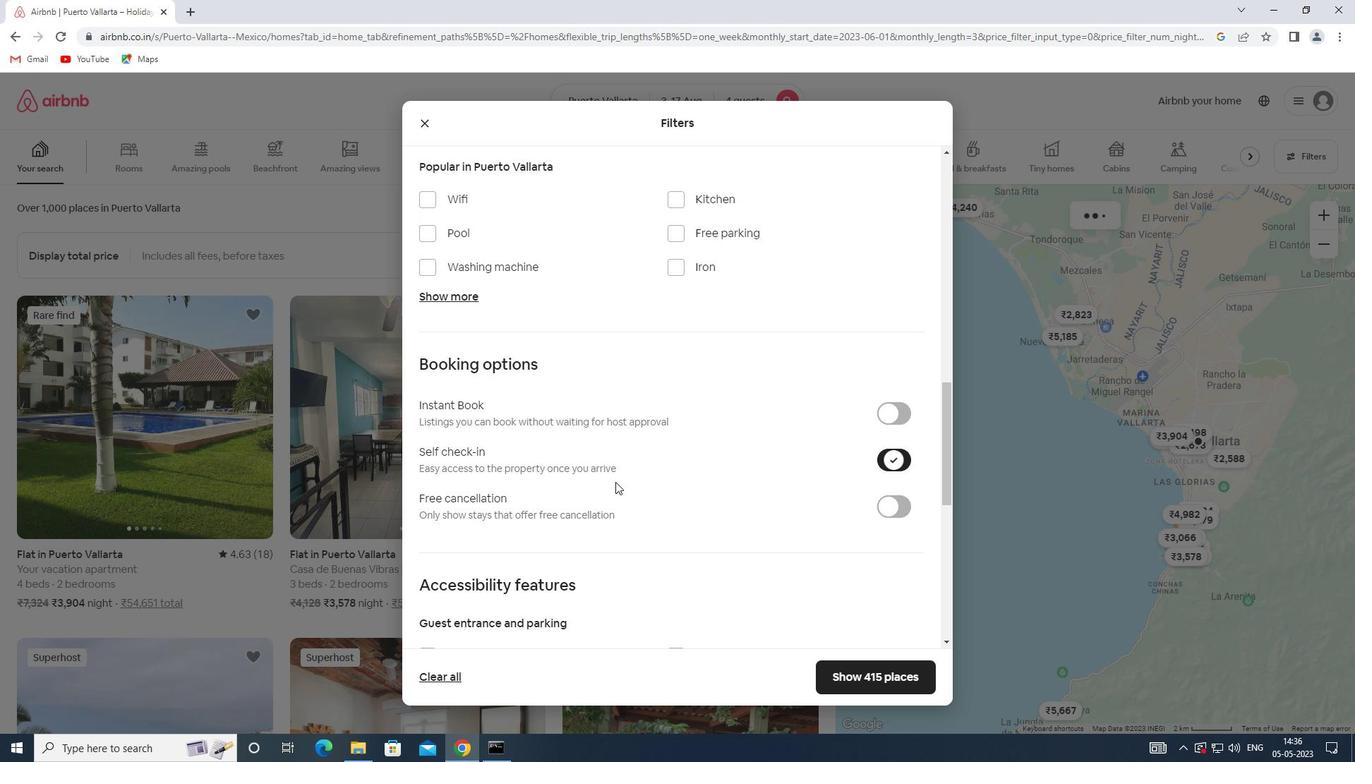 
Action: Mouse scrolled (556, 481) with delta (0, 0)
Screenshot: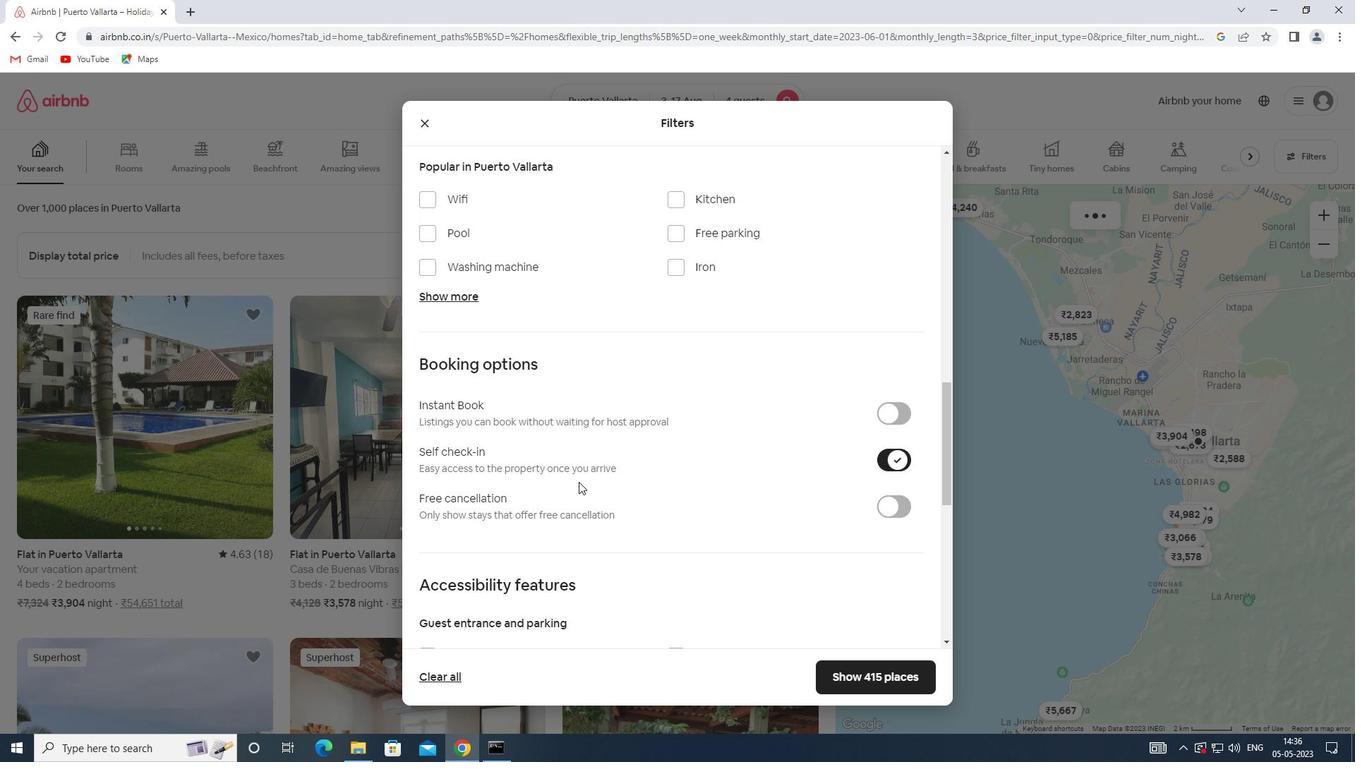 
Action: Mouse scrolled (556, 481) with delta (0, 0)
Screenshot: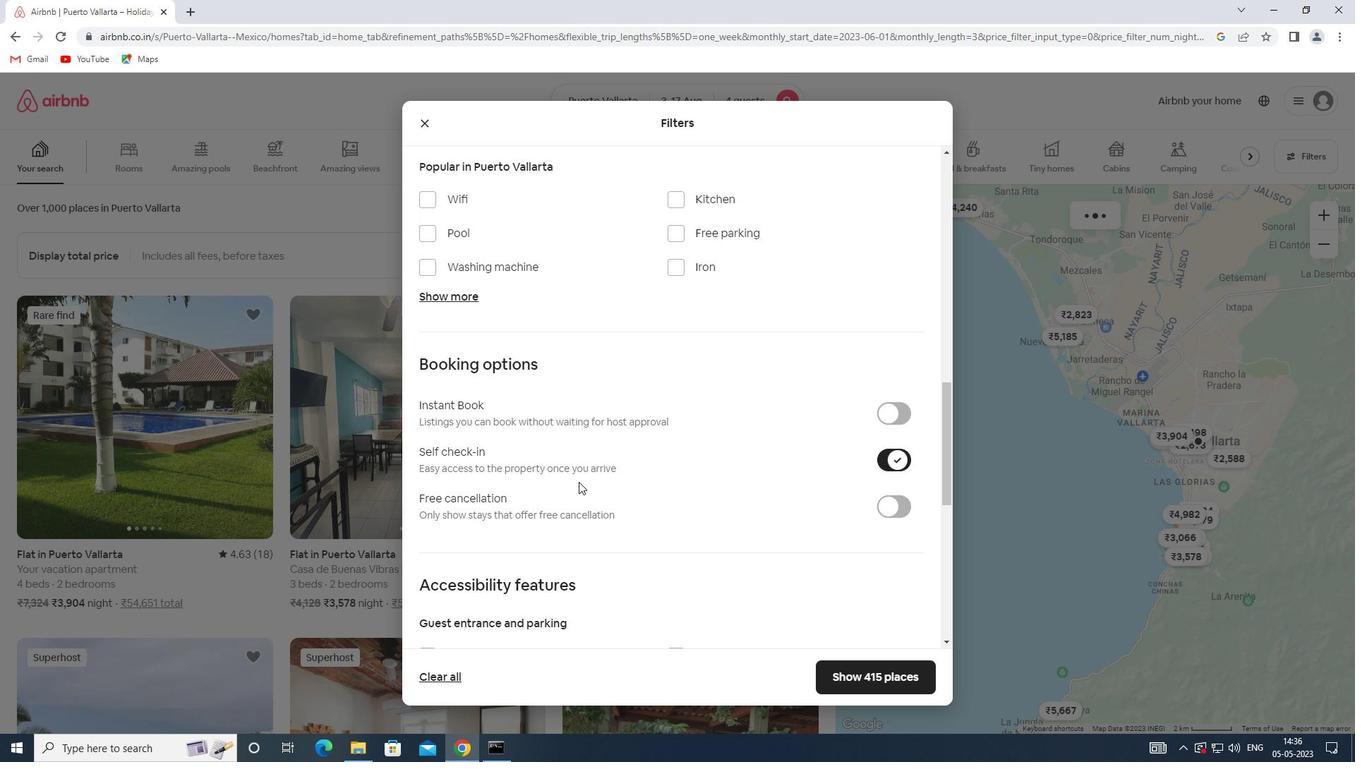 
Action: Mouse scrolled (556, 481) with delta (0, 0)
Screenshot: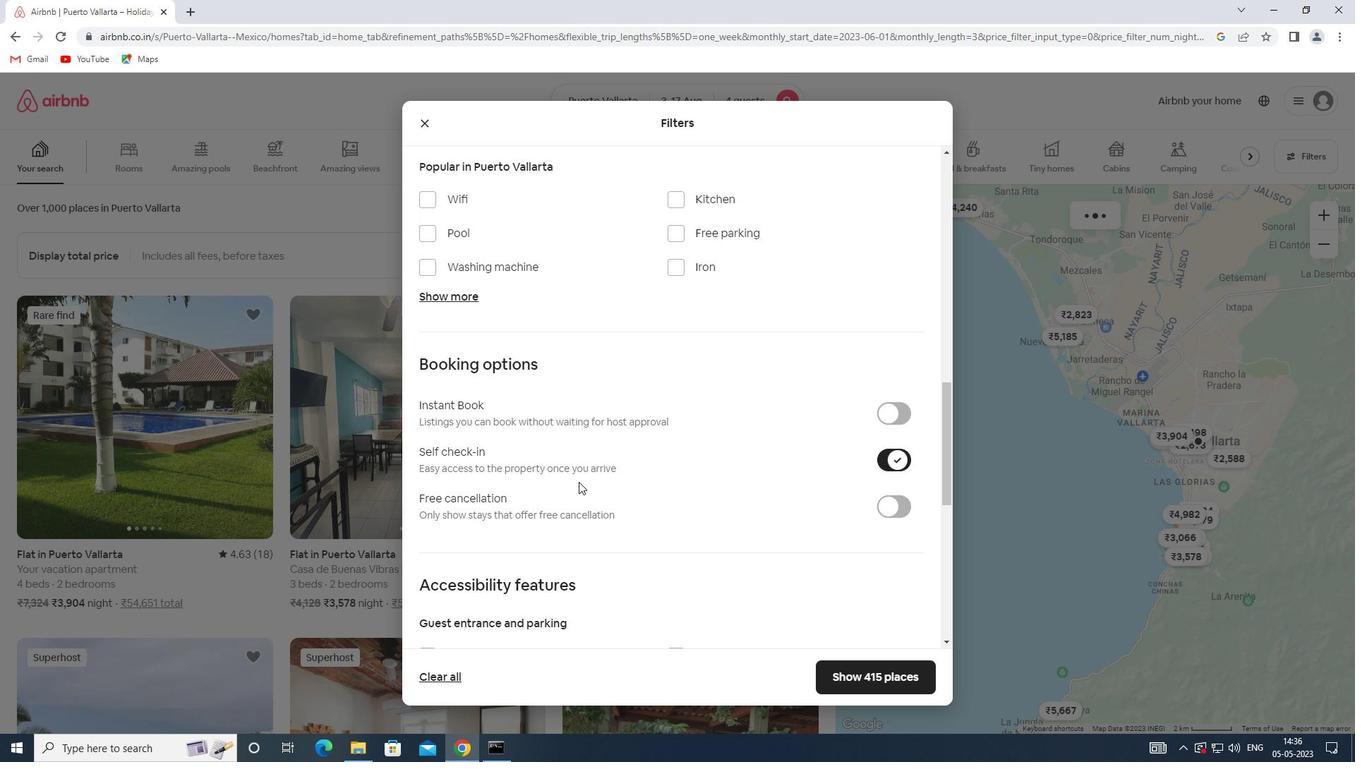 
Action: Mouse scrolled (556, 481) with delta (0, 0)
Screenshot: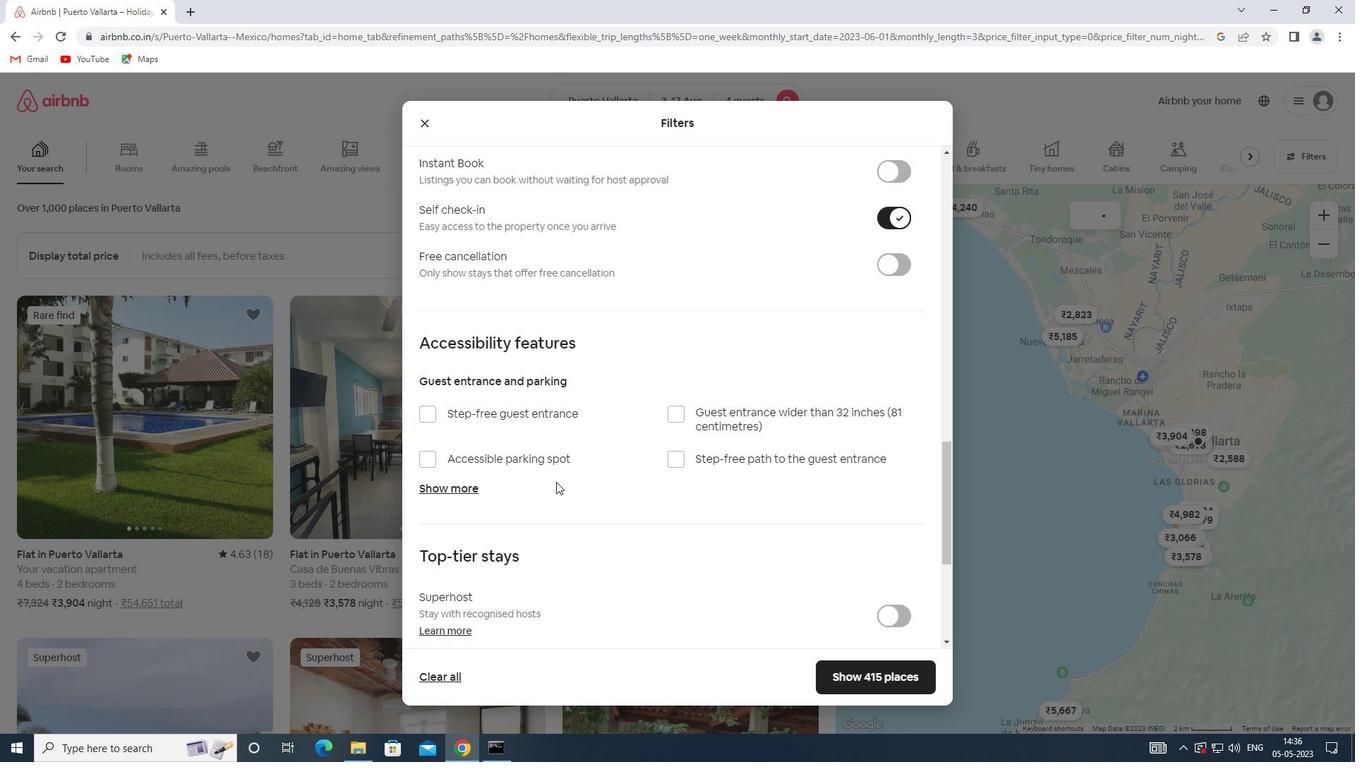 
Action: Mouse scrolled (556, 481) with delta (0, 0)
Screenshot: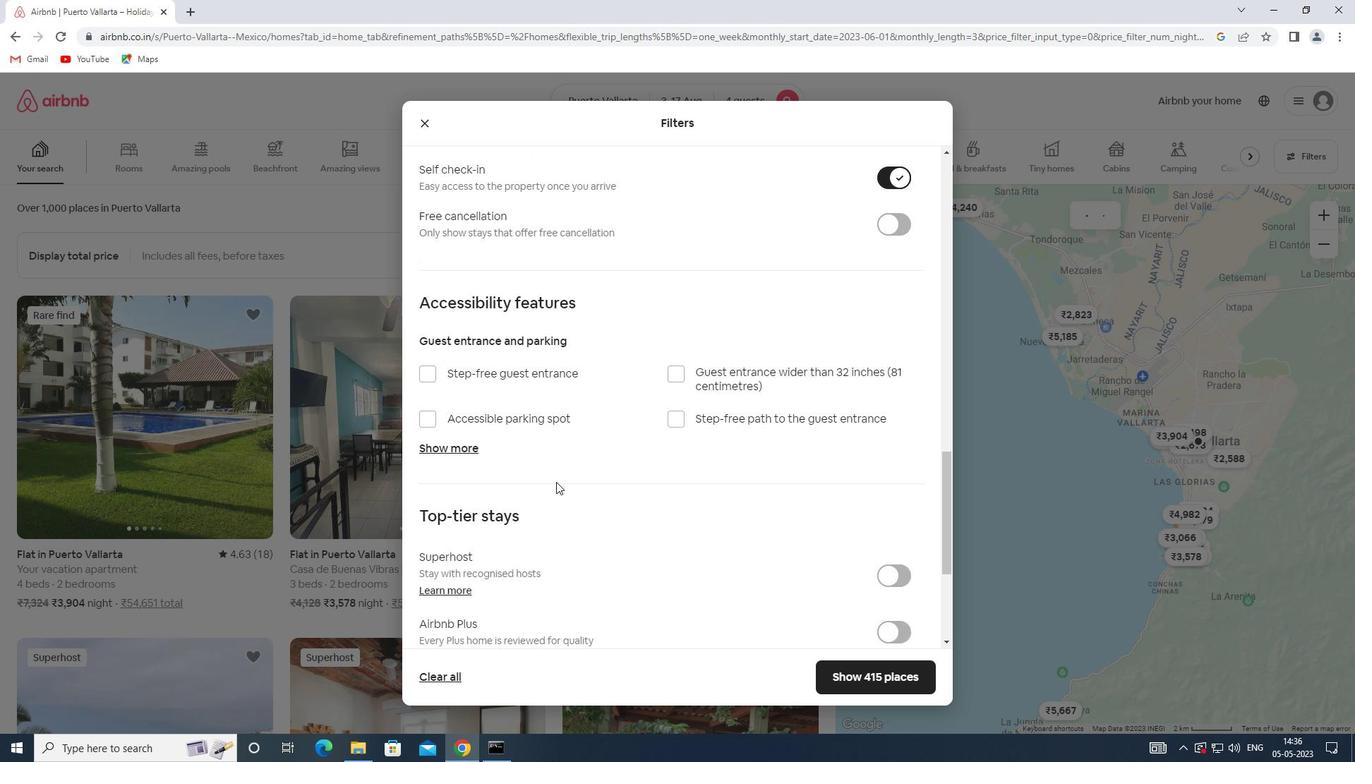 
Action: Mouse scrolled (556, 481) with delta (0, 0)
Screenshot: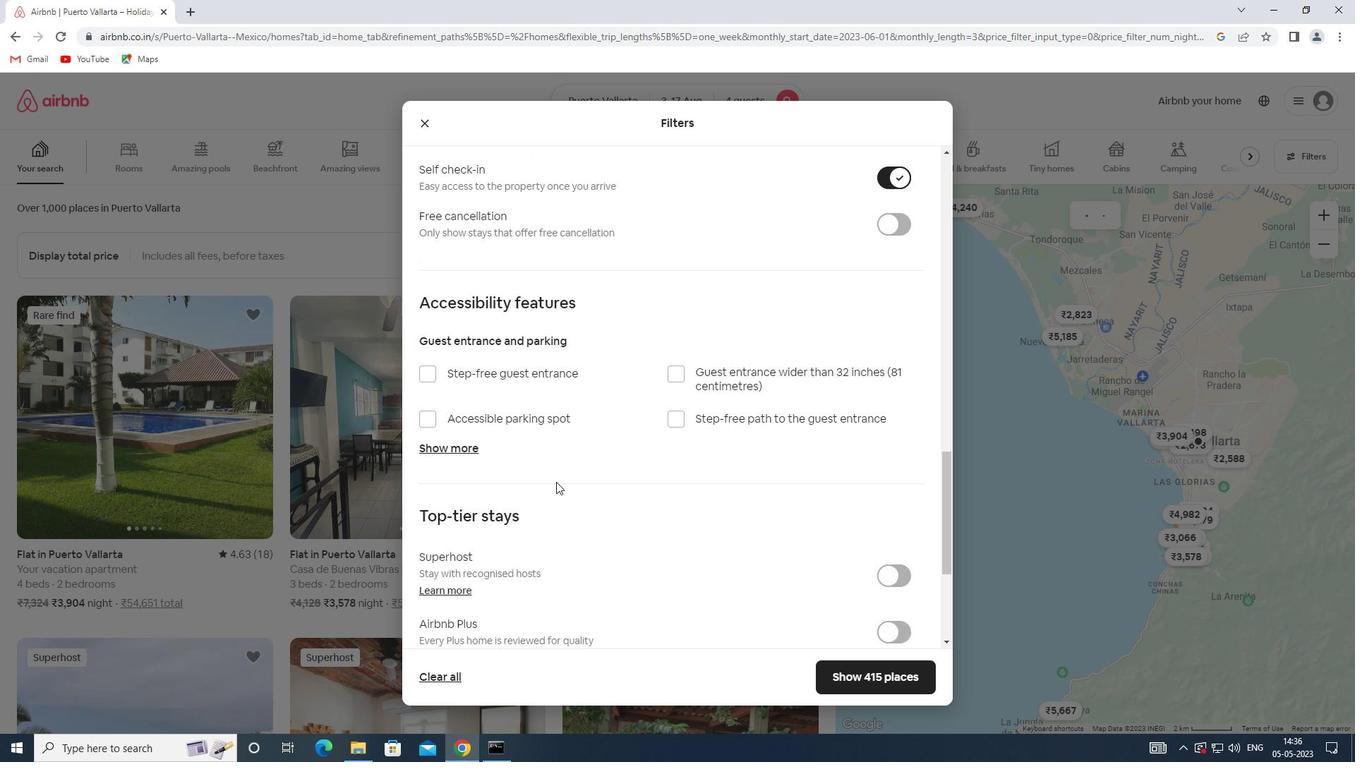 
Action: Mouse moved to (461, 589)
Screenshot: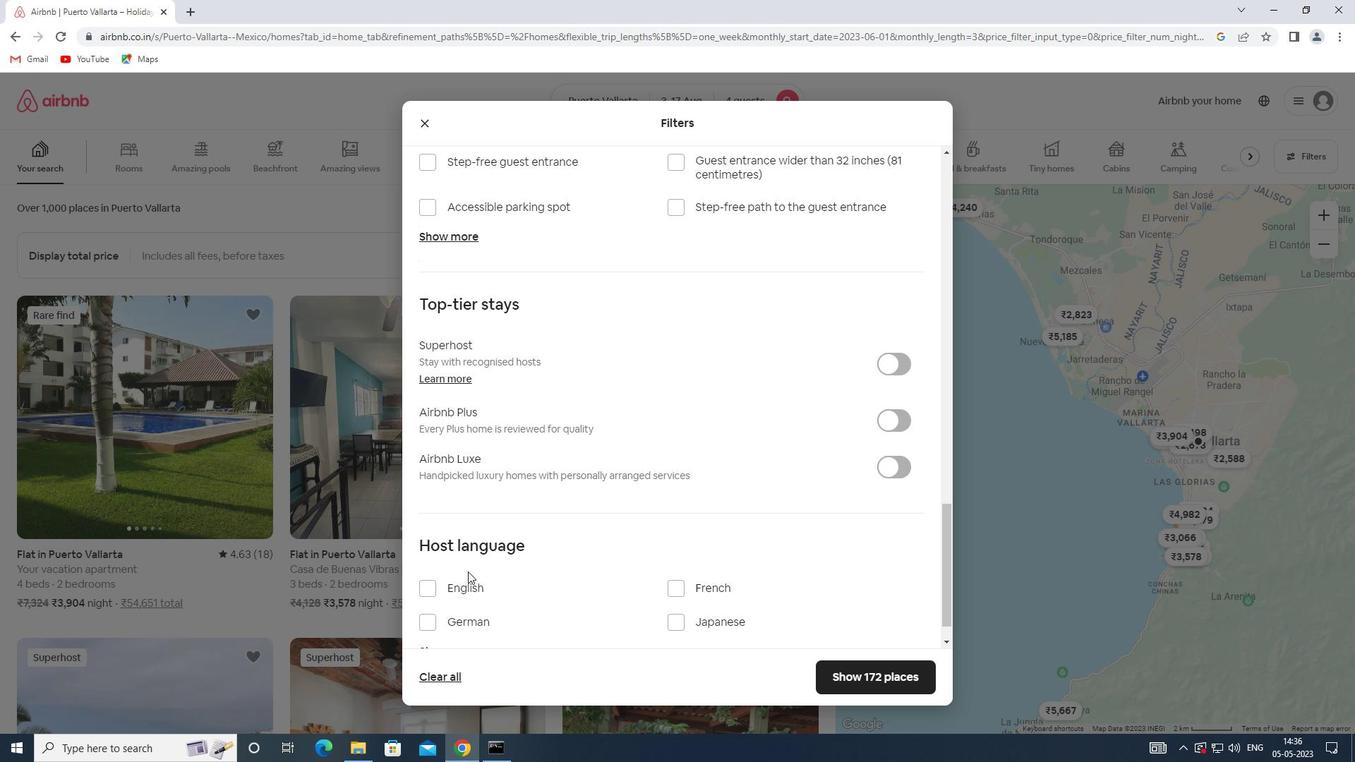 
Action: Mouse pressed left at (461, 589)
Screenshot: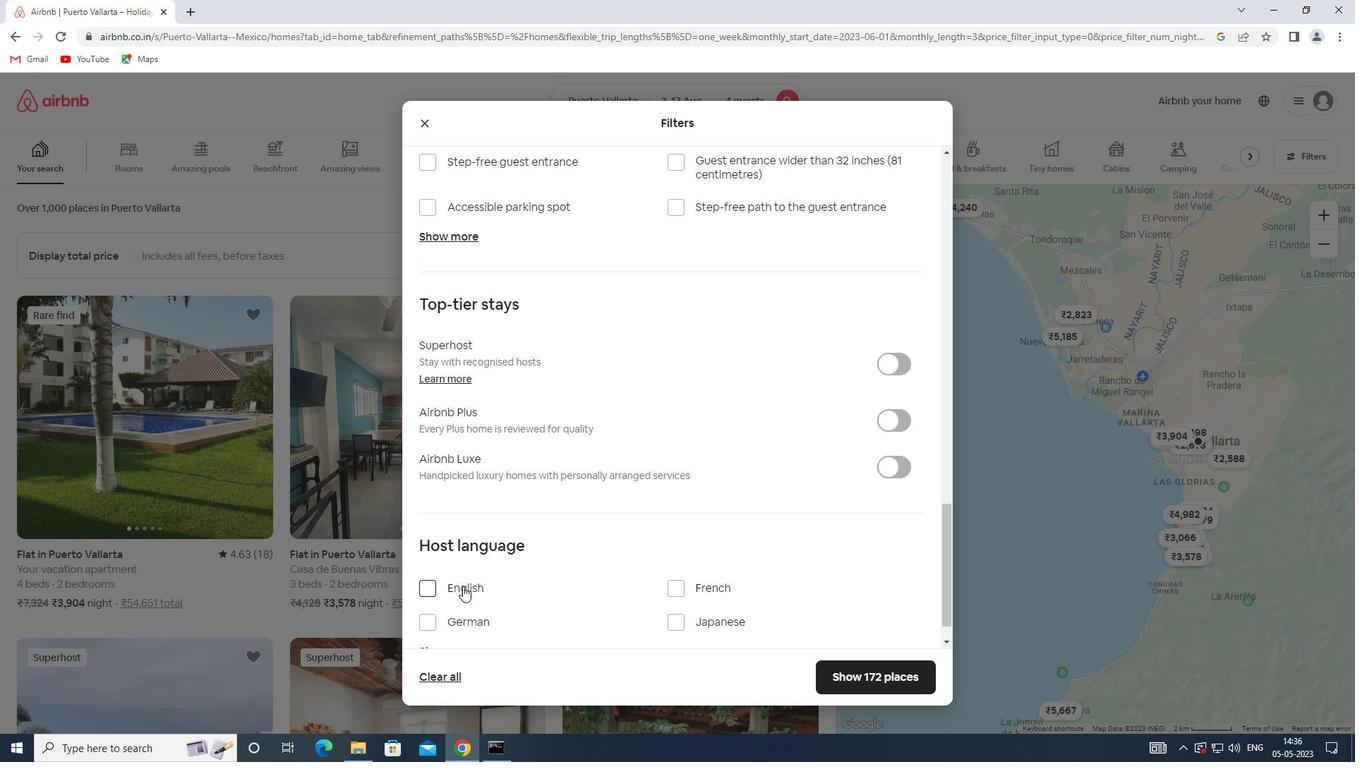 
Action: Mouse moved to (857, 671)
Screenshot: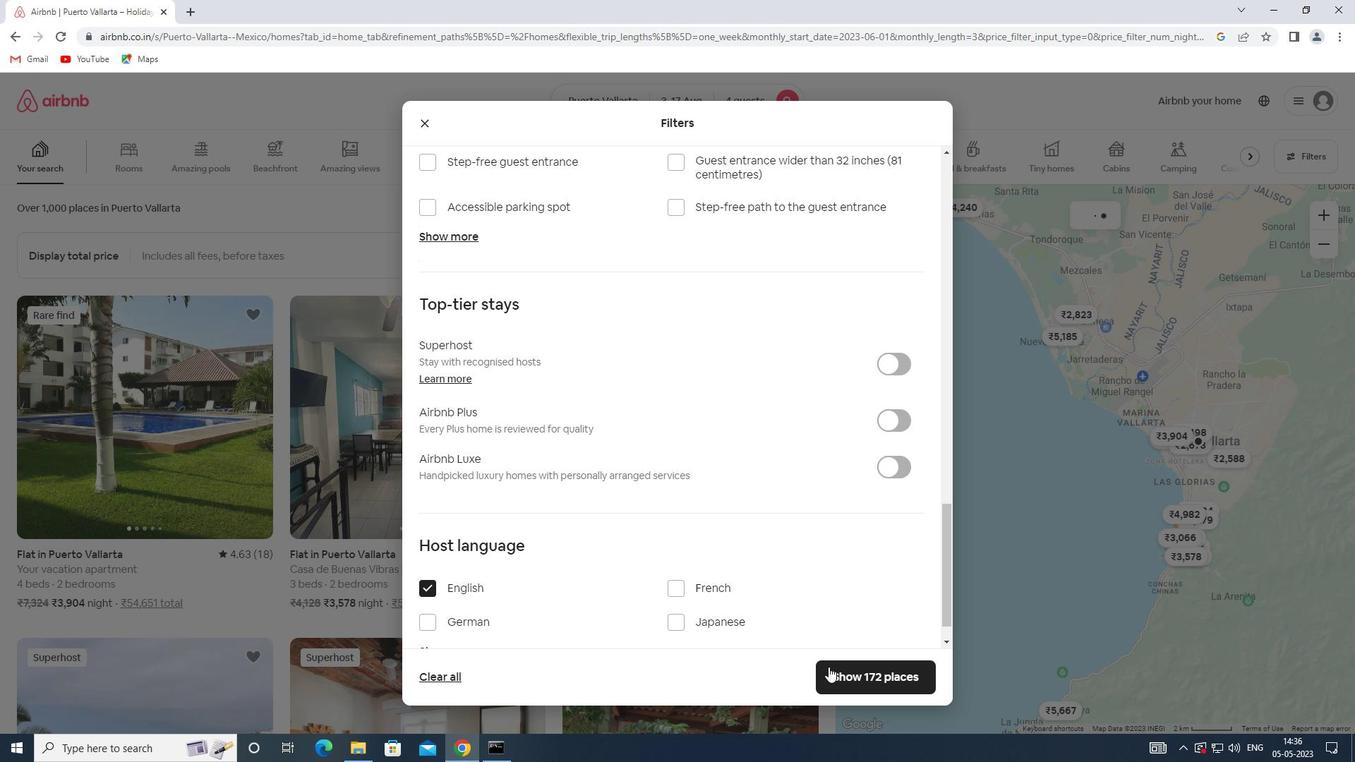 
Action: Mouse pressed left at (857, 671)
Screenshot: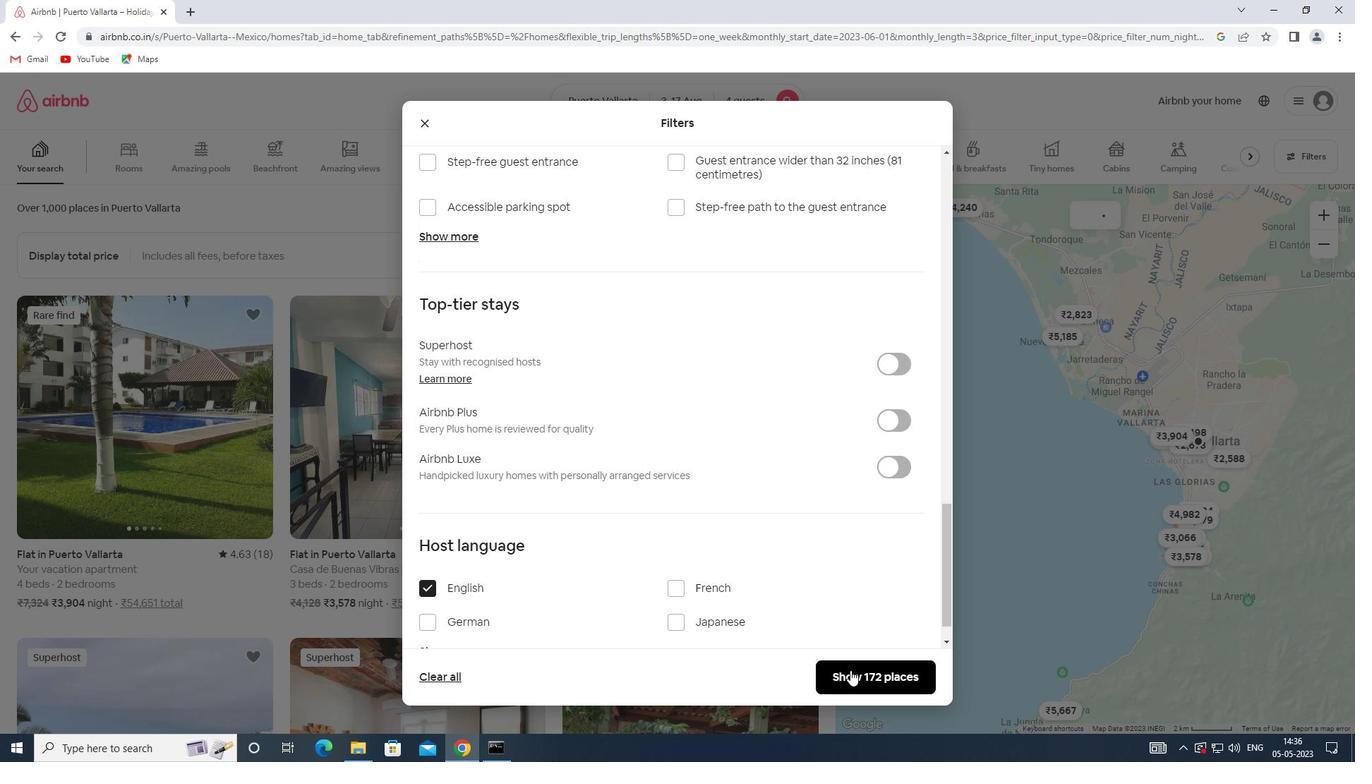 
Action: Mouse moved to (853, 672)
Screenshot: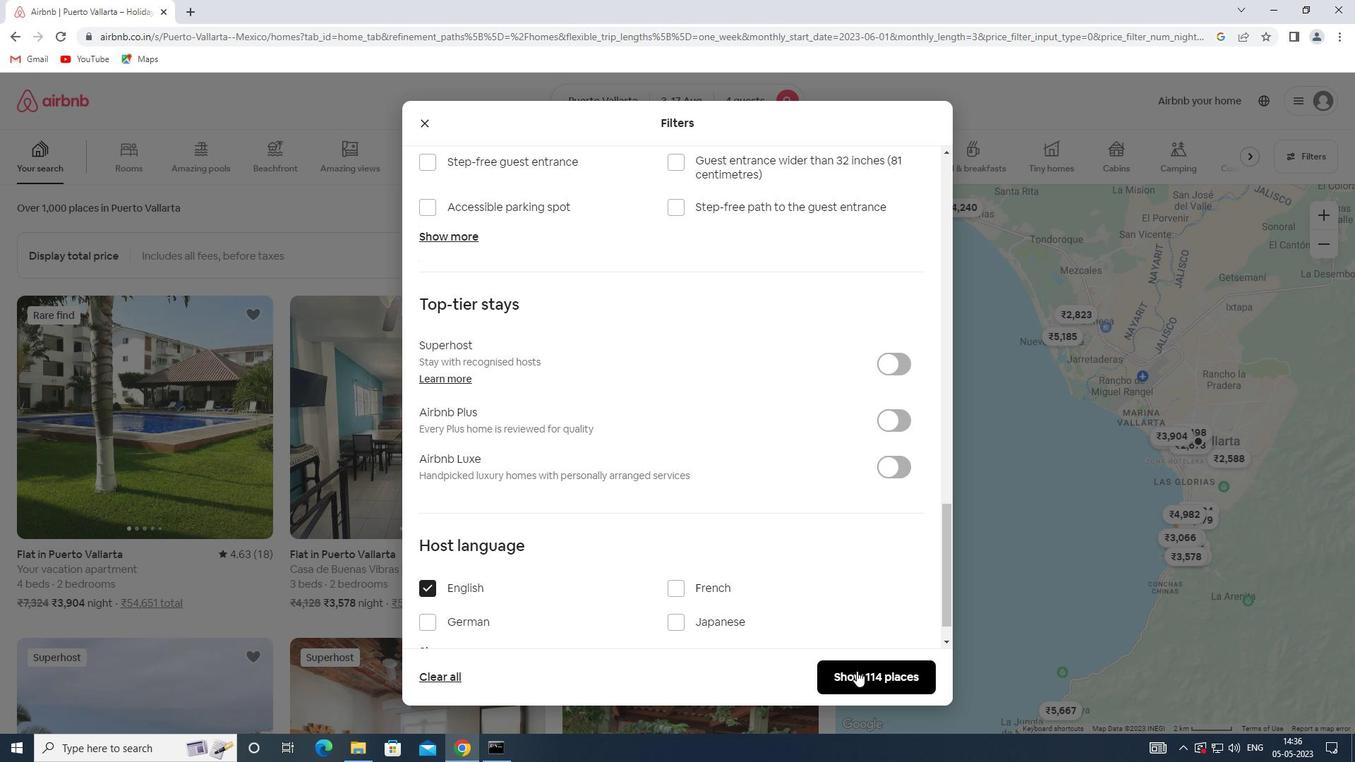 
